 Task: Find connections with filter location Pires do Rio with filter topic #propertymanagement with filter profile language French with filter current company ArcelorMittal Nippon Steel India with filter school Avinashilingam Institute for Home Science and Higher Education for Women with filter industry Data Security Software Products with filter service category iOS Development with filter keywords title Barista
Action: Mouse moved to (236, 270)
Screenshot: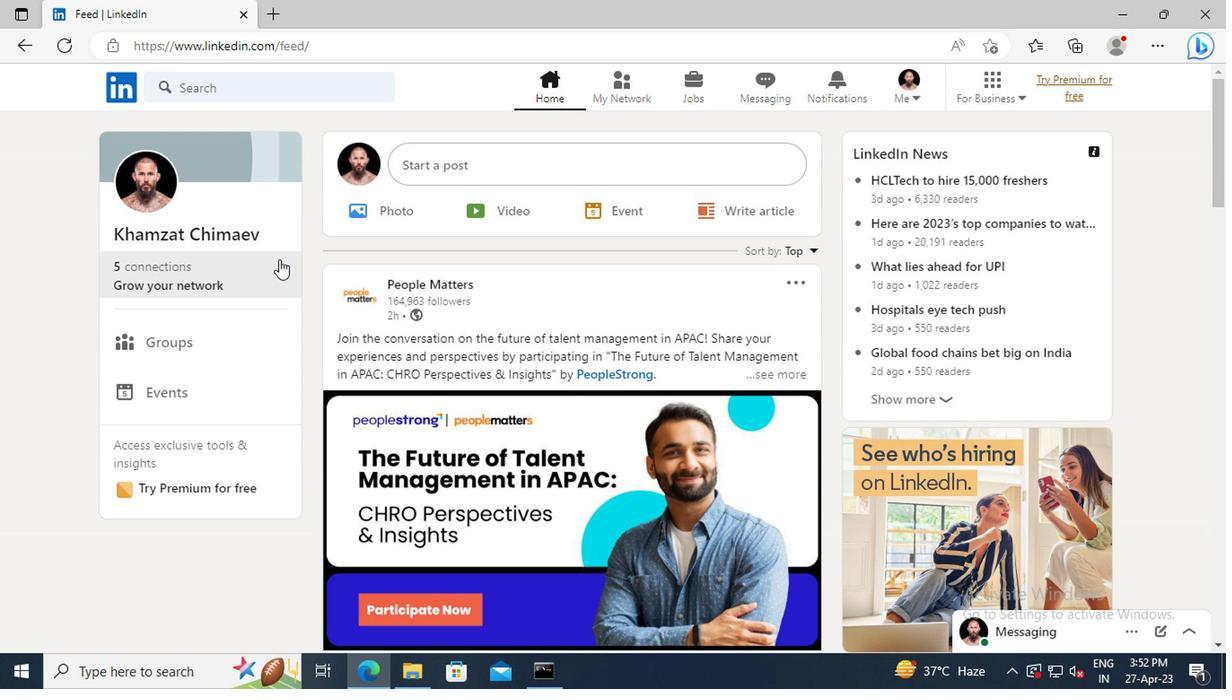 
Action: Mouse pressed left at (236, 270)
Screenshot: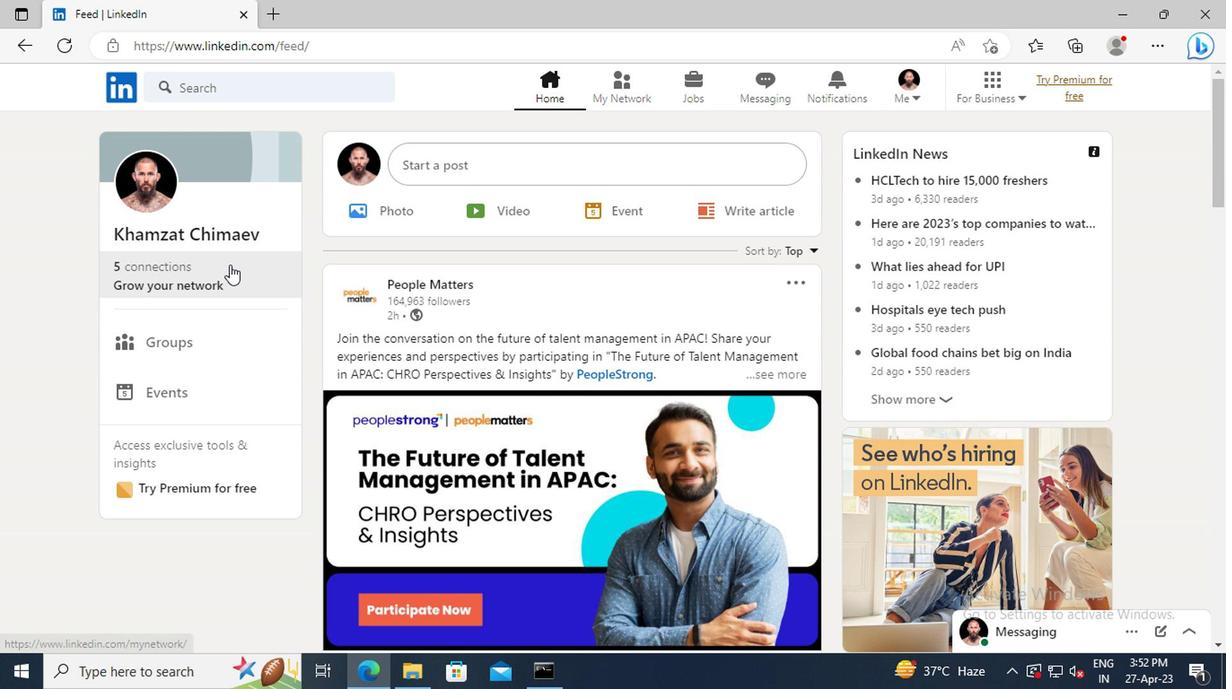 
Action: Mouse moved to (230, 194)
Screenshot: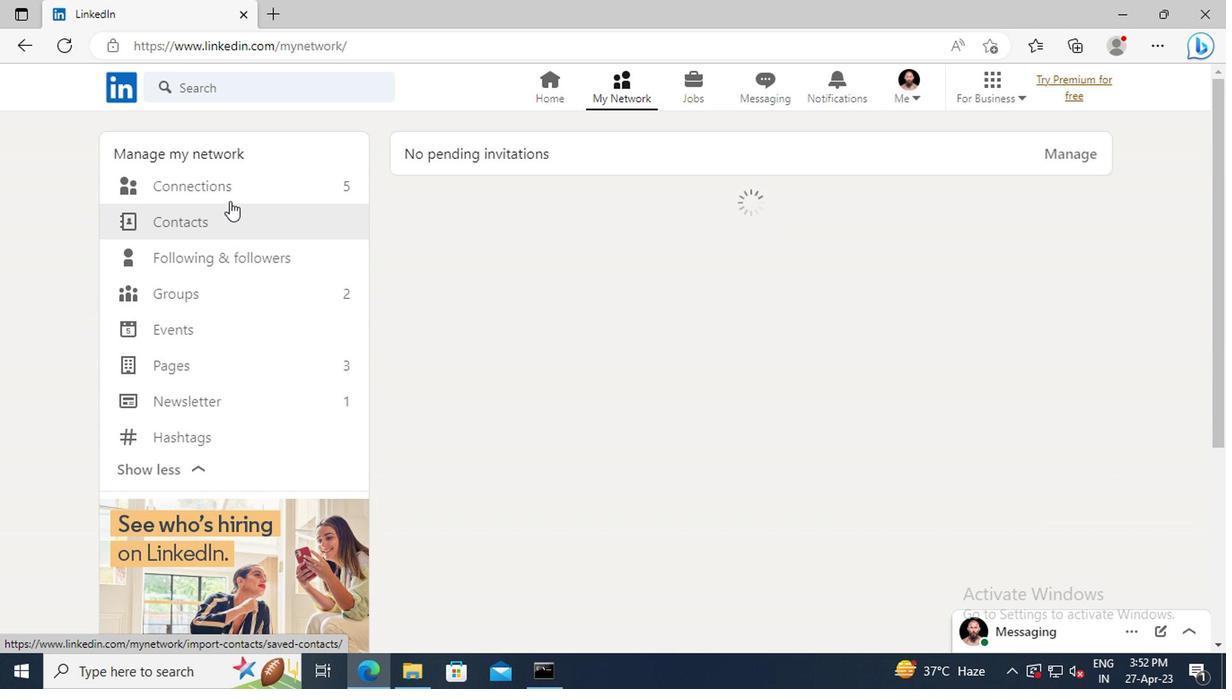 
Action: Mouse pressed left at (230, 194)
Screenshot: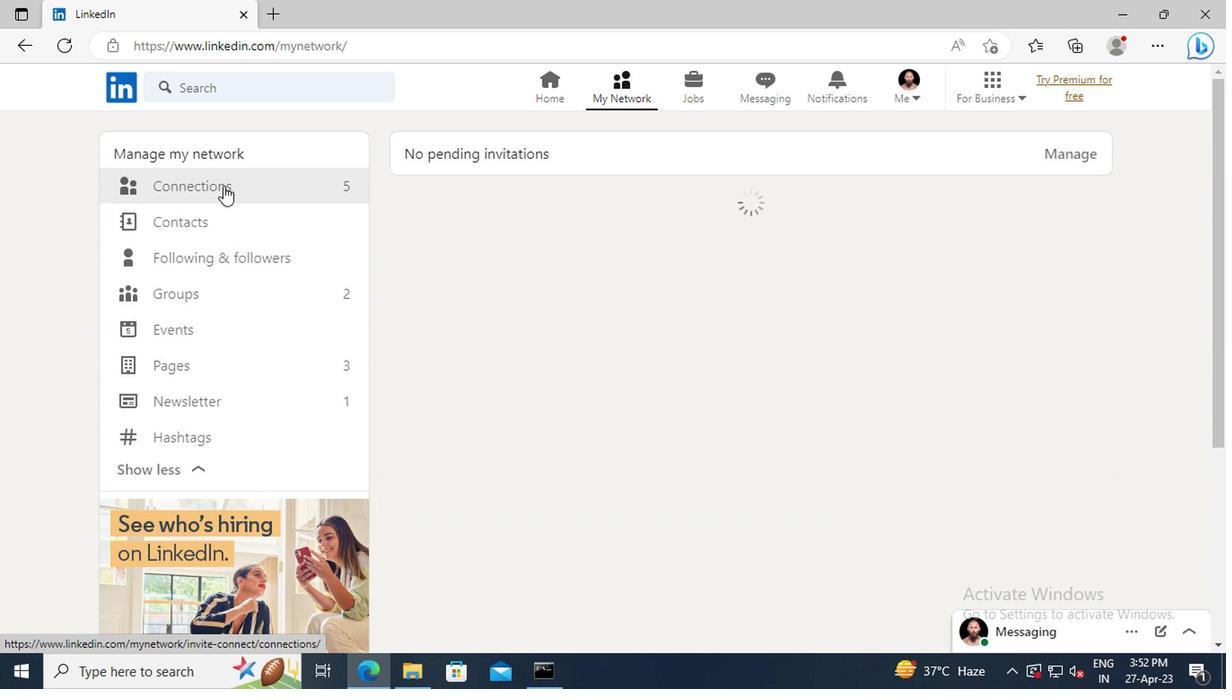 
Action: Mouse moved to (746, 198)
Screenshot: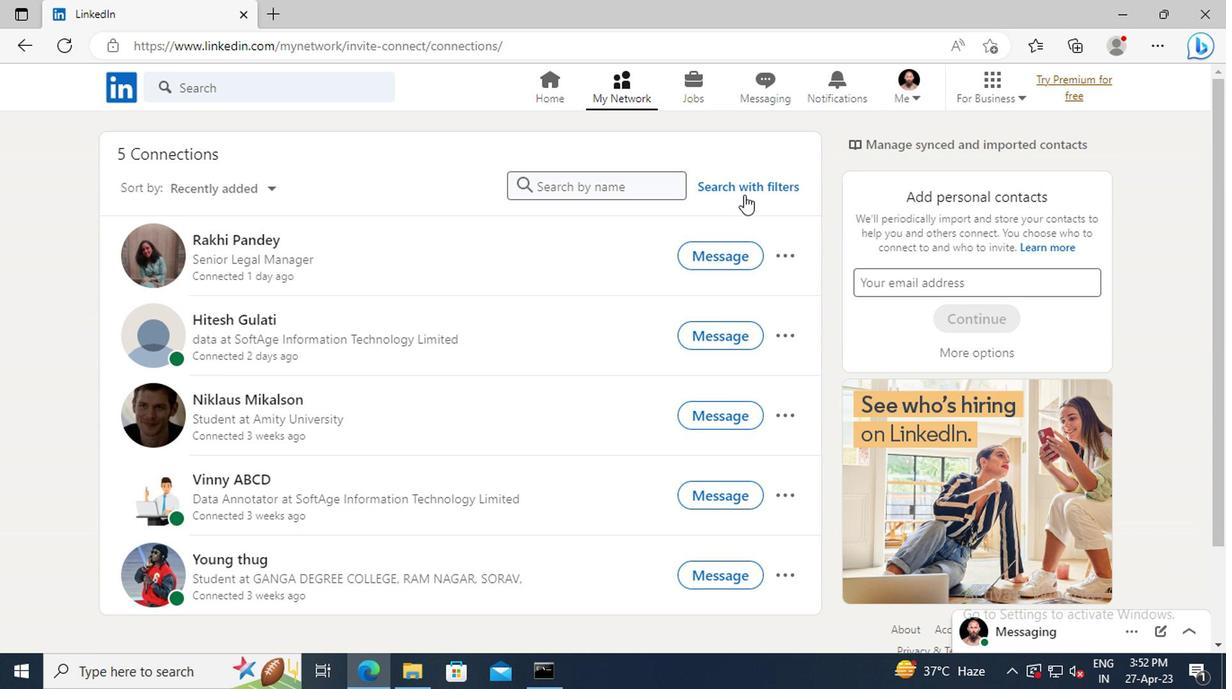 
Action: Mouse pressed left at (746, 198)
Screenshot: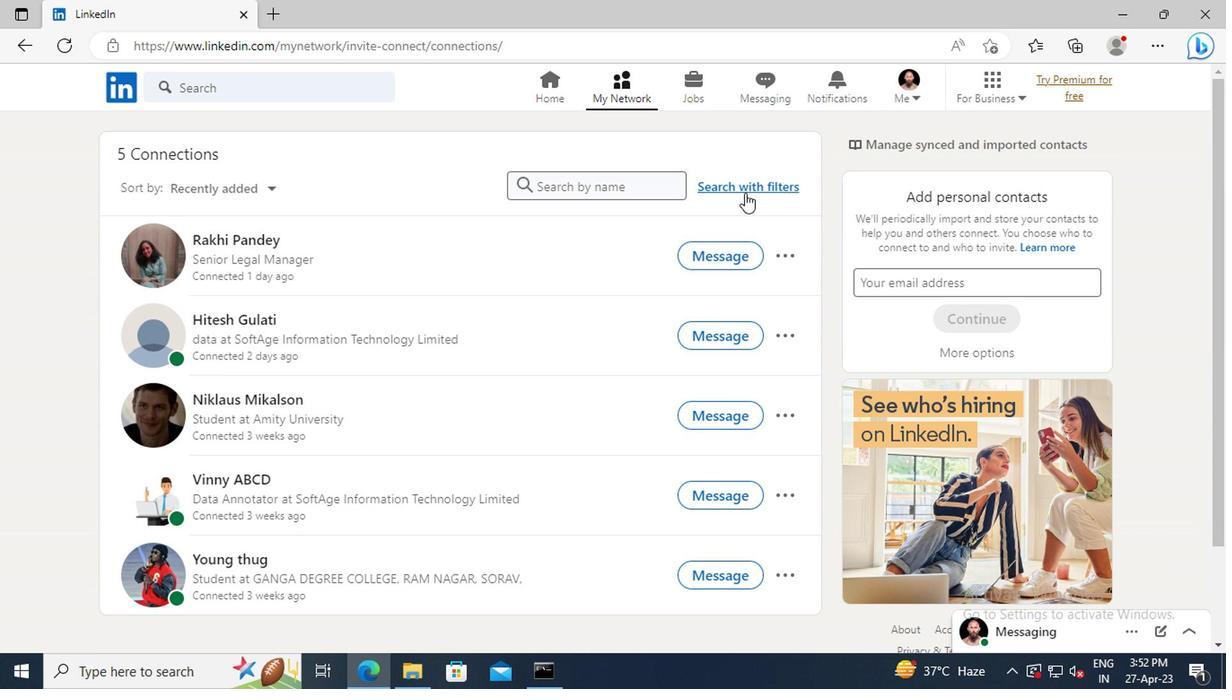 
Action: Mouse moved to (687, 149)
Screenshot: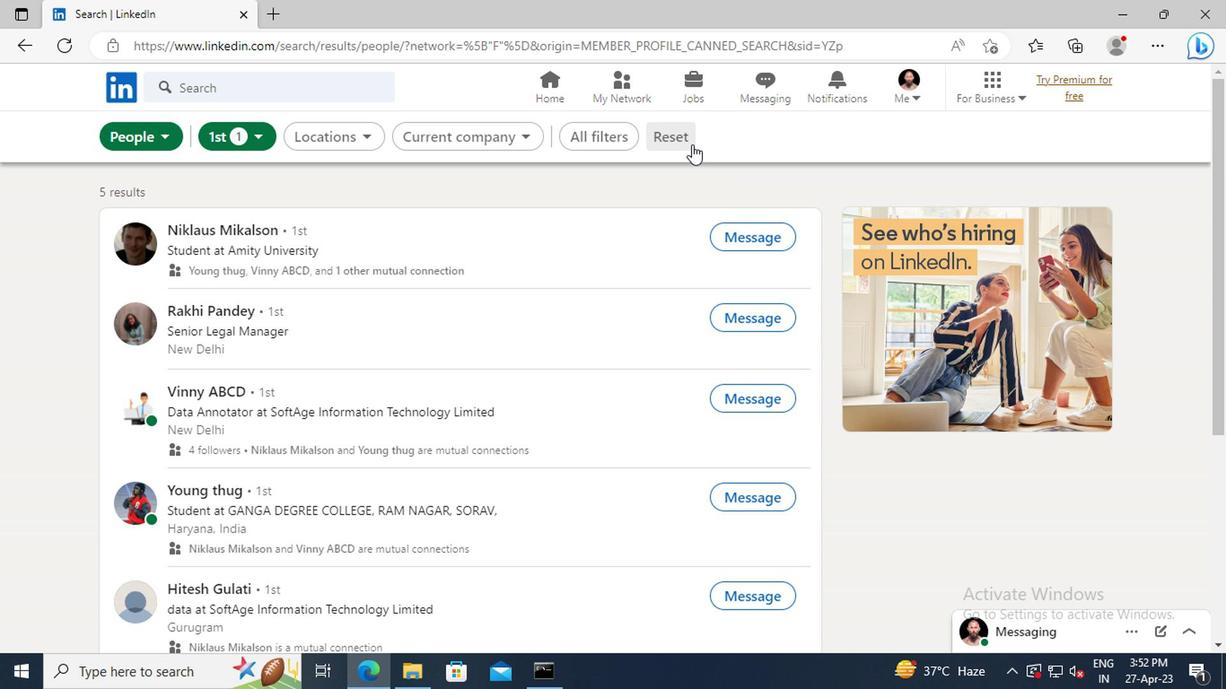 
Action: Mouse pressed left at (687, 149)
Screenshot: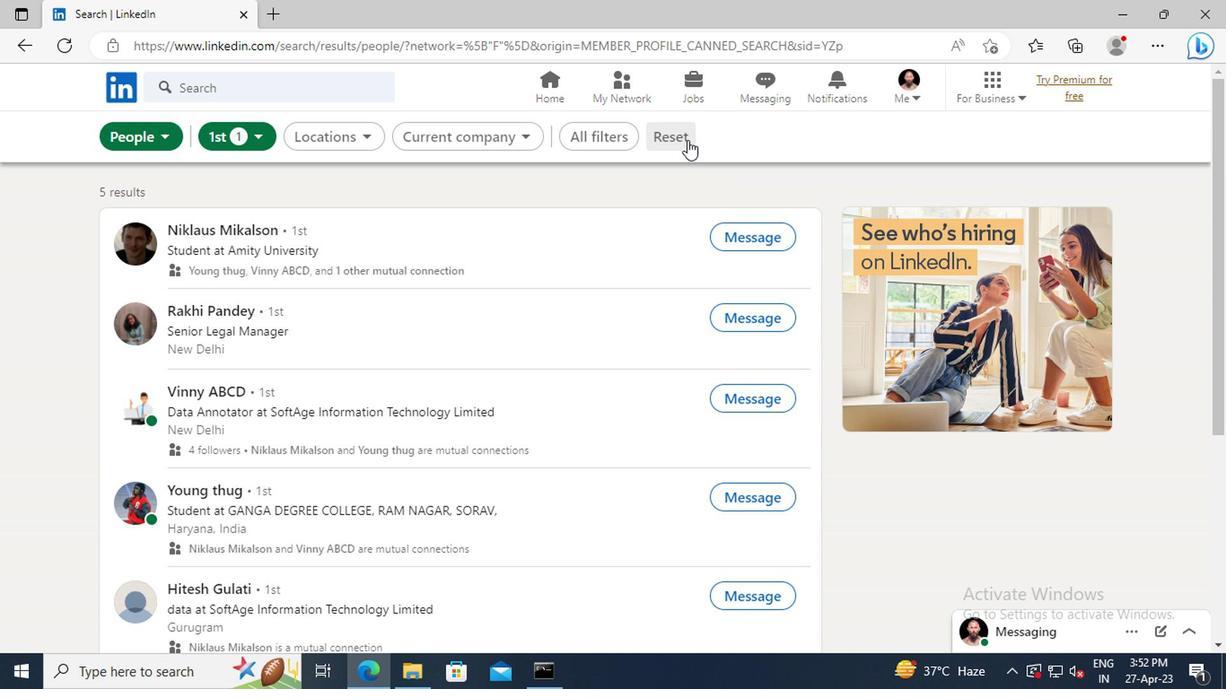 
Action: Mouse moved to (650, 147)
Screenshot: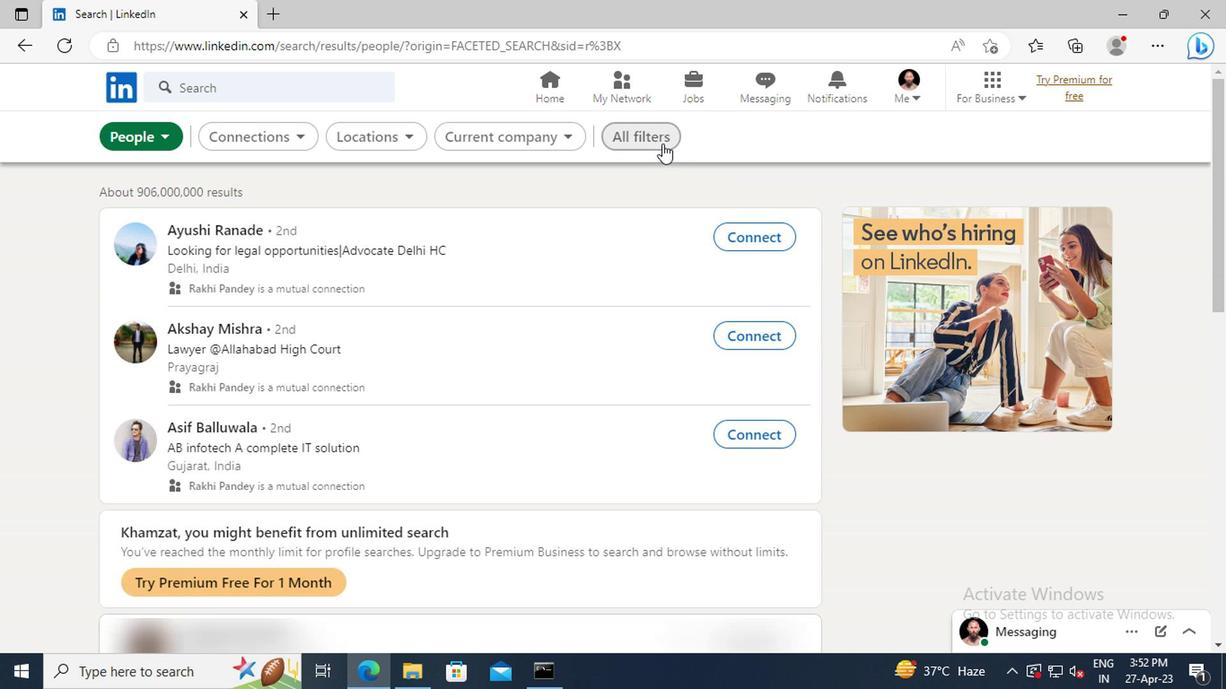 
Action: Mouse pressed left at (650, 147)
Screenshot: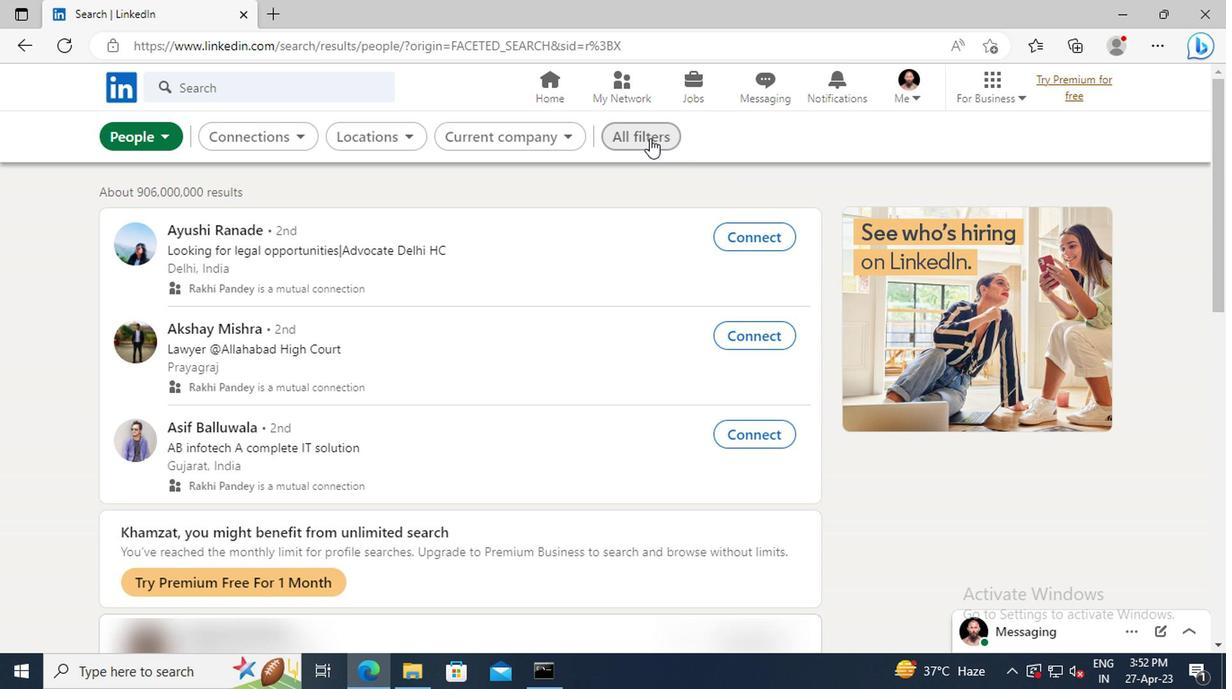 
Action: Mouse moved to (968, 341)
Screenshot: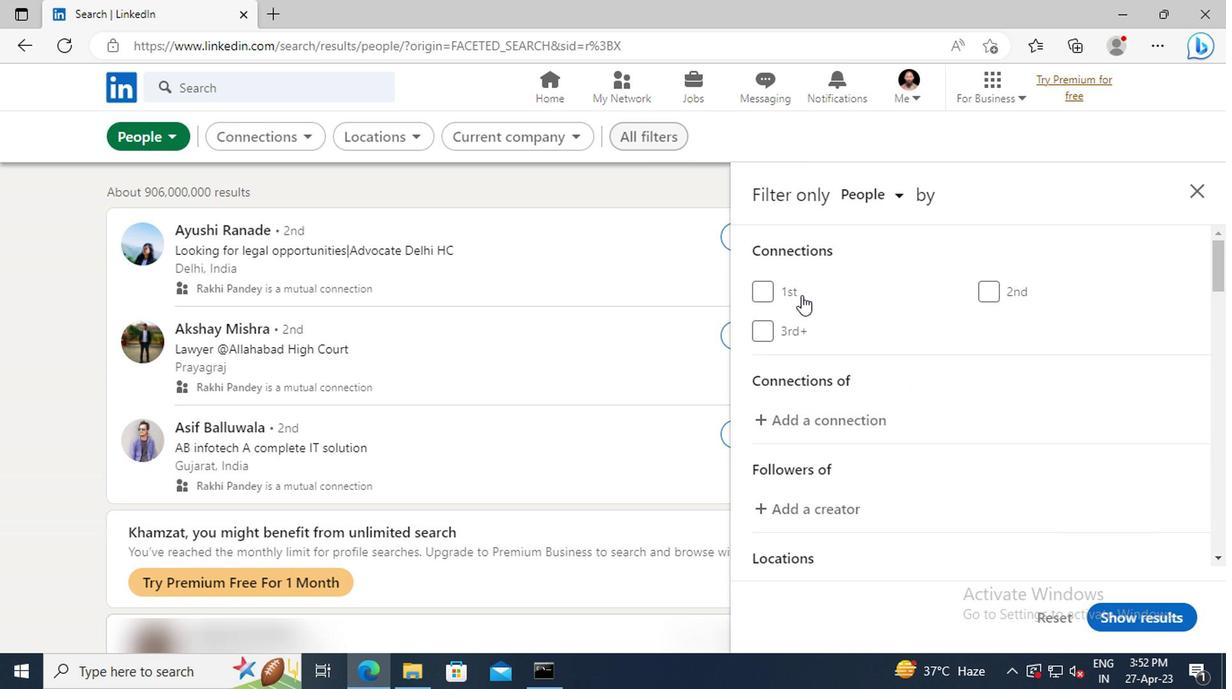 
Action: Mouse scrolled (968, 340) with delta (0, 0)
Screenshot: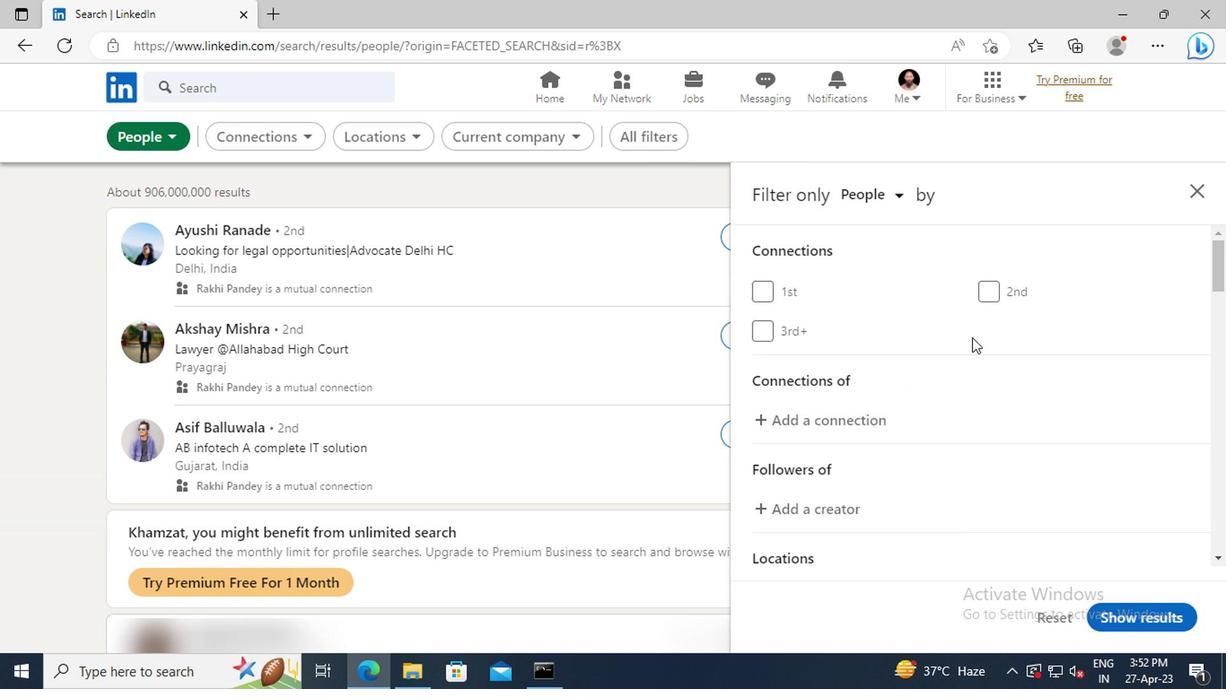
Action: Mouse scrolled (968, 340) with delta (0, 0)
Screenshot: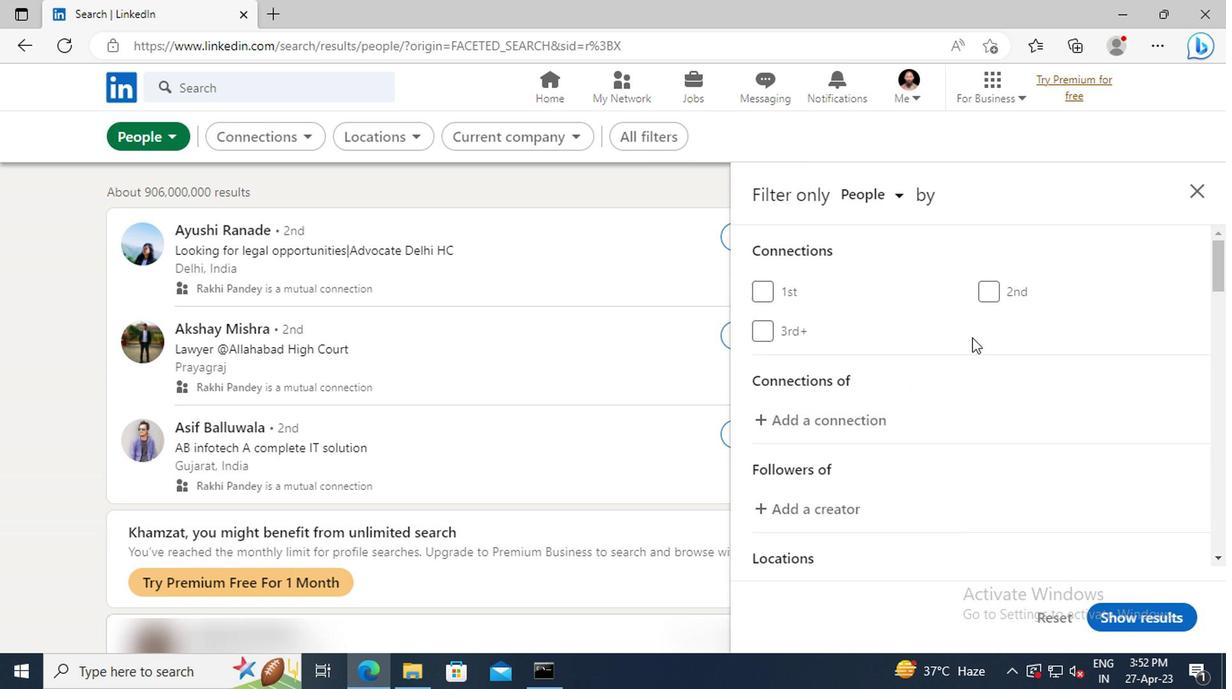 
Action: Mouse scrolled (968, 340) with delta (0, 0)
Screenshot: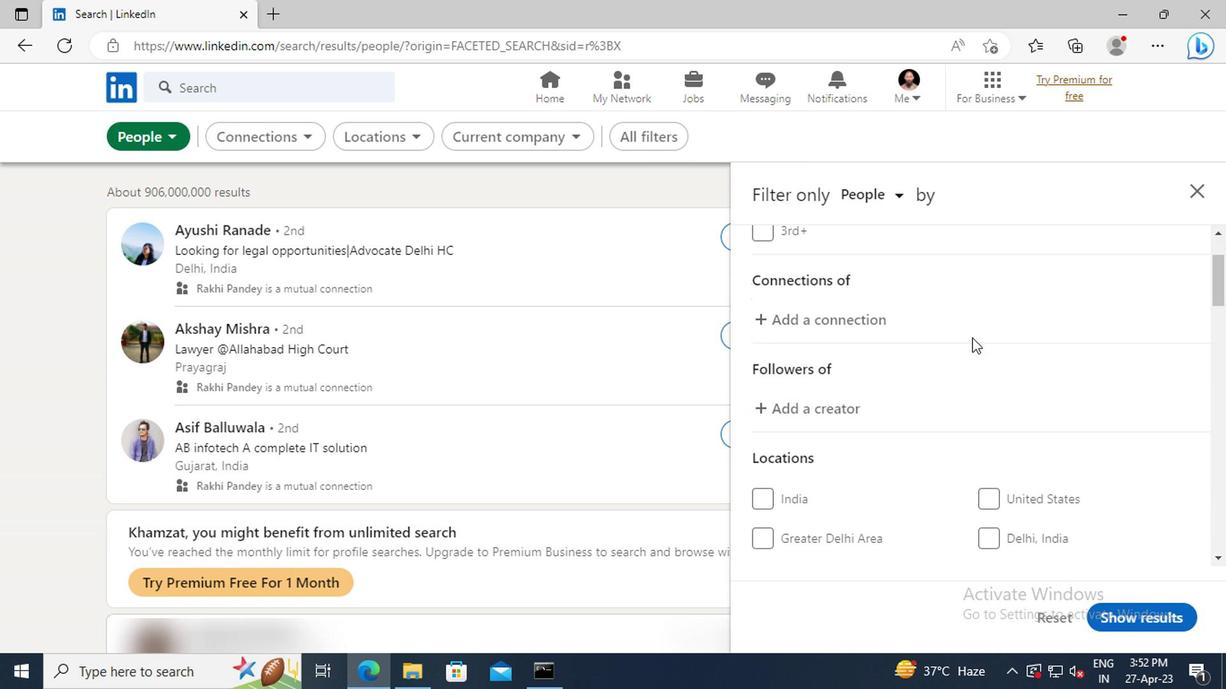 
Action: Mouse scrolled (968, 340) with delta (0, 0)
Screenshot: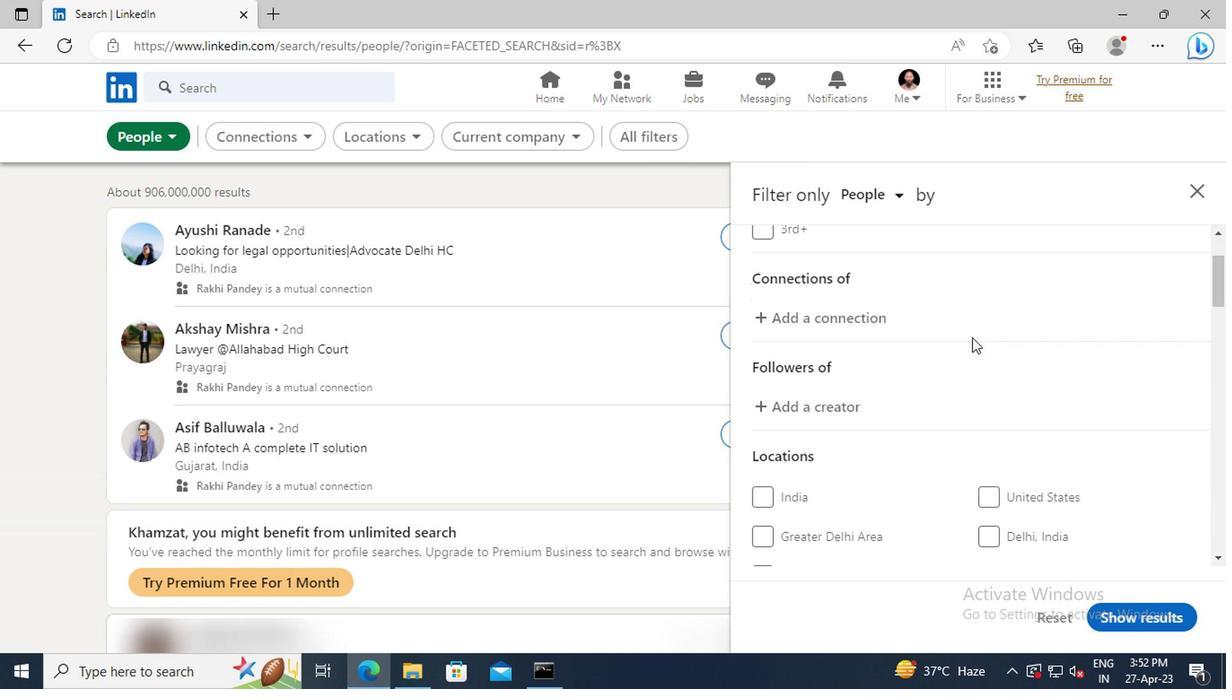 
Action: Mouse scrolled (968, 340) with delta (0, 0)
Screenshot: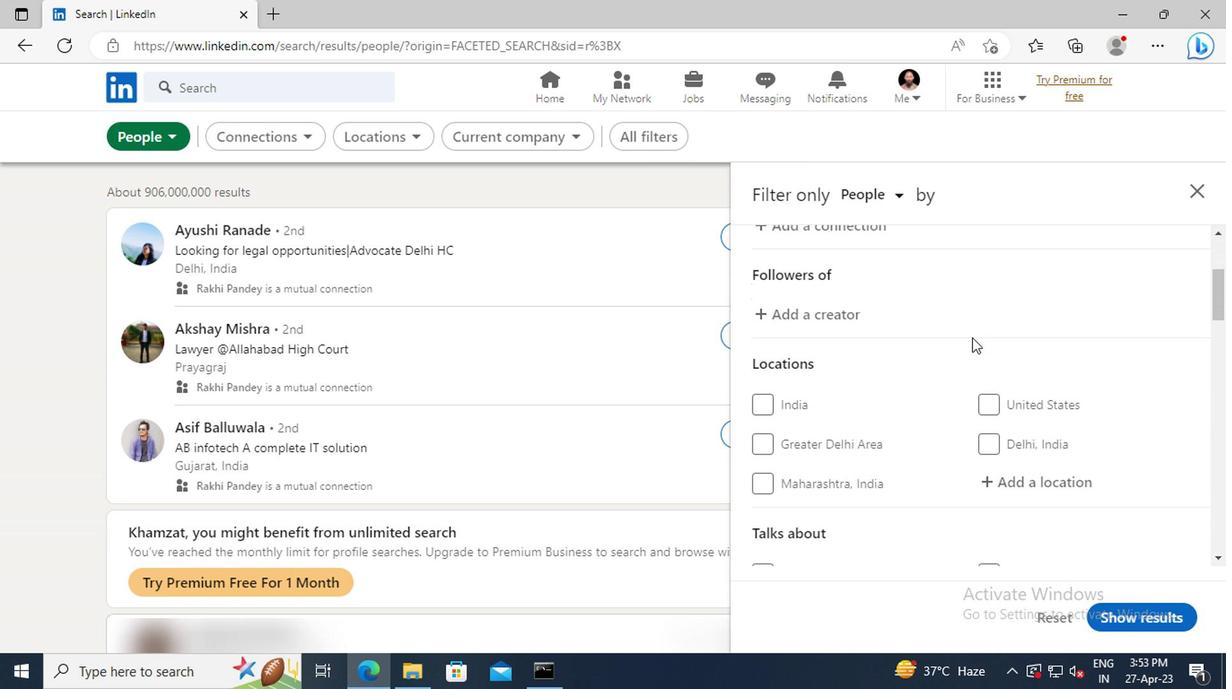 
Action: Mouse moved to (997, 421)
Screenshot: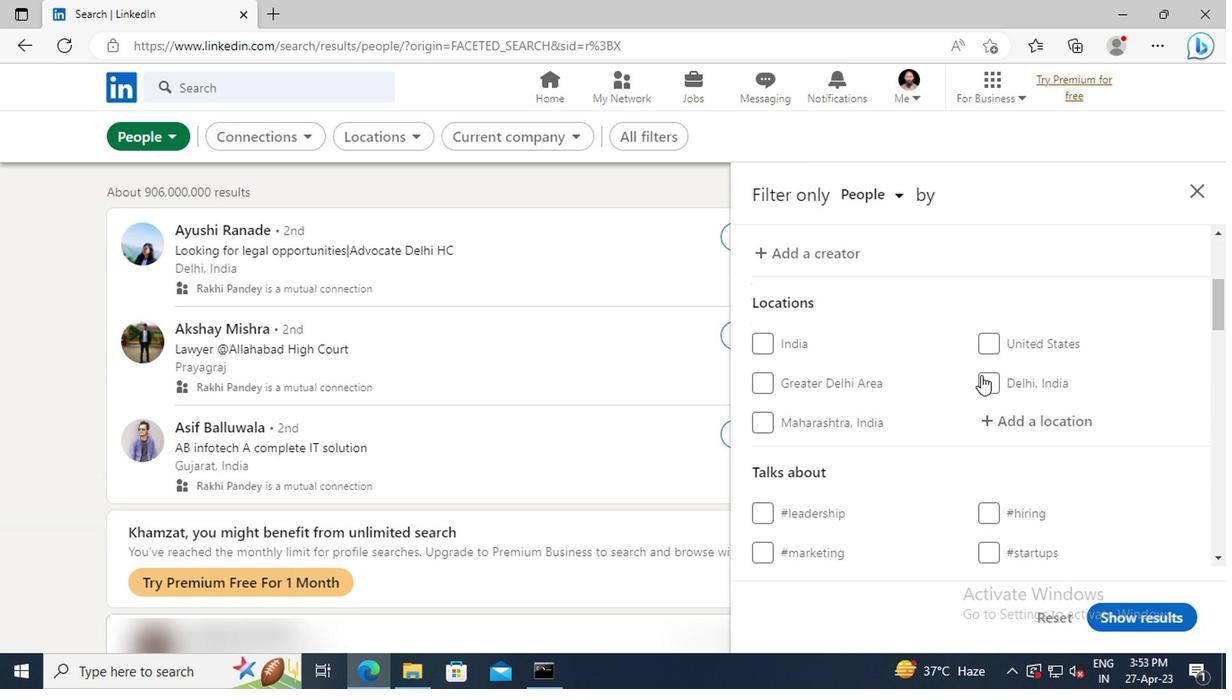 
Action: Mouse pressed left at (997, 421)
Screenshot: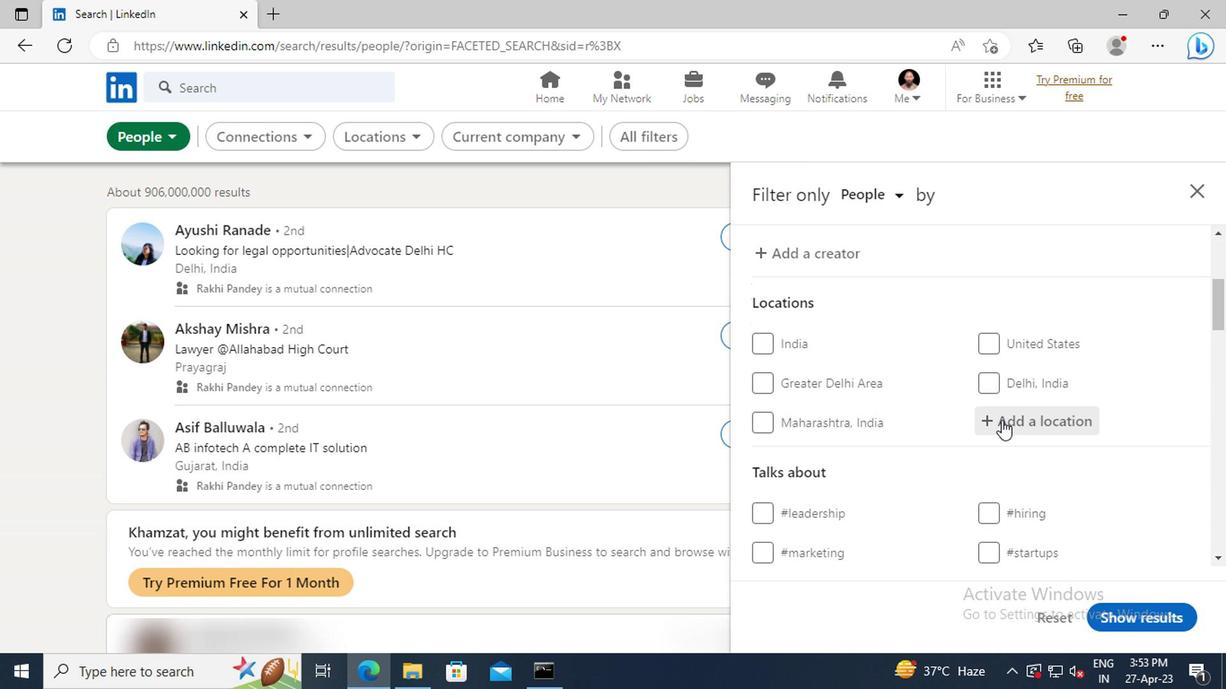 
Action: Key pressed <Key.shift>PIRES<Key.space>DO<Key.space><Key.shift>RIO
Screenshot: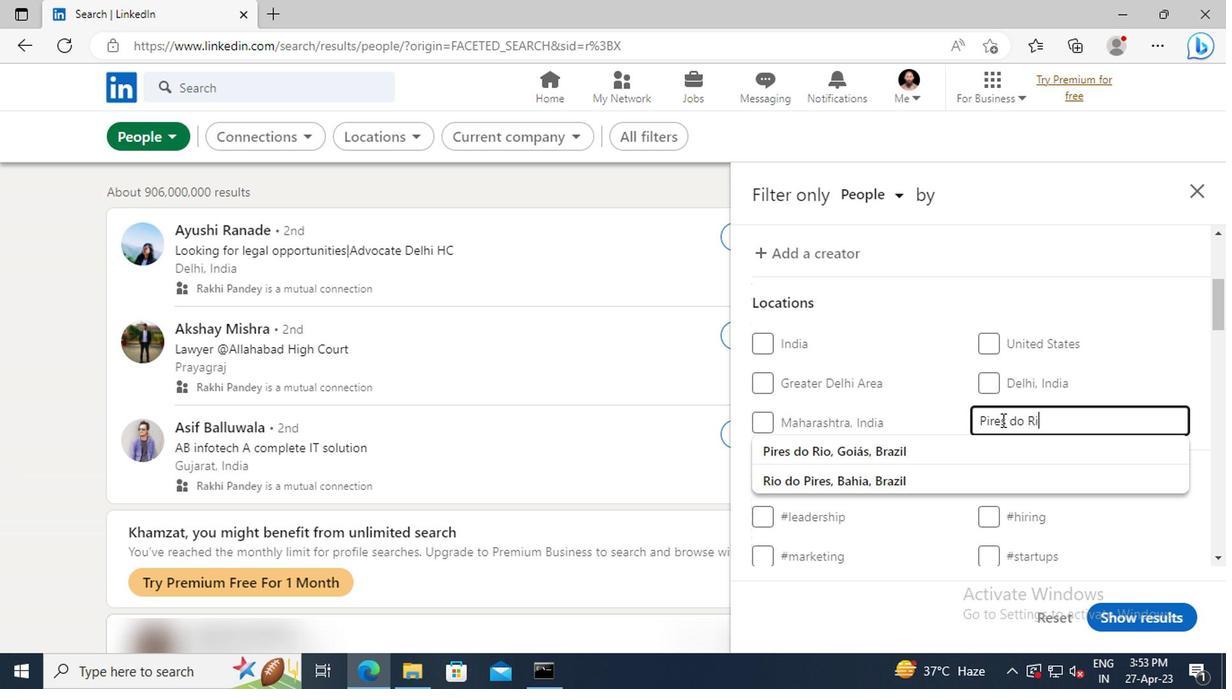 
Action: Mouse moved to (995, 446)
Screenshot: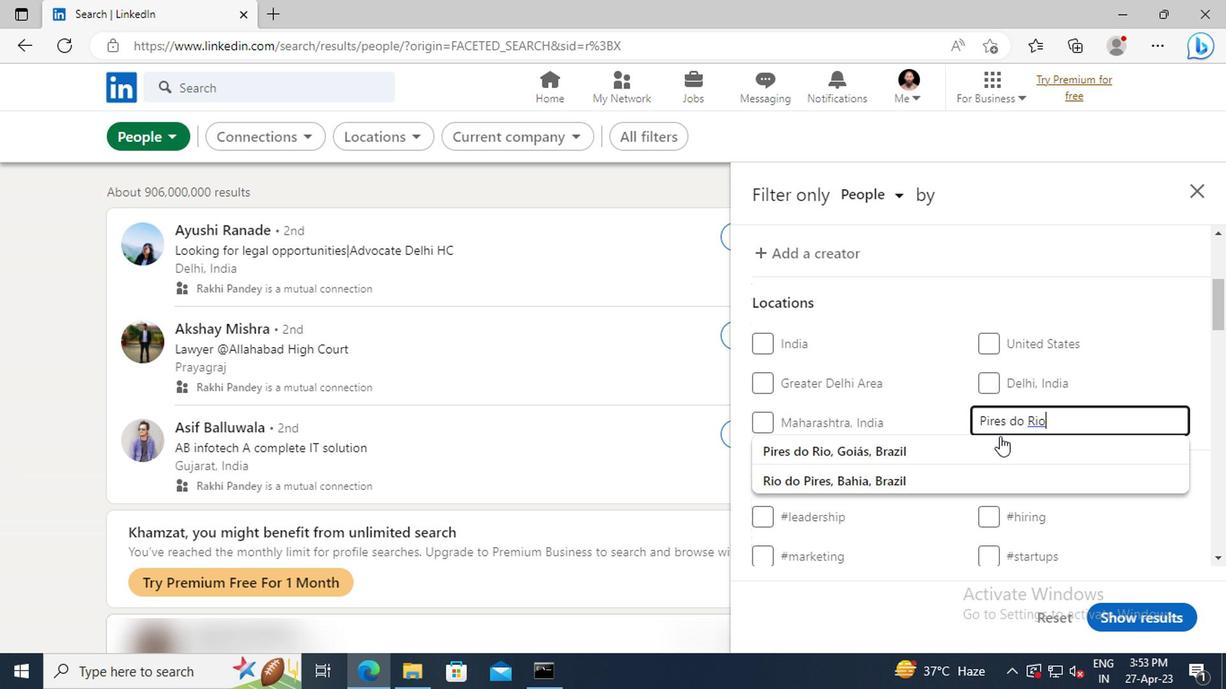 
Action: Mouse pressed left at (995, 446)
Screenshot: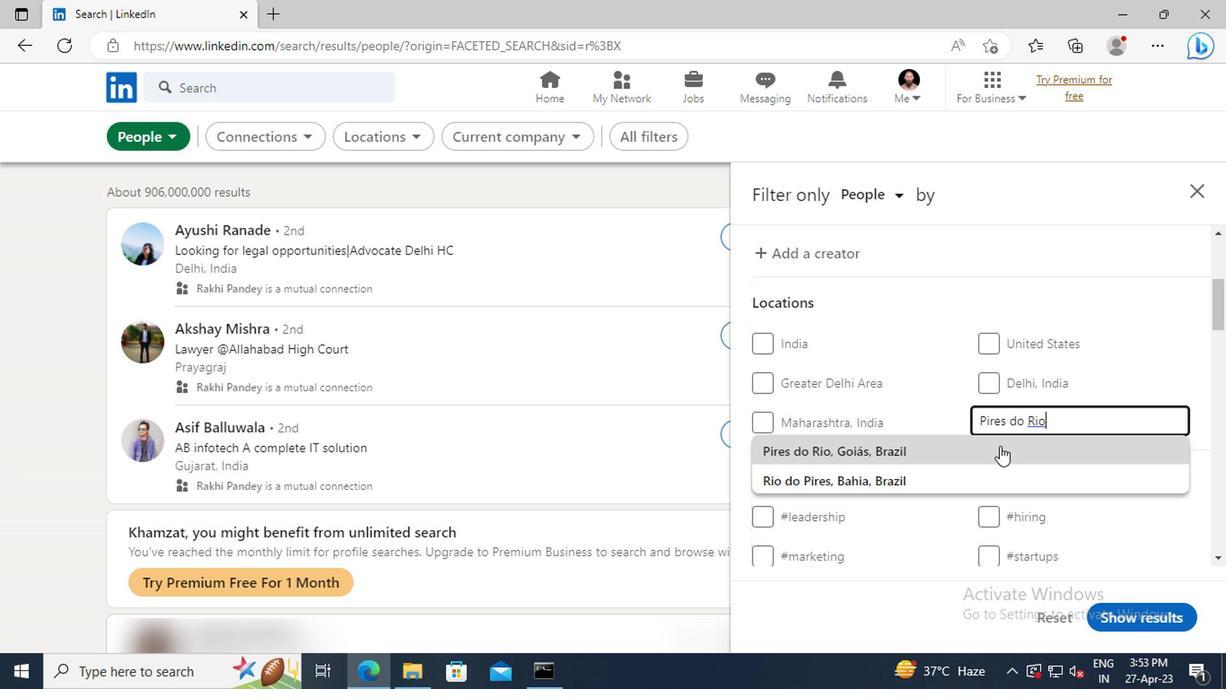 
Action: Mouse moved to (1025, 395)
Screenshot: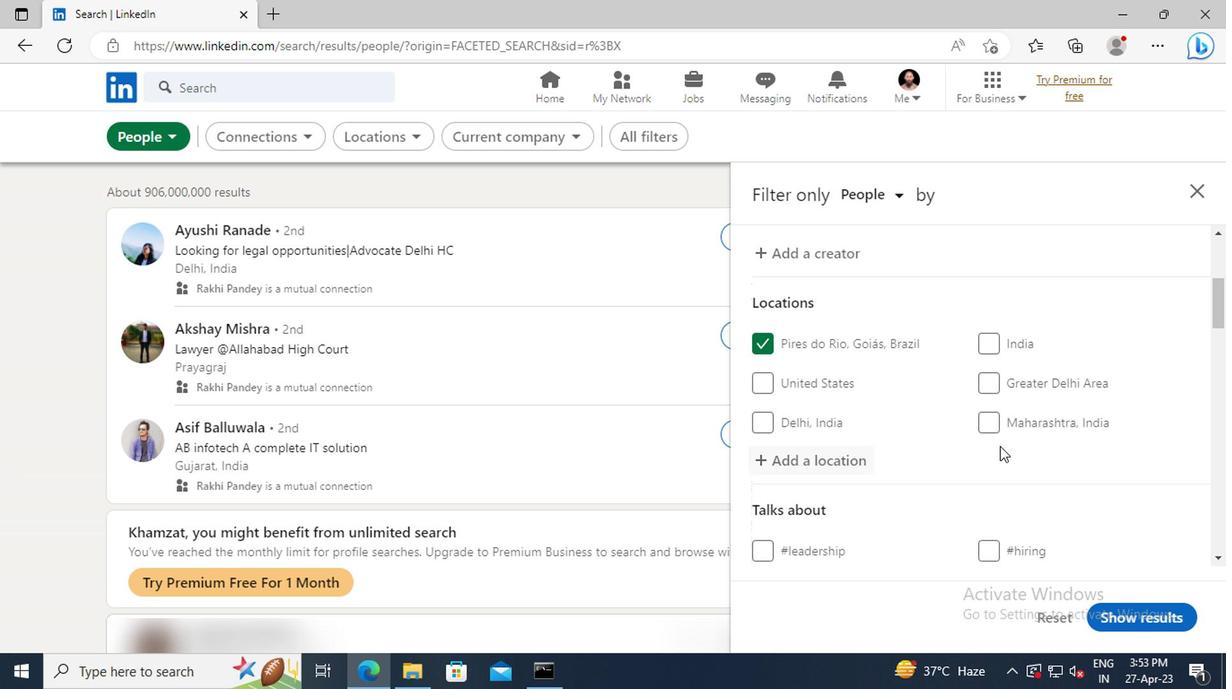 
Action: Mouse scrolled (1025, 394) with delta (0, -1)
Screenshot: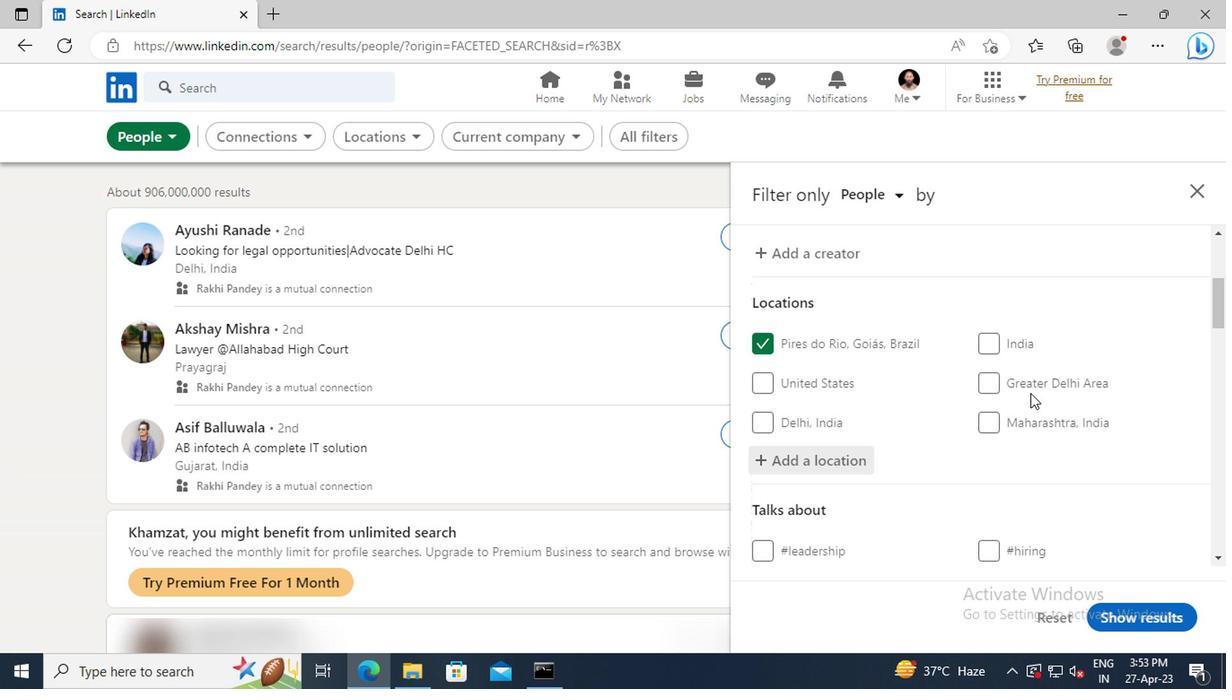 
Action: Mouse scrolled (1025, 394) with delta (0, -1)
Screenshot: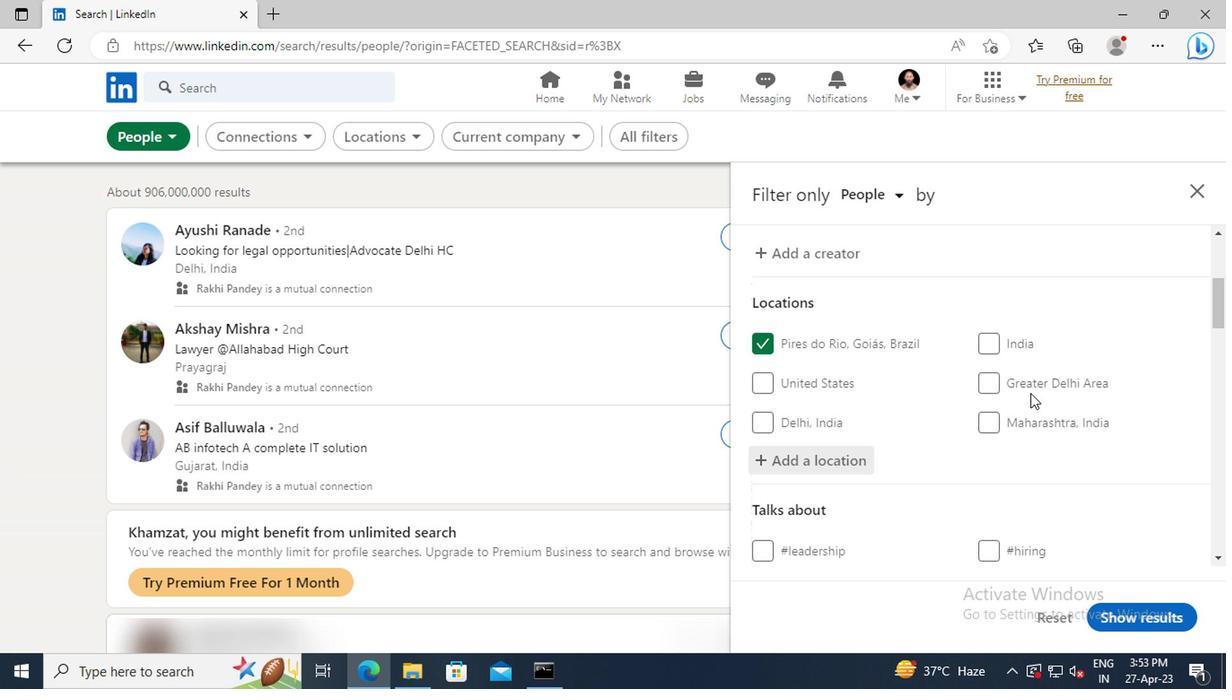 
Action: Mouse scrolled (1025, 394) with delta (0, -1)
Screenshot: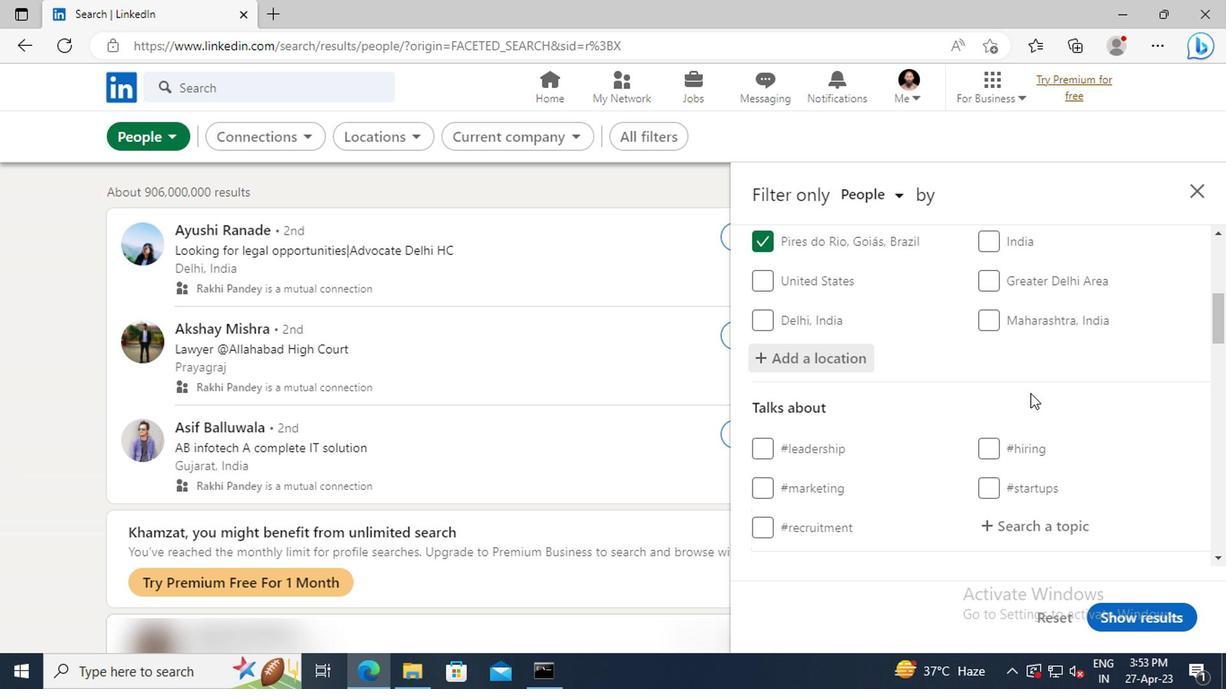 
Action: Mouse scrolled (1025, 394) with delta (0, -1)
Screenshot: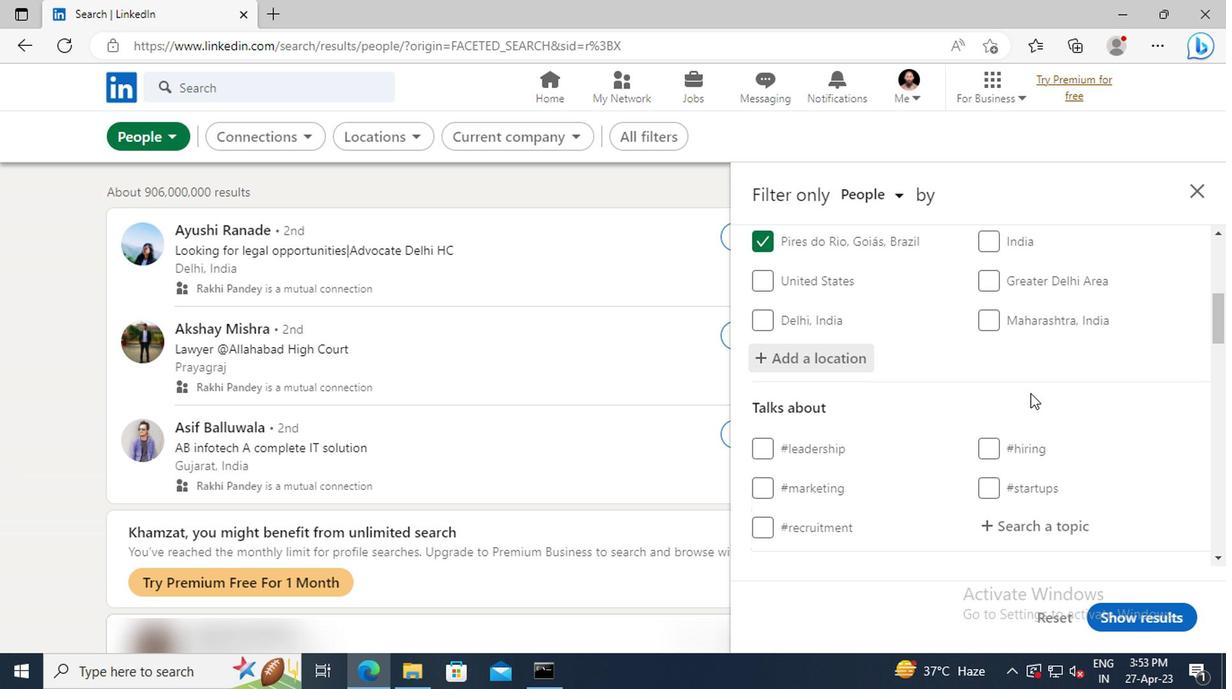 
Action: Mouse moved to (1036, 420)
Screenshot: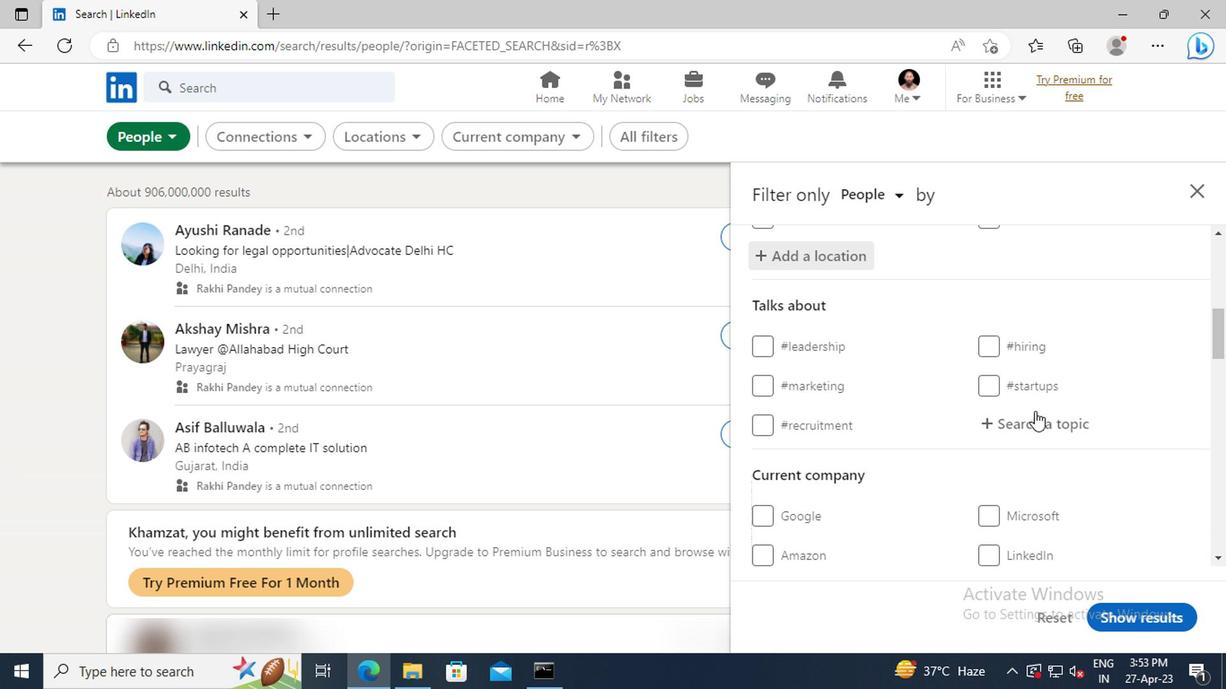 
Action: Mouse pressed left at (1036, 420)
Screenshot: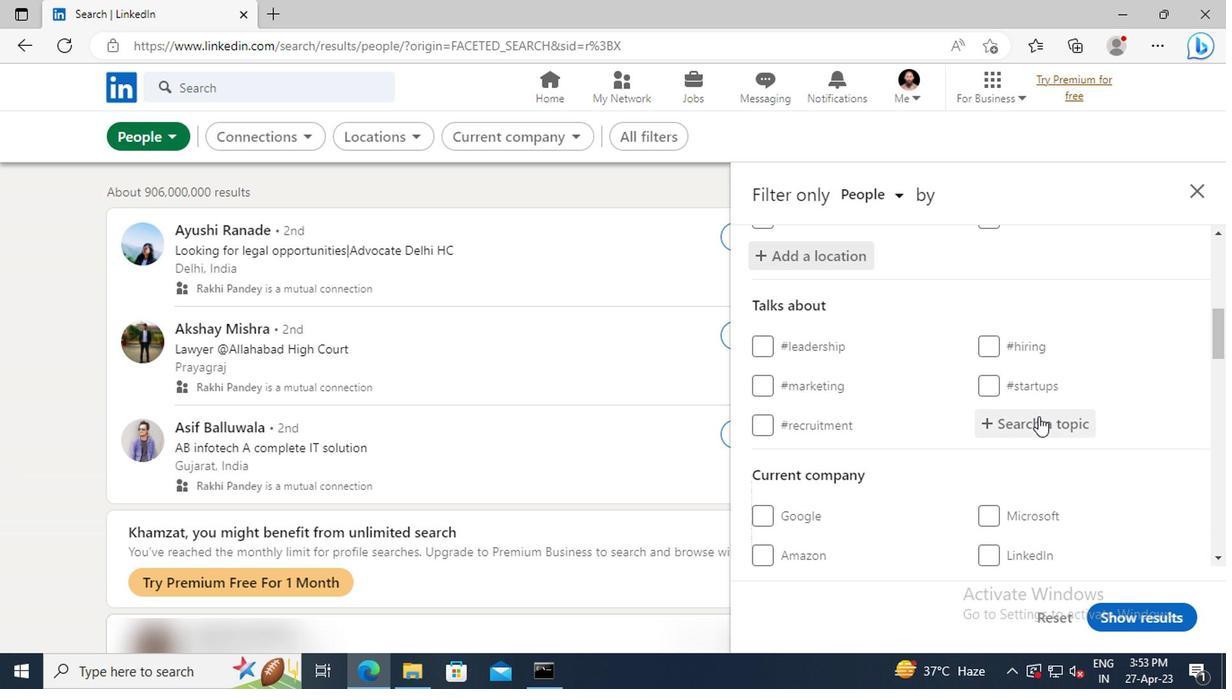 
Action: Key pressed <Key.shift>#PROPERTYMANAGEMENT<Key.enter>
Screenshot: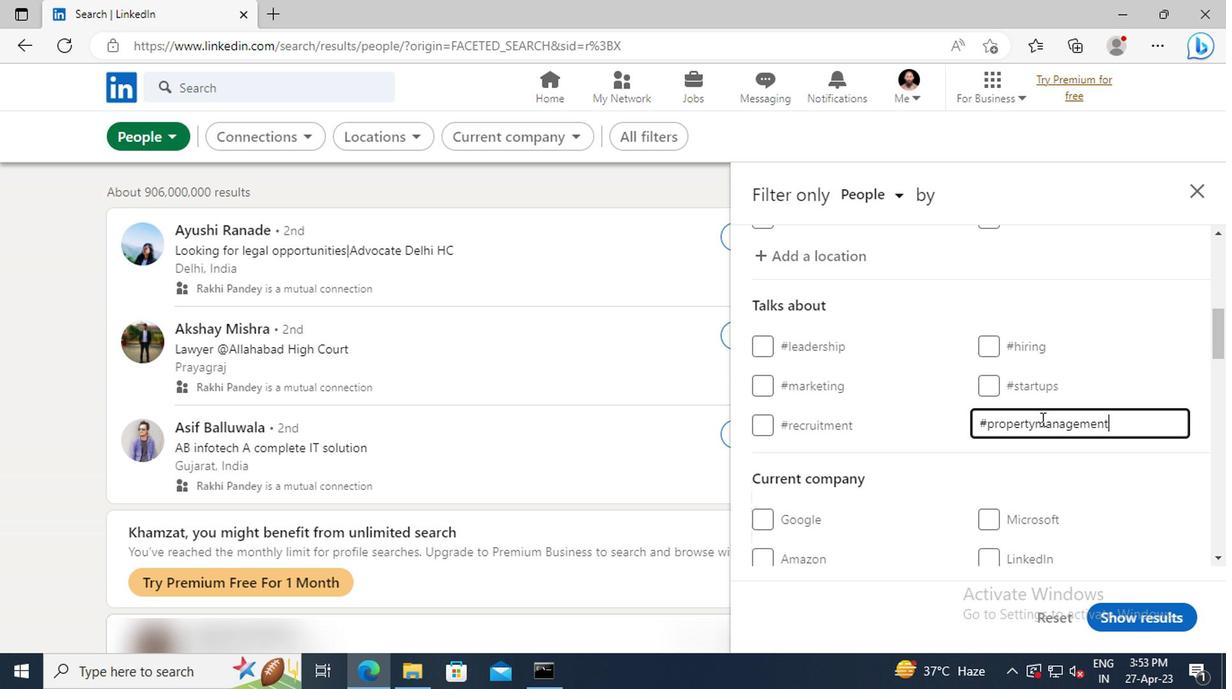 
Action: Mouse scrolled (1036, 419) with delta (0, 0)
Screenshot: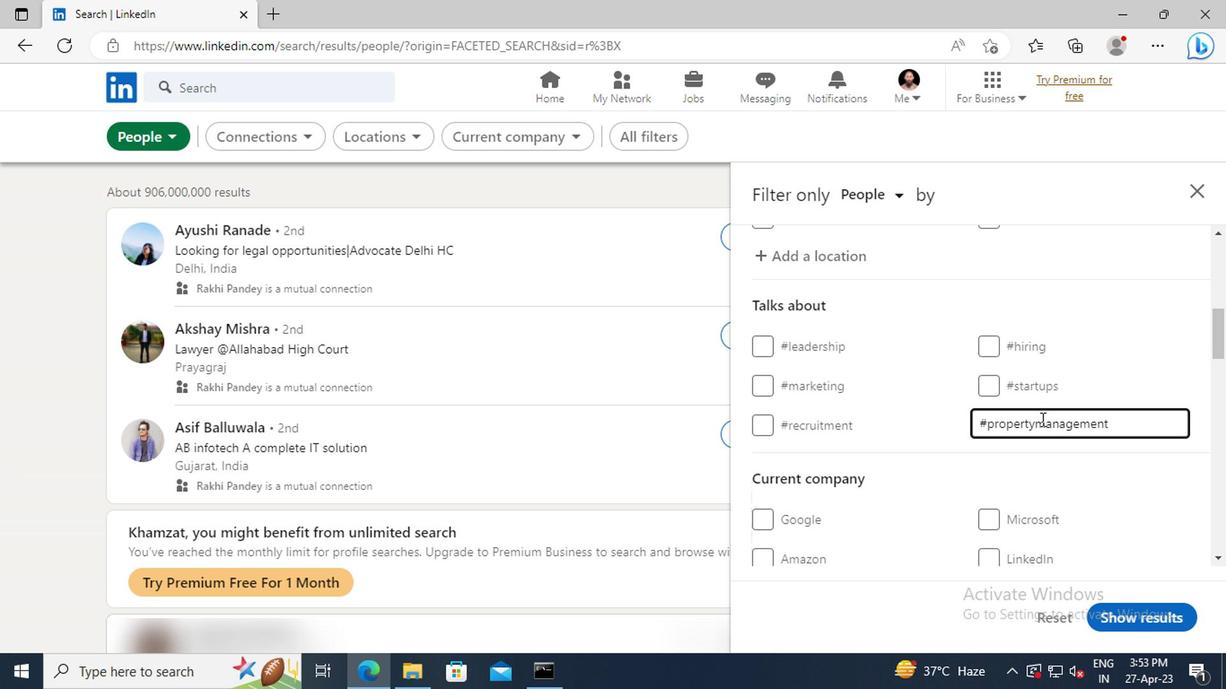
Action: Mouse scrolled (1036, 419) with delta (0, 0)
Screenshot: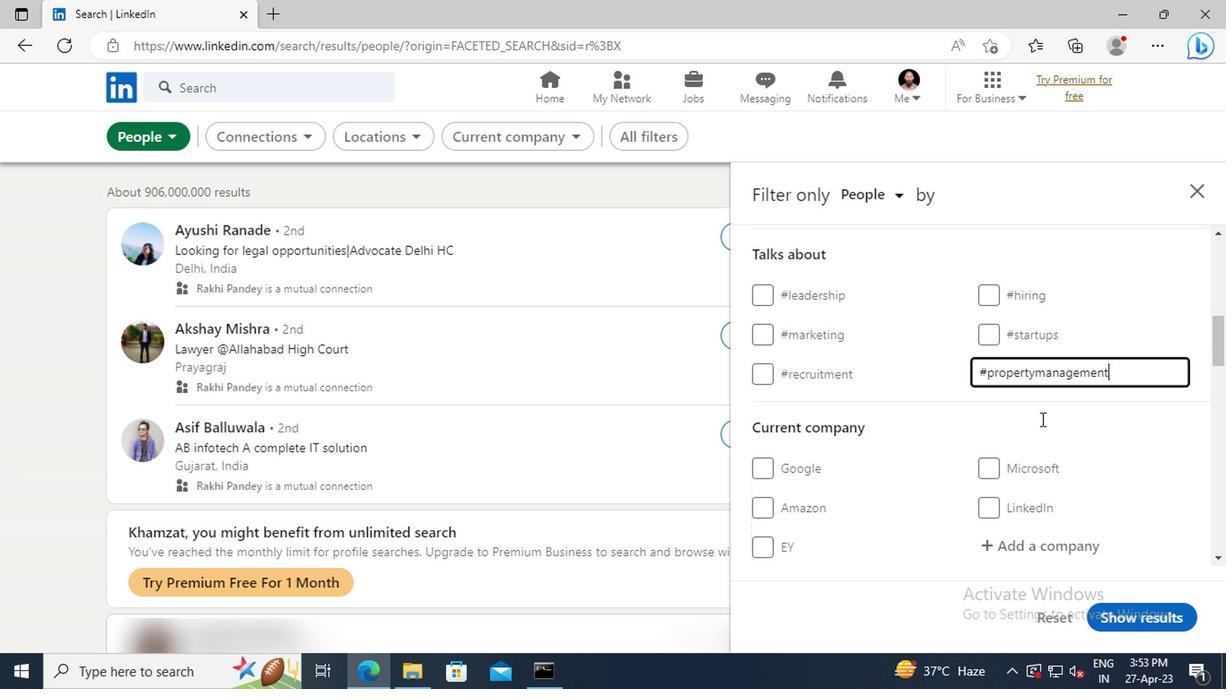 
Action: Mouse scrolled (1036, 419) with delta (0, 0)
Screenshot: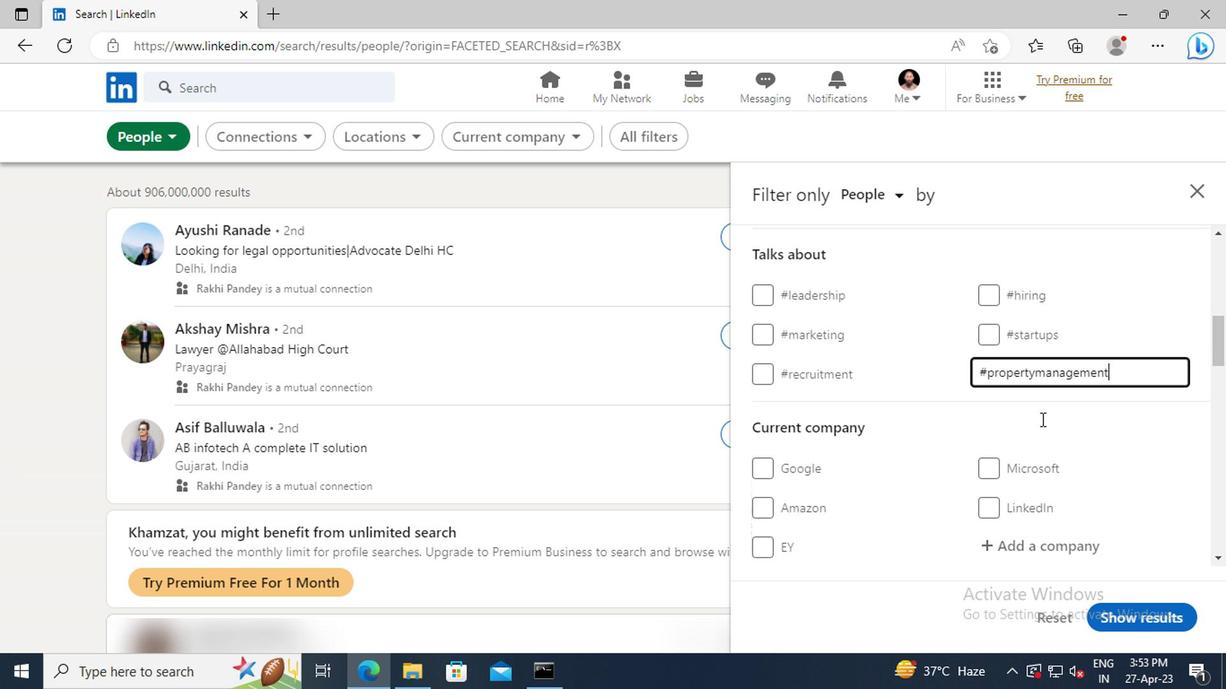 
Action: Mouse scrolled (1036, 419) with delta (0, 0)
Screenshot: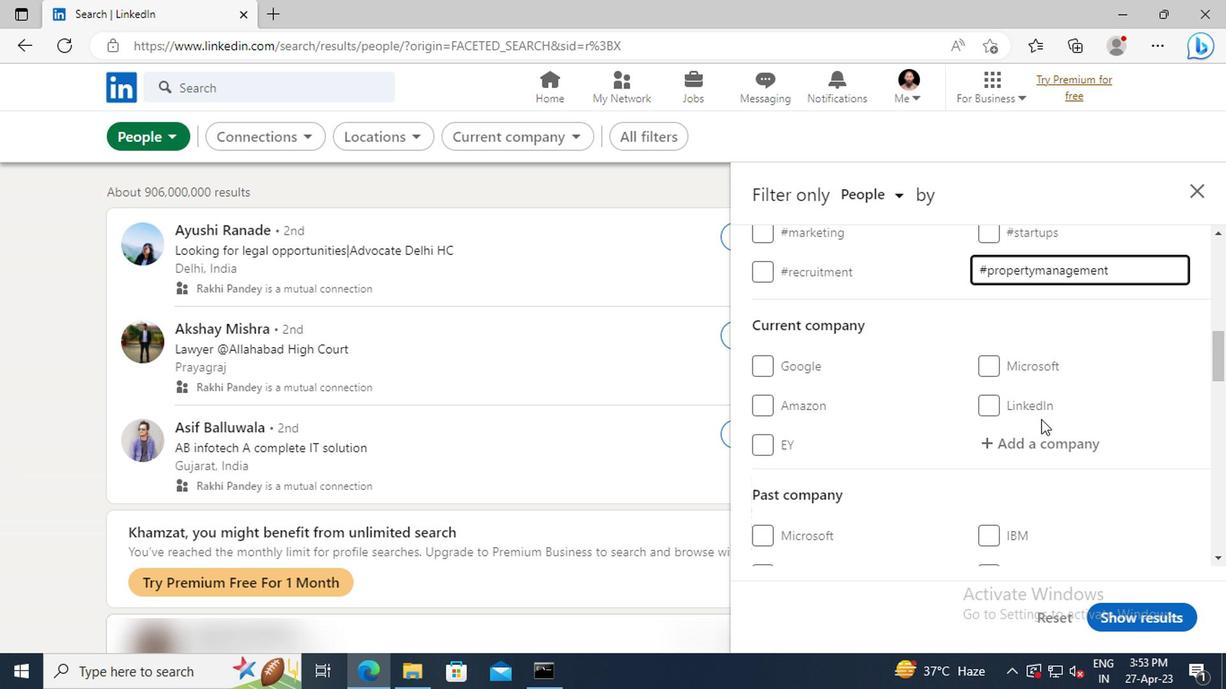 
Action: Mouse scrolled (1036, 419) with delta (0, 0)
Screenshot: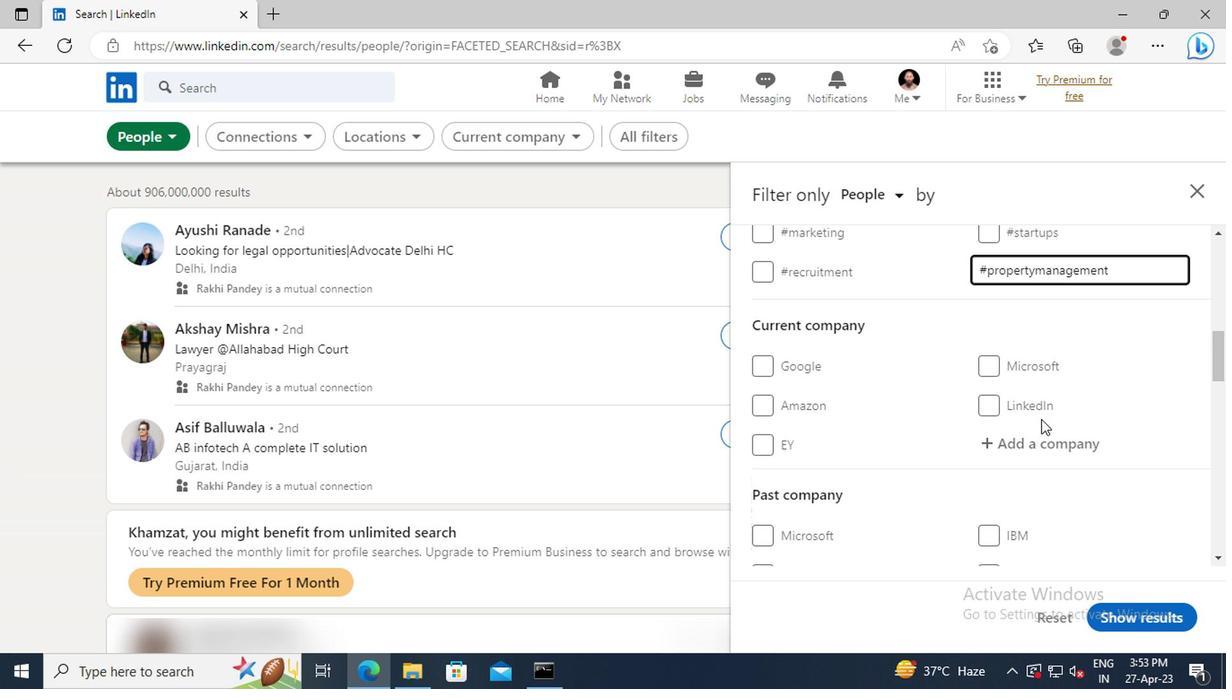 
Action: Mouse scrolled (1036, 419) with delta (0, 0)
Screenshot: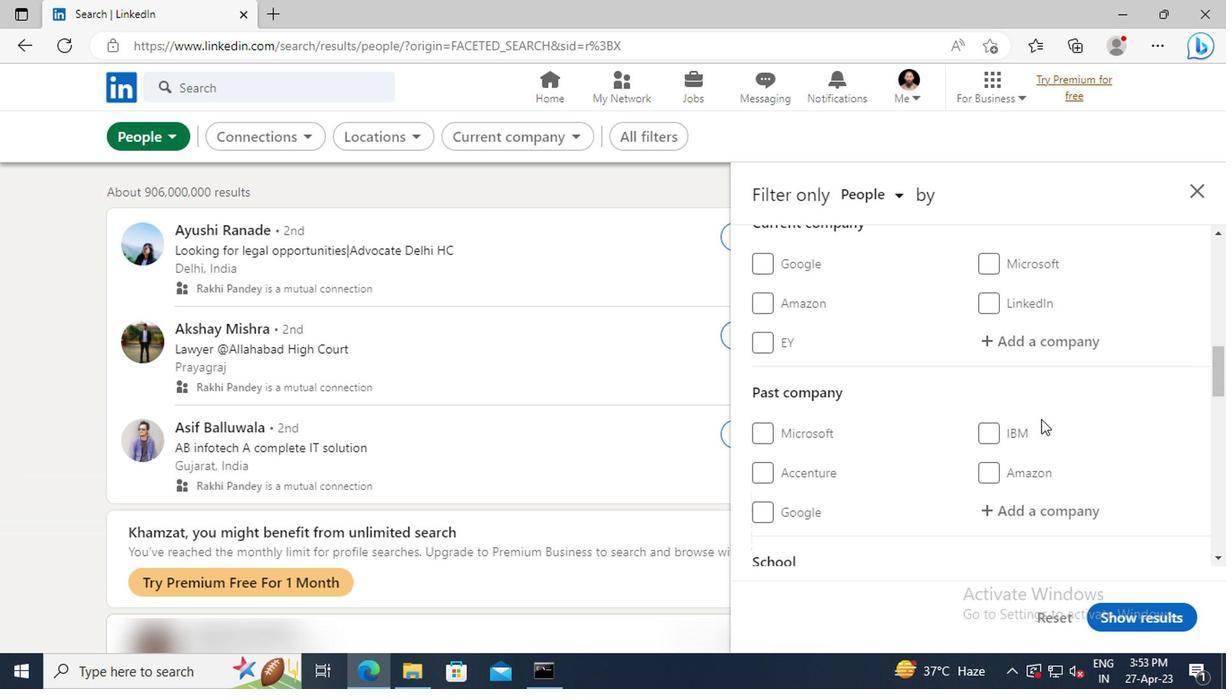 
Action: Mouse scrolled (1036, 419) with delta (0, 0)
Screenshot: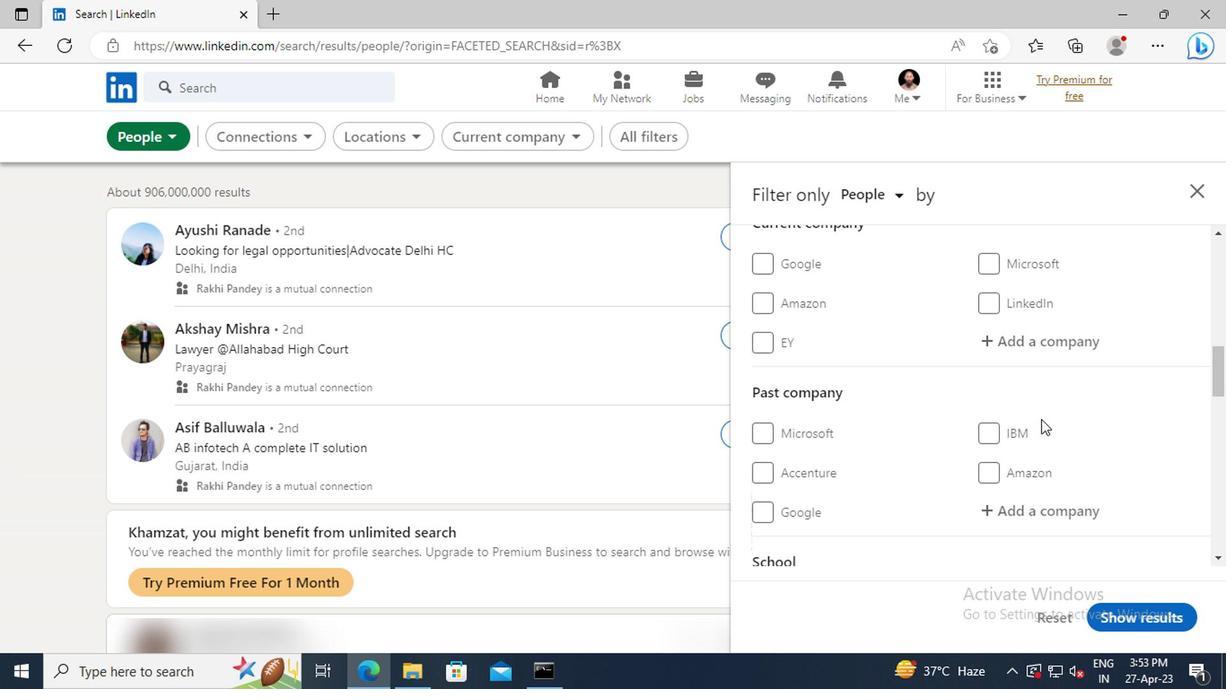 
Action: Mouse scrolled (1036, 419) with delta (0, 0)
Screenshot: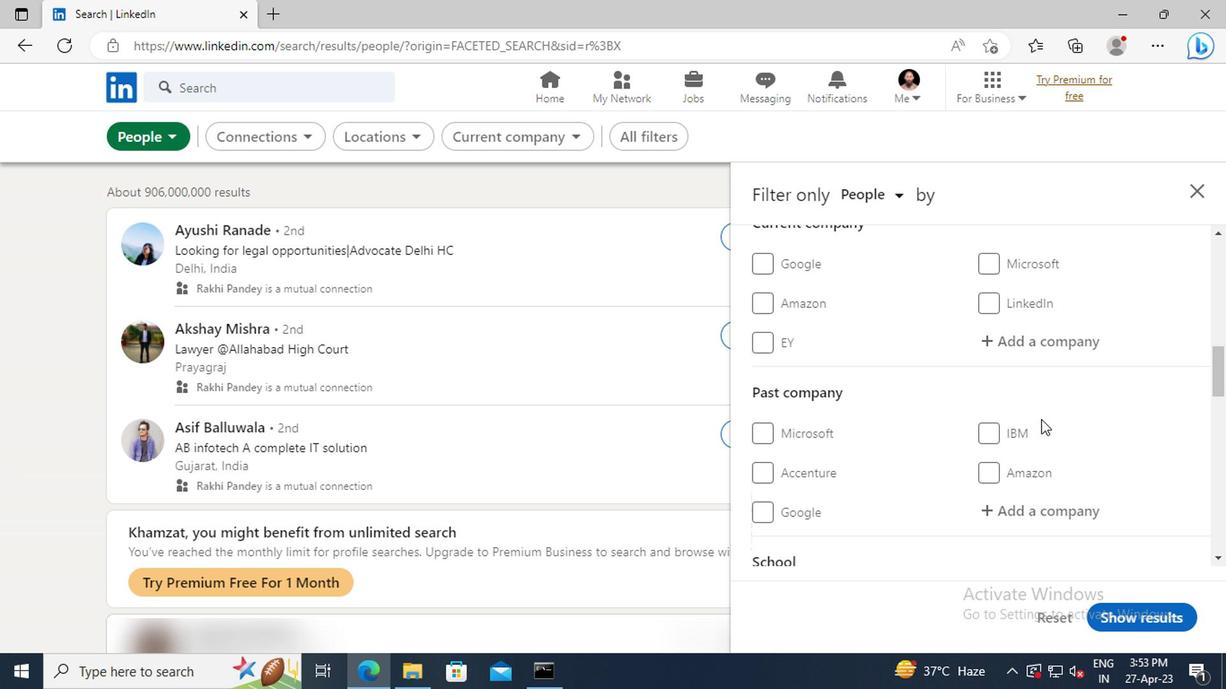 
Action: Mouse scrolled (1036, 419) with delta (0, 0)
Screenshot: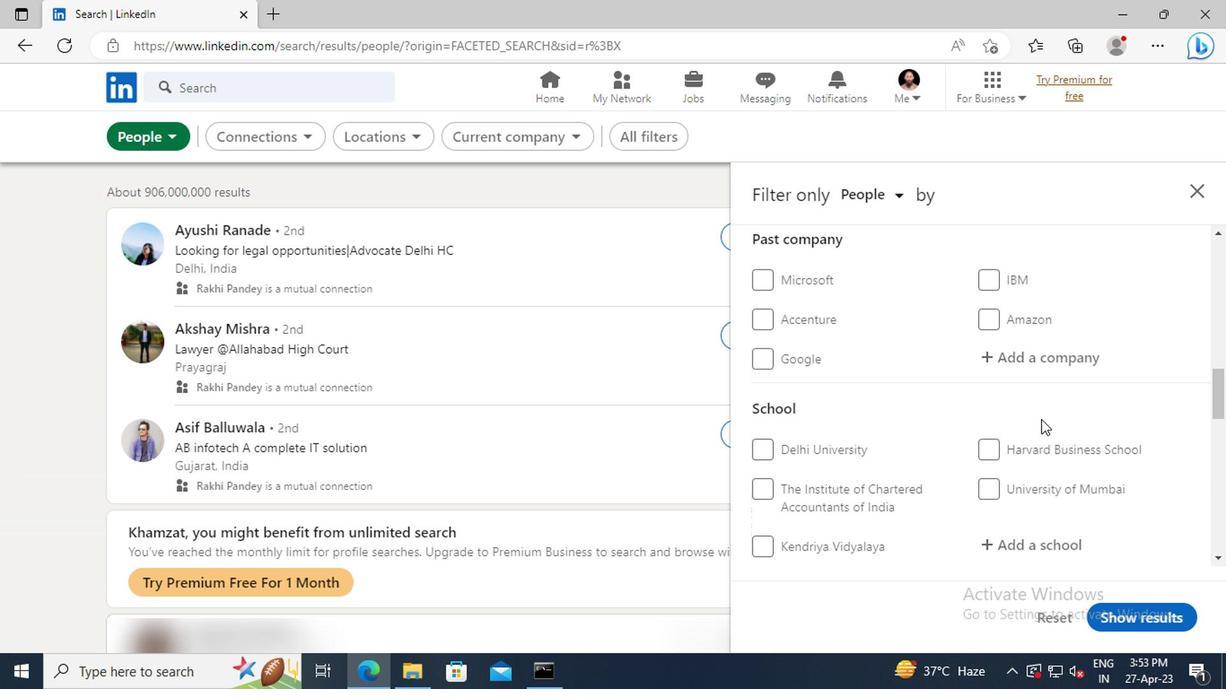 
Action: Mouse scrolled (1036, 419) with delta (0, 0)
Screenshot: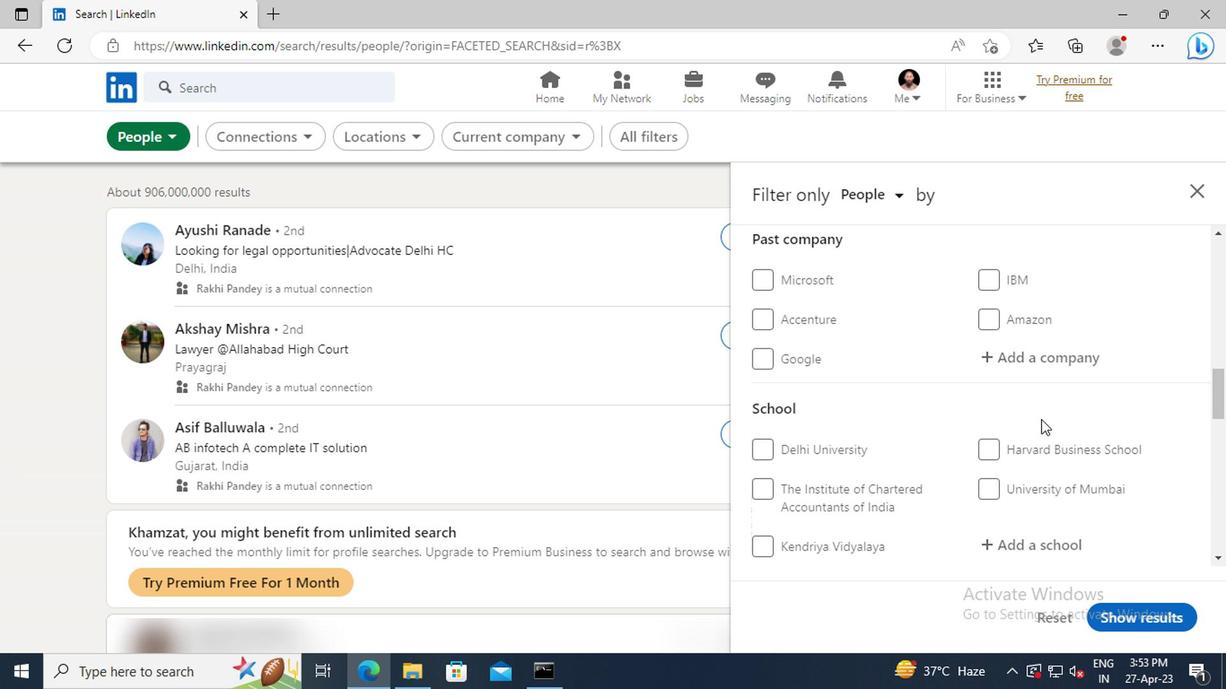 
Action: Mouse scrolled (1036, 419) with delta (0, 0)
Screenshot: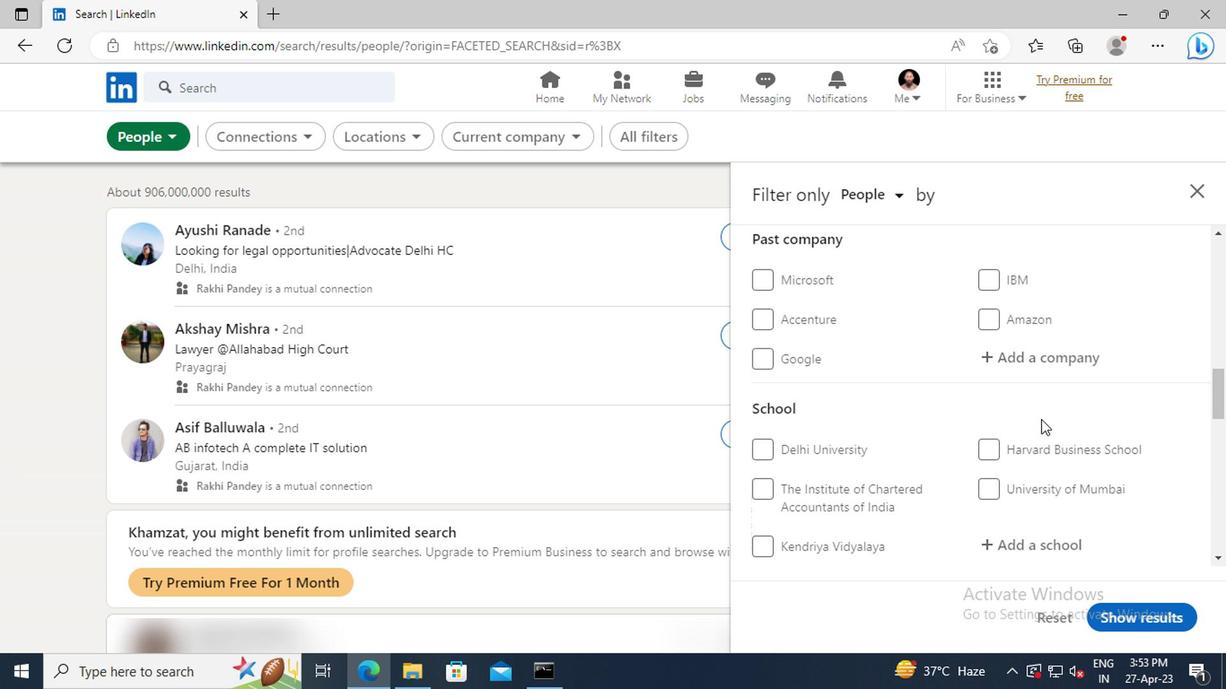 
Action: Mouse scrolled (1036, 419) with delta (0, 0)
Screenshot: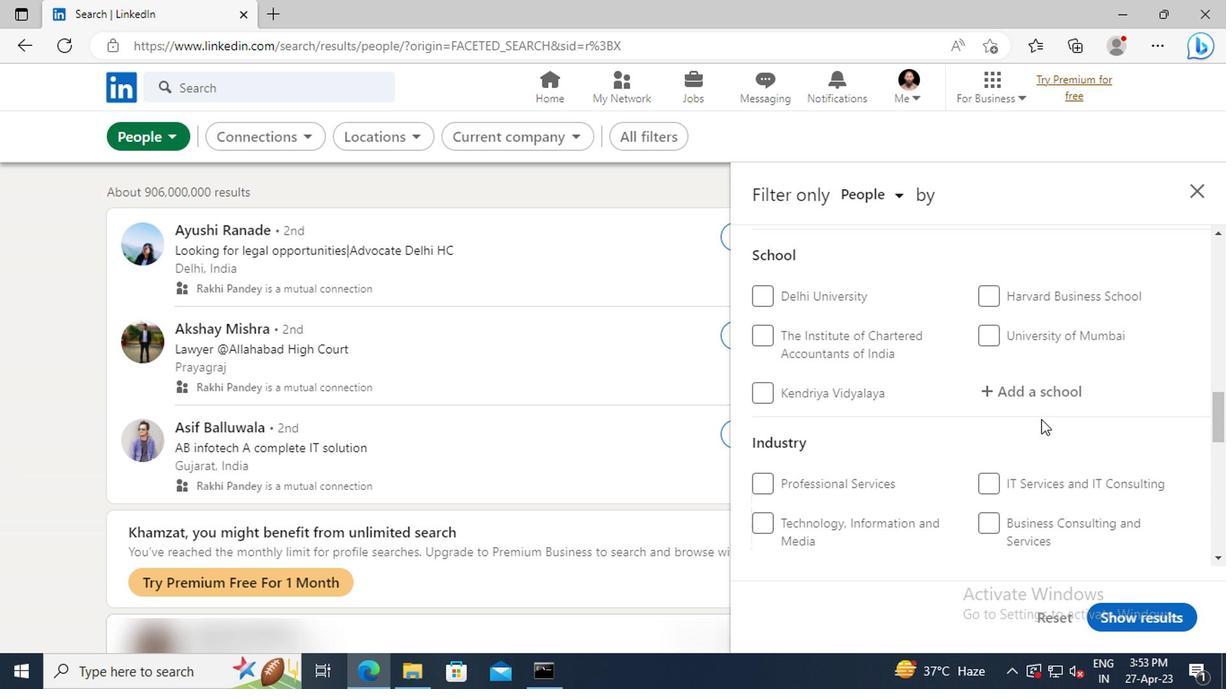 
Action: Mouse scrolled (1036, 419) with delta (0, 0)
Screenshot: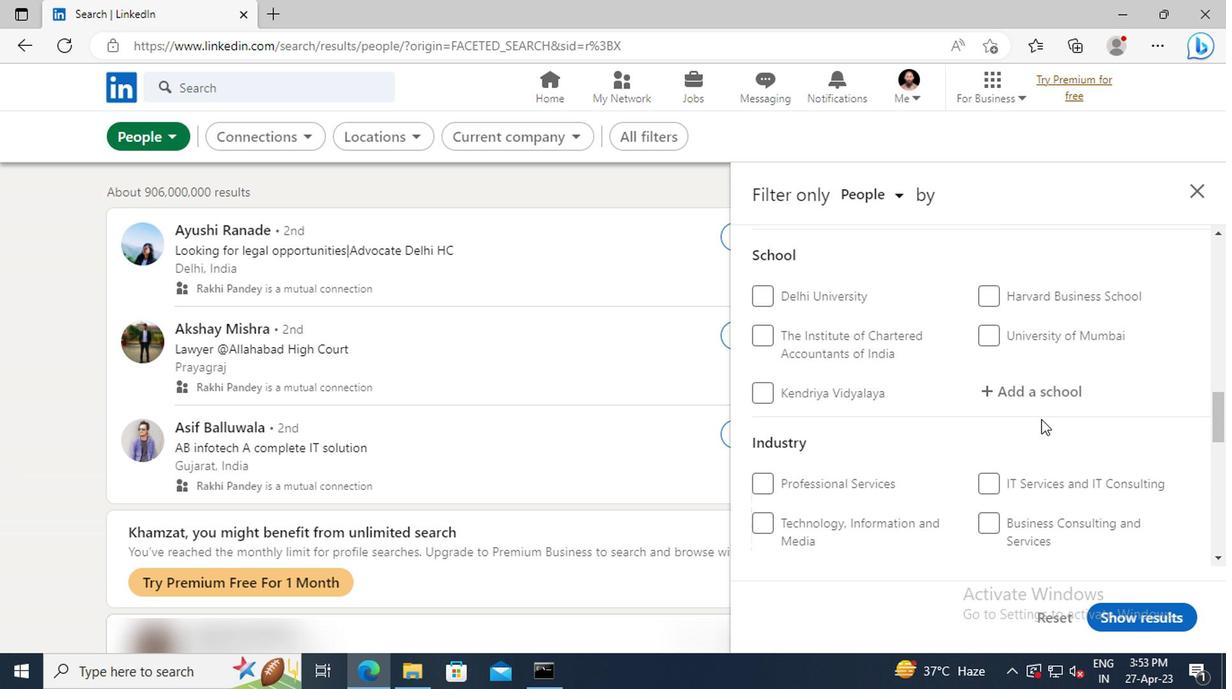 
Action: Mouse scrolled (1036, 419) with delta (0, 0)
Screenshot: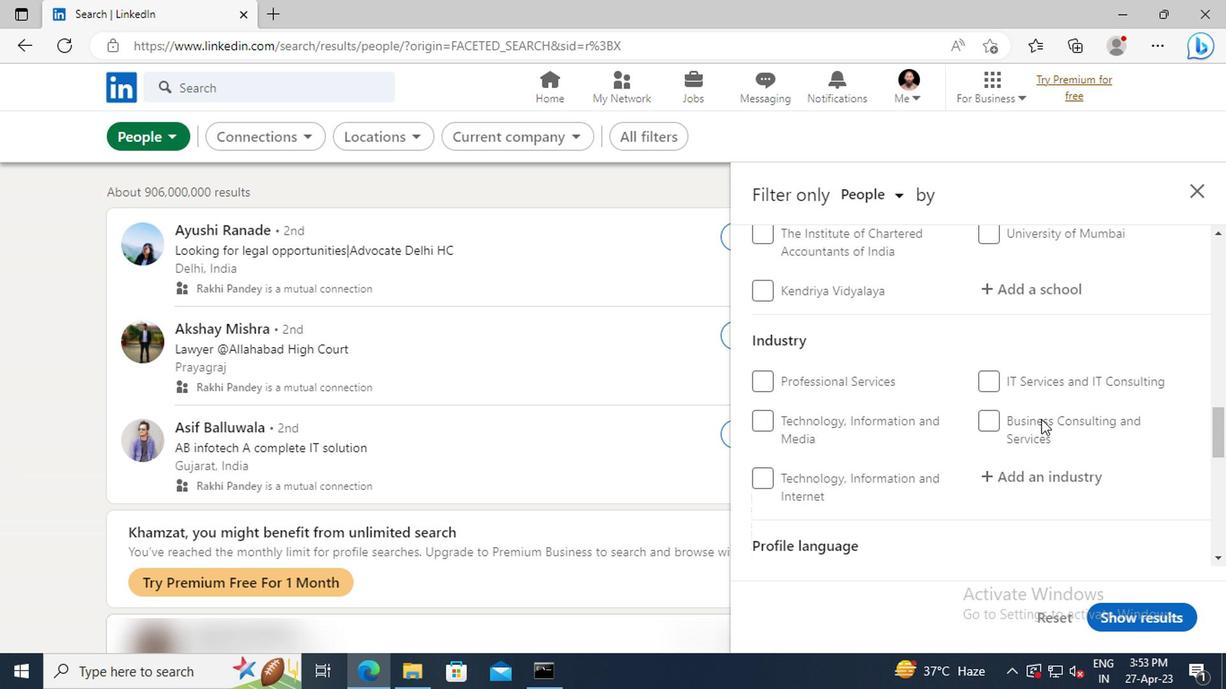 
Action: Mouse scrolled (1036, 419) with delta (0, 0)
Screenshot: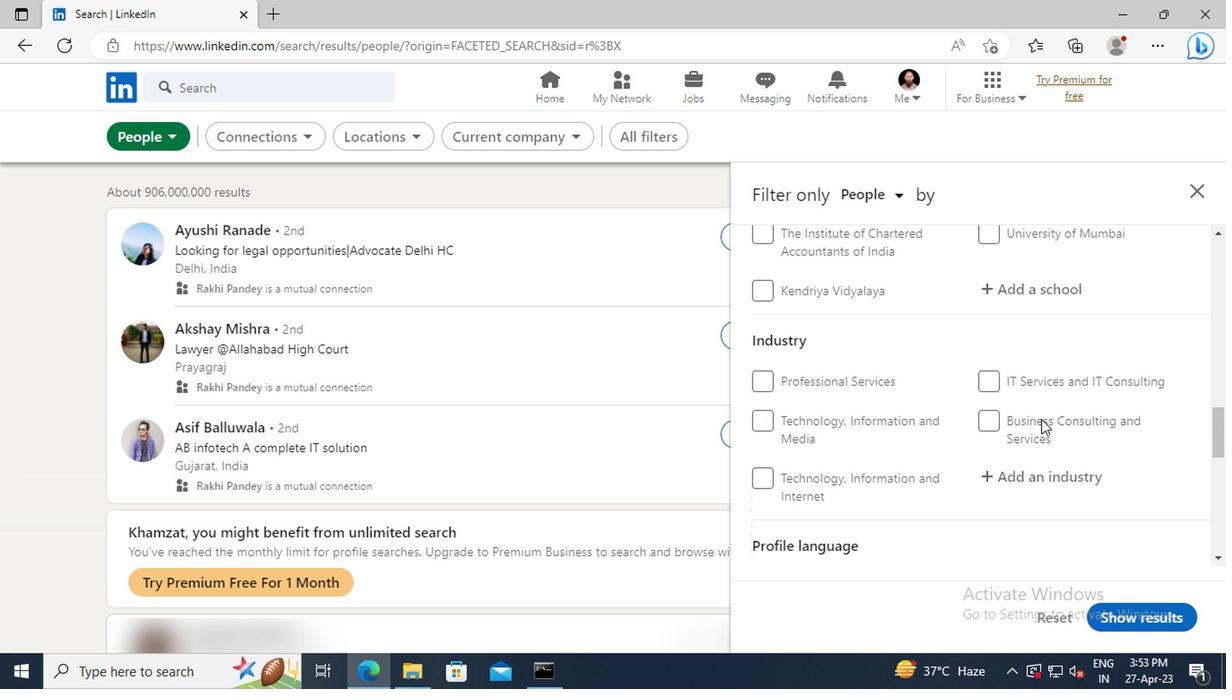 
Action: Mouse moved to (988, 484)
Screenshot: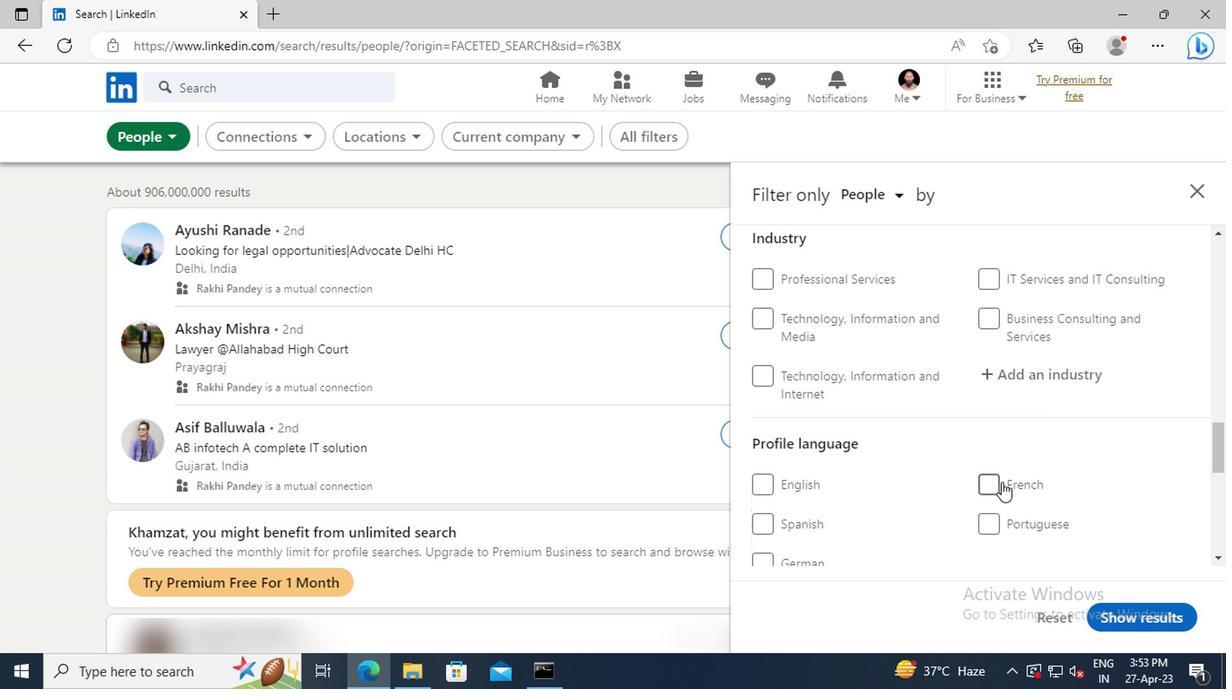 
Action: Mouse pressed left at (988, 484)
Screenshot: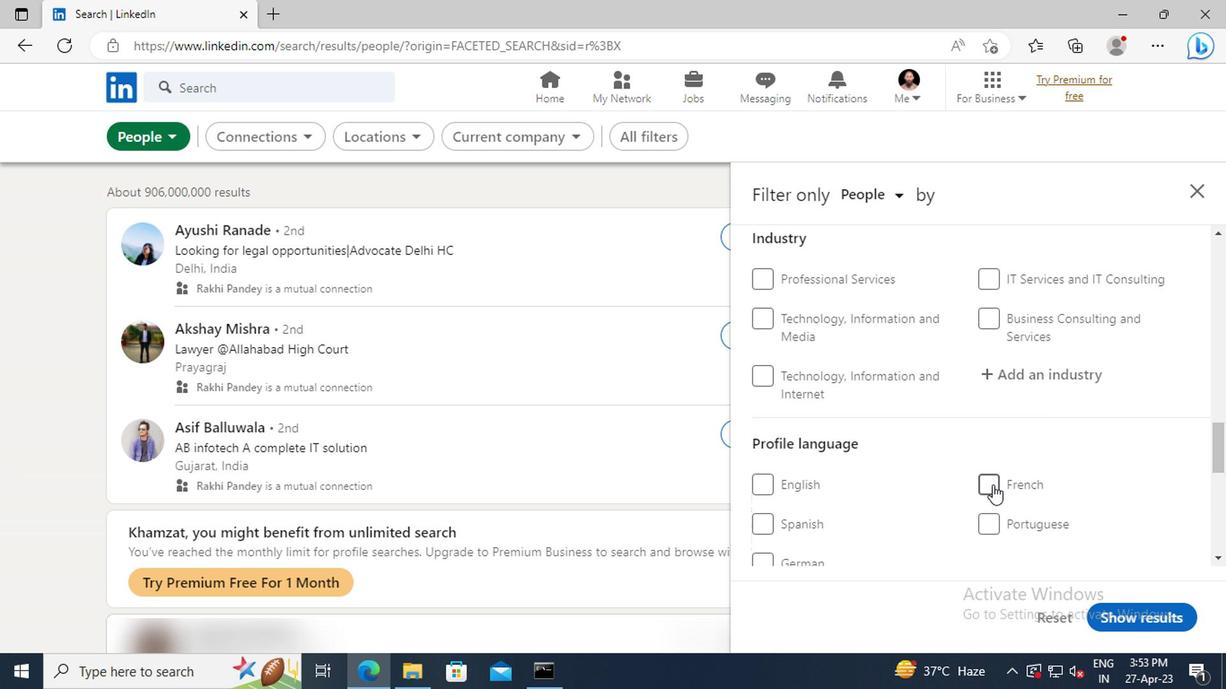 
Action: Mouse moved to (1008, 467)
Screenshot: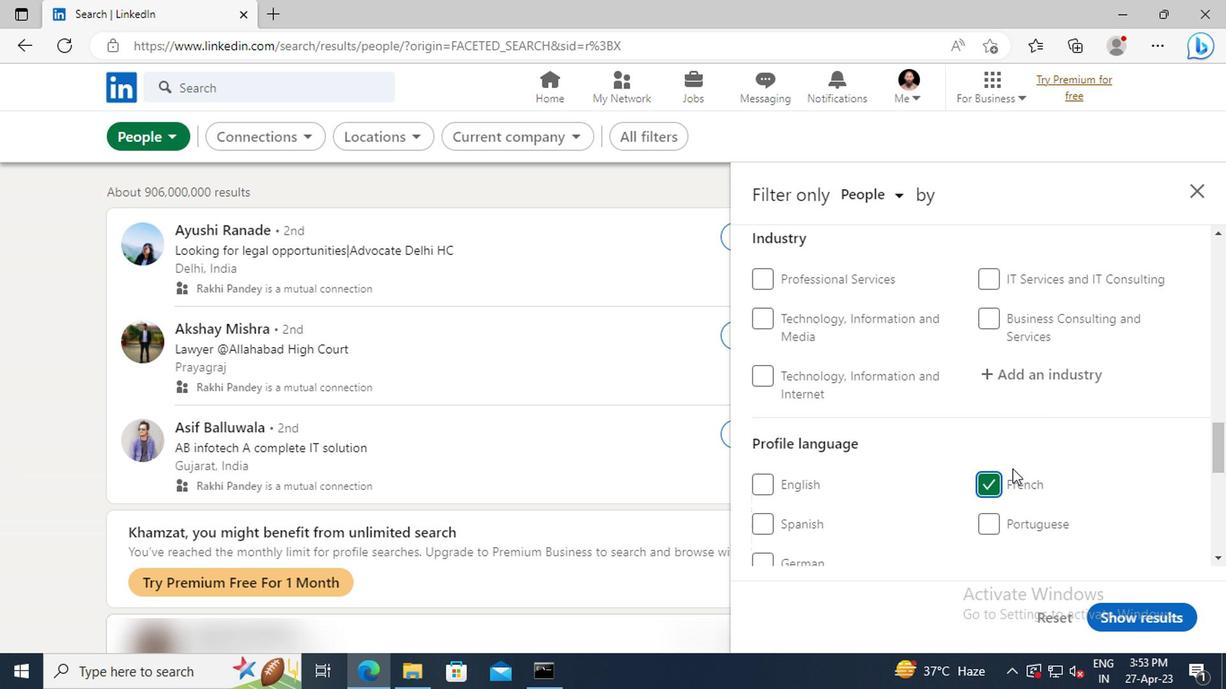 
Action: Mouse scrolled (1008, 468) with delta (0, 0)
Screenshot: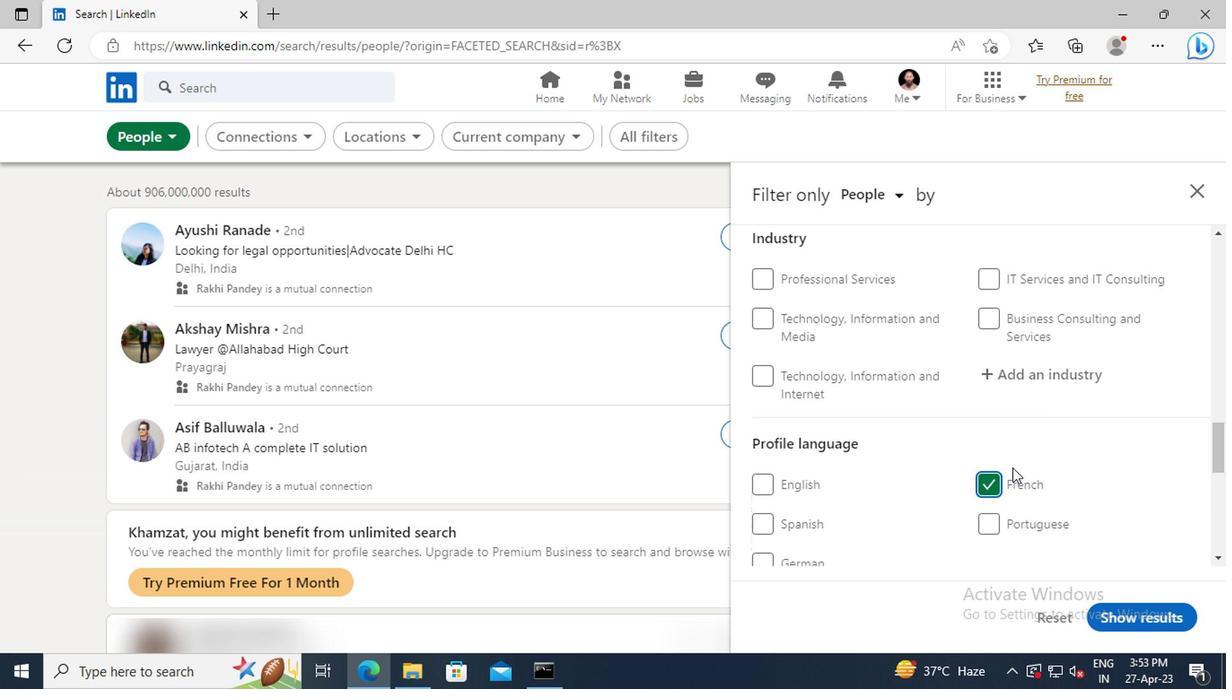 
Action: Mouse scrolled (1008, 468) with delta (0, 0)
Screenshot: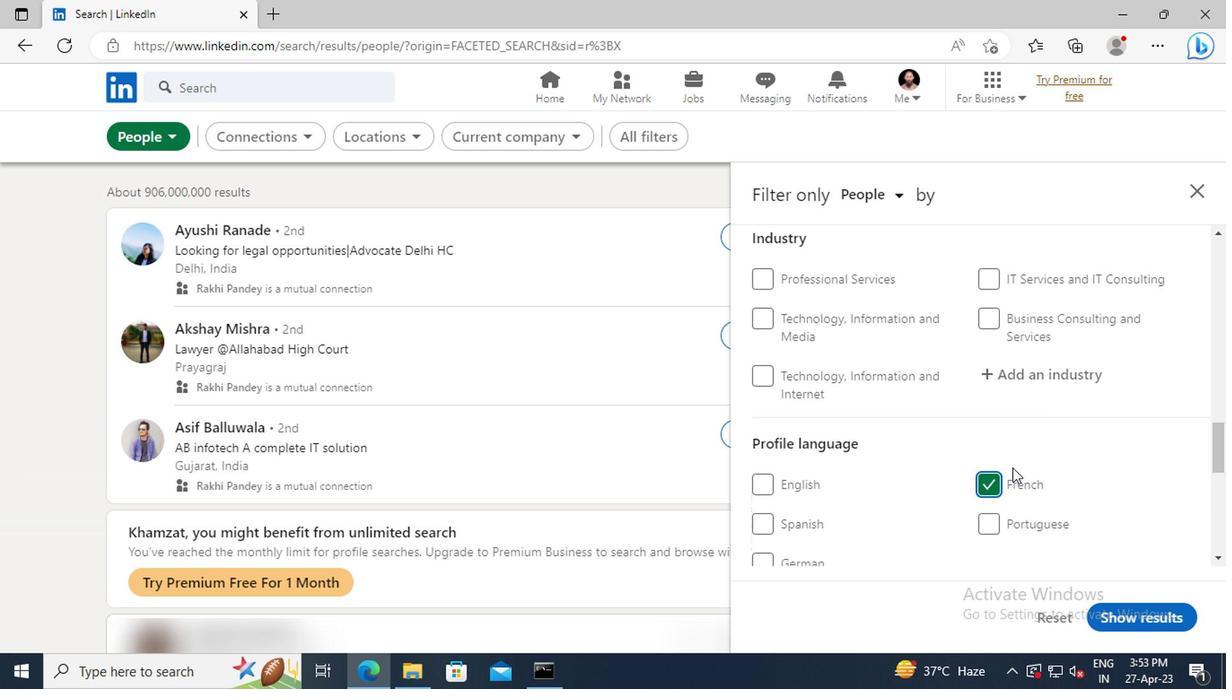 
Action: Mouse scrolled (1008, 468) with delta (0, 0)
Screenshot: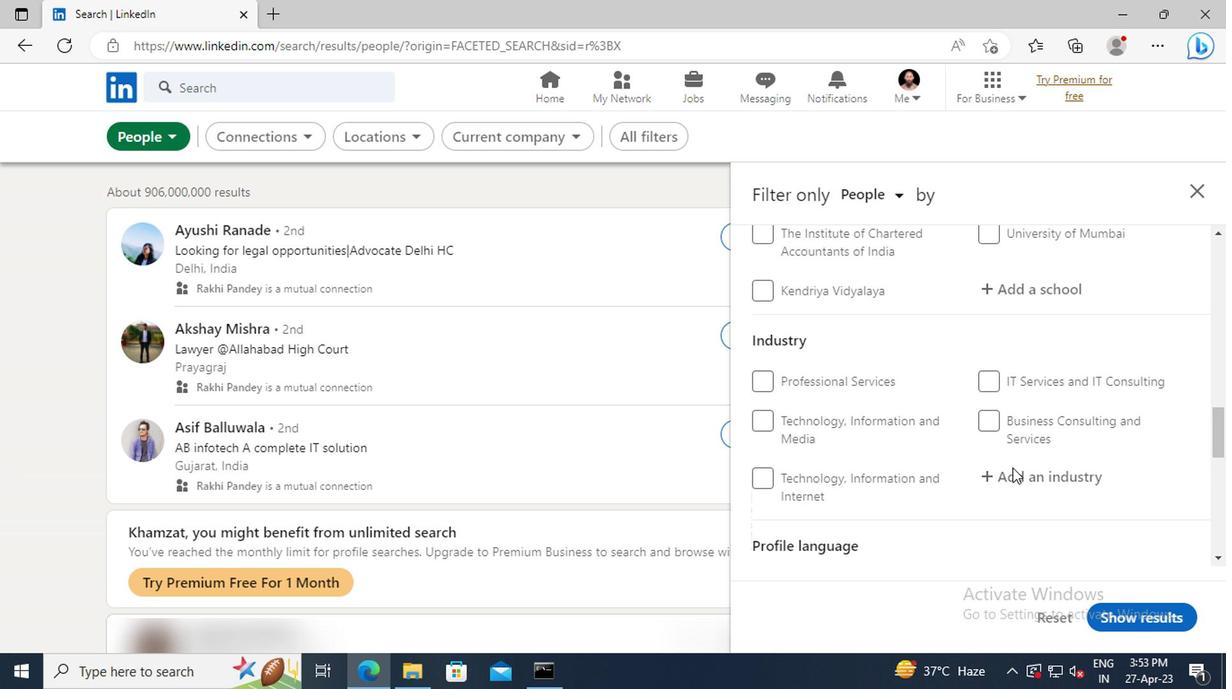 
Action: Mouse scrolled (1008, 468) with delta (0, 0)
Screenshot: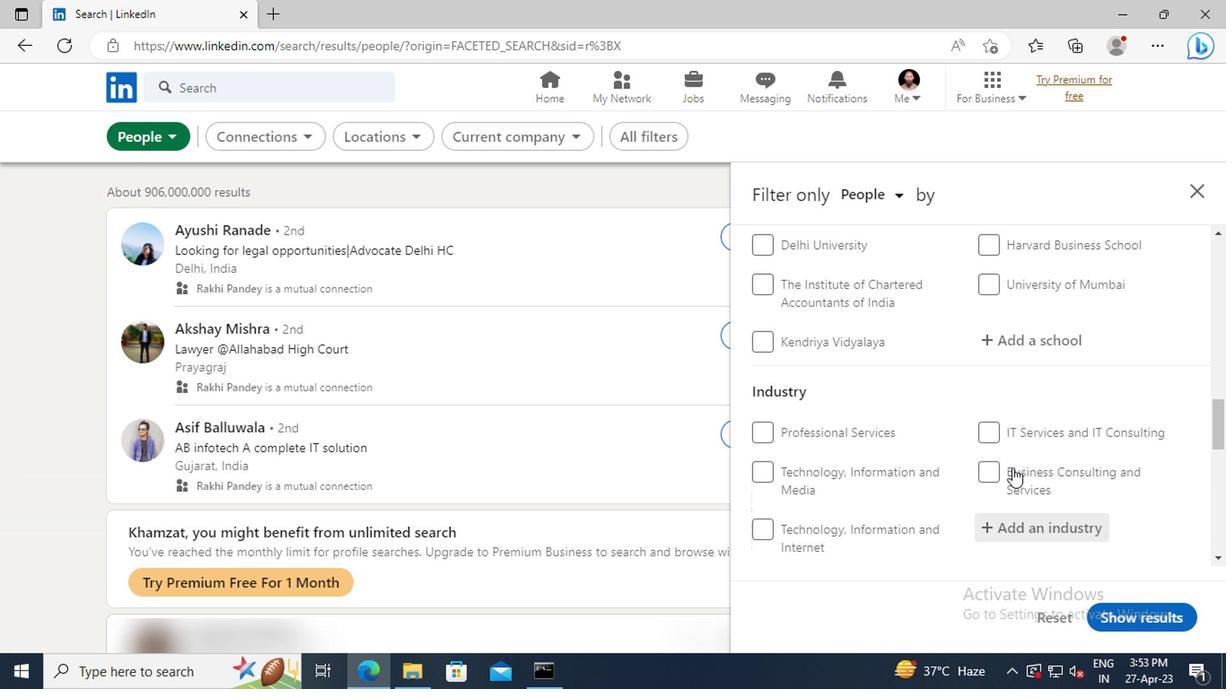 
Action: Mouse scrolled (1008, 468) with delta (0, 0)
Screenshot: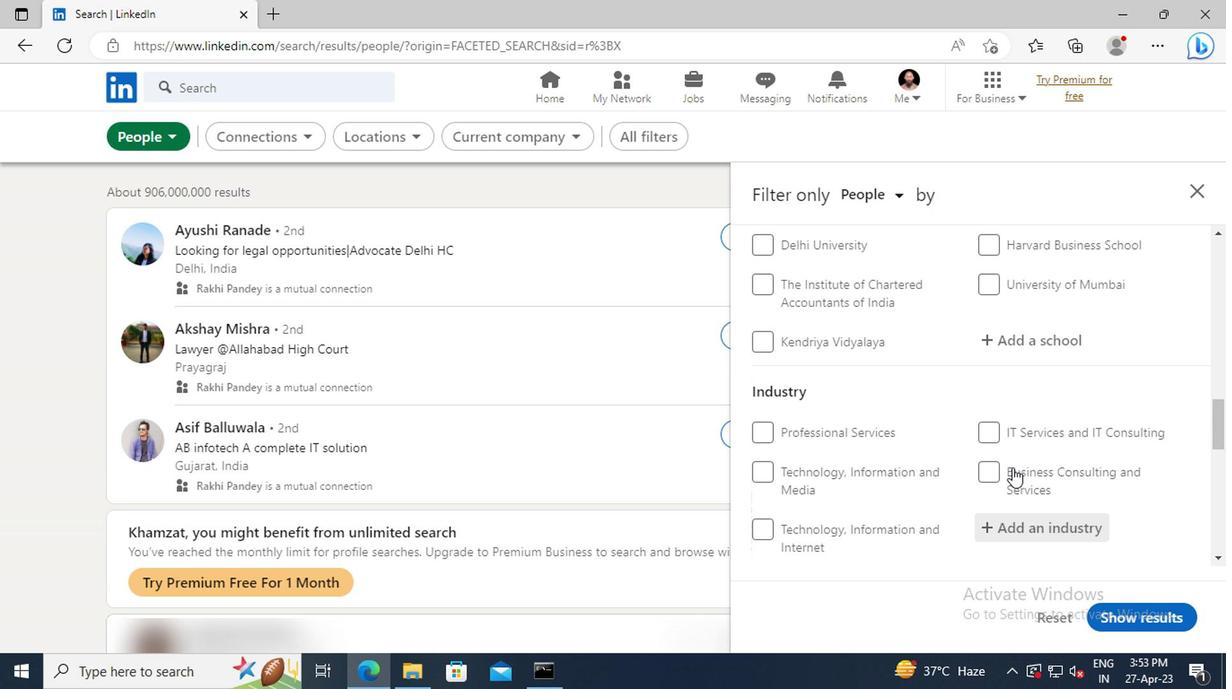 
Action: Mouse scrolled (1008, 468) with delta (0, 0)
Screenshot: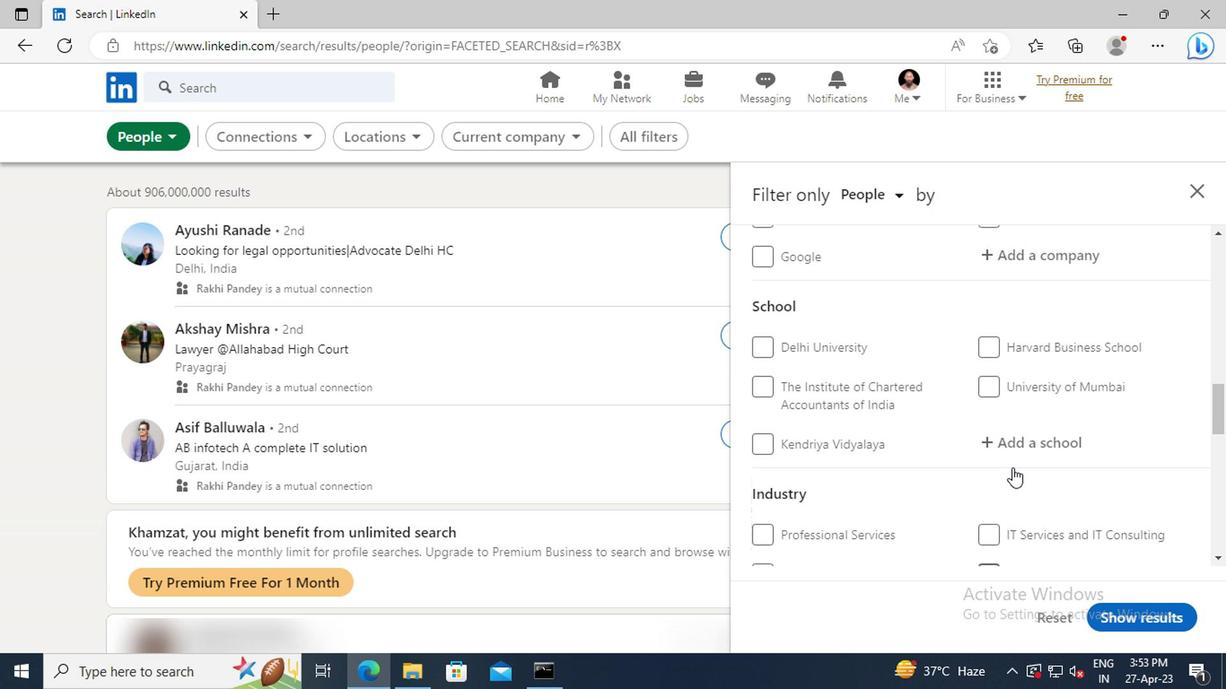 
Action: Mouse scrolled (1008, 468) with delta (0, 0)
Screenshot: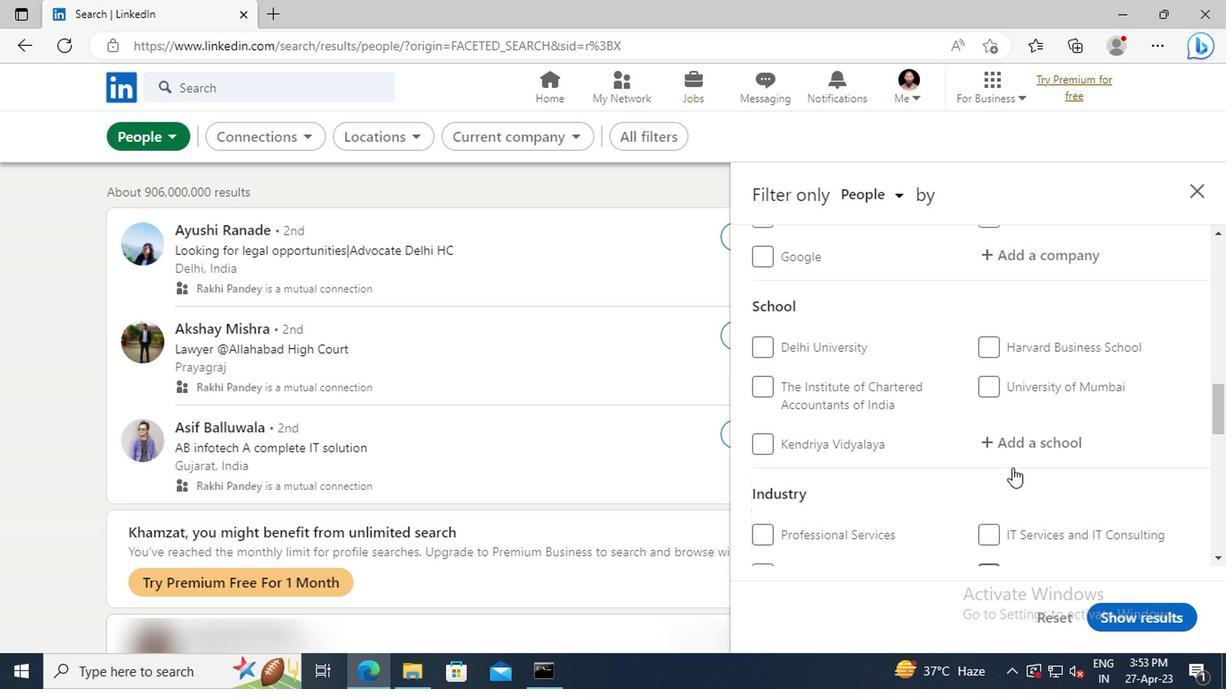 
Action: Mouse scrolled (1008, 468) with delta (0, 0)
Screenshot: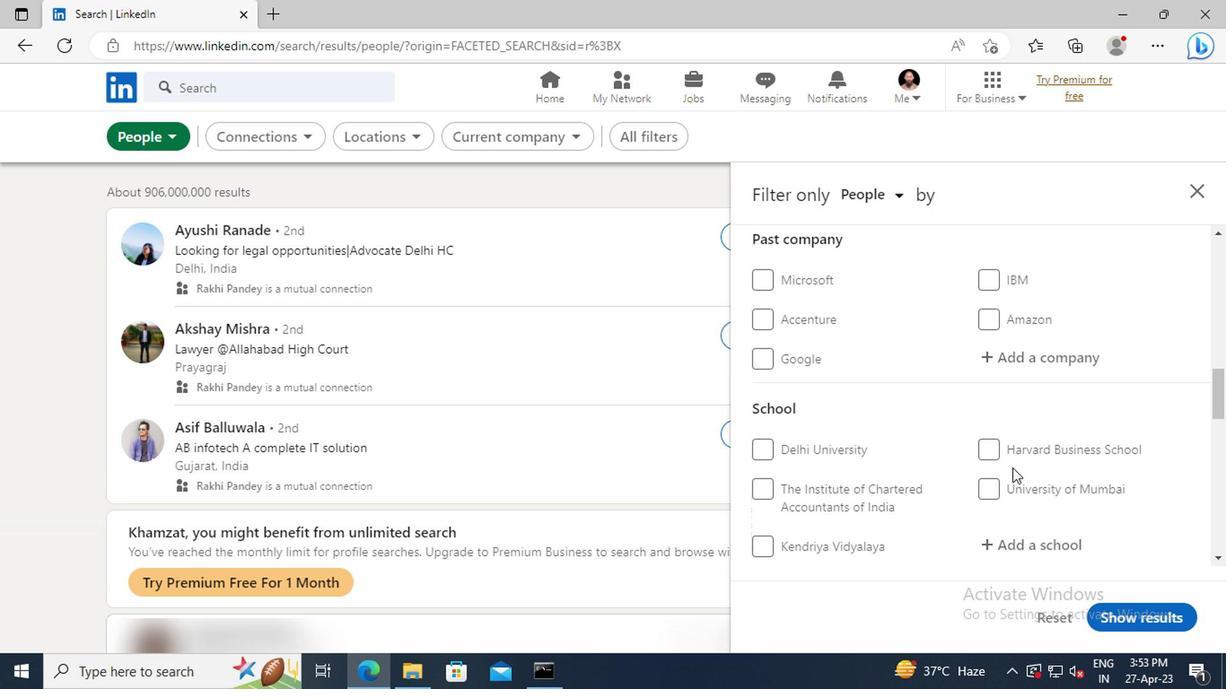 
Action: Mouse scrolled (1008, 468) with delta (0, 0)
Screenshot: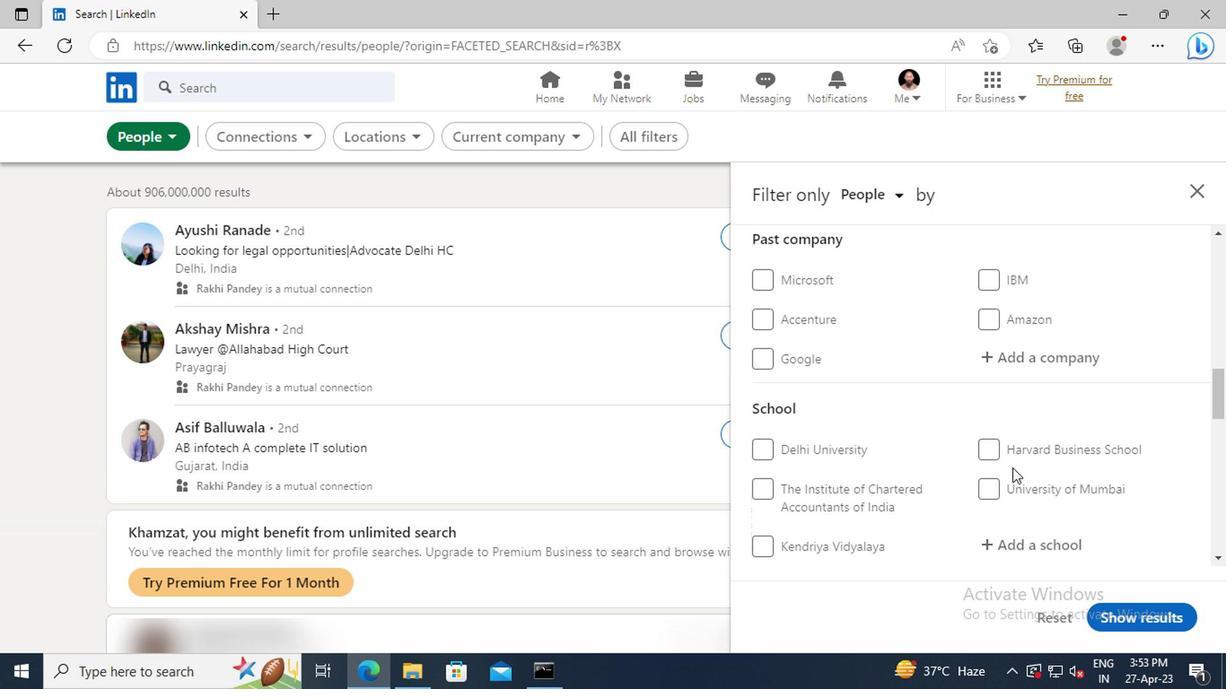 
Action: Mouse scrolled (1008, 468) with delta (0, 0)
Screenshot: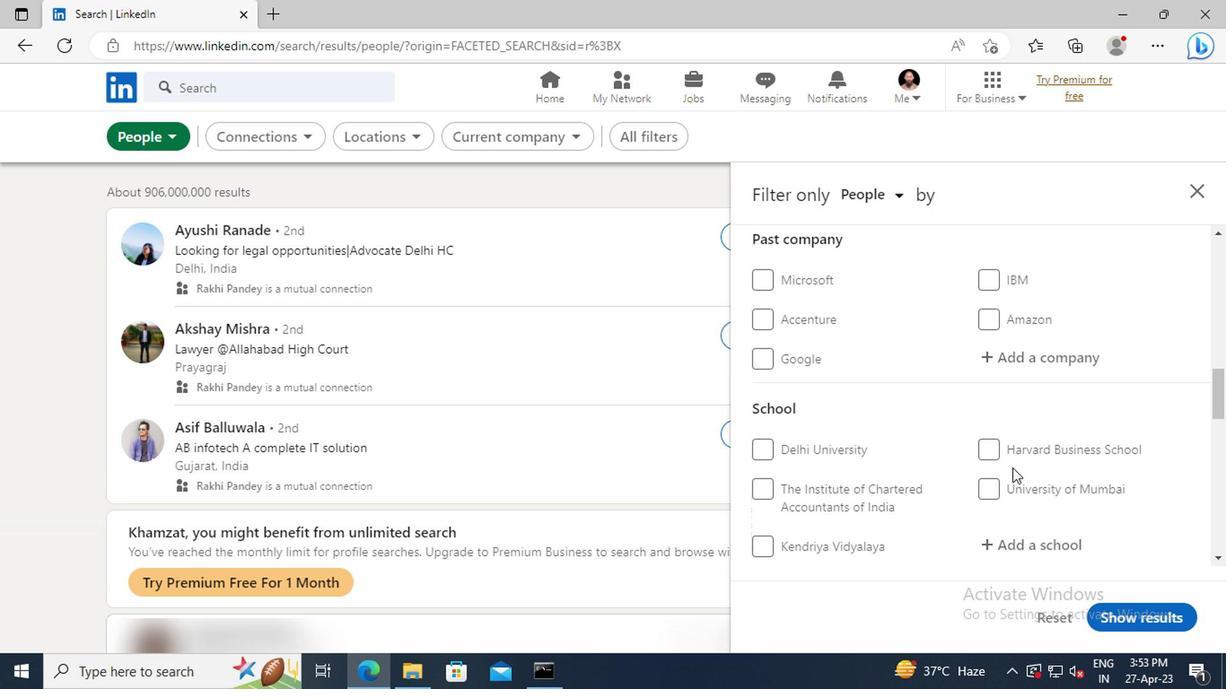 
Action: Mouse scrolled (1008, 468) with delta (0, 0)
Screenshot: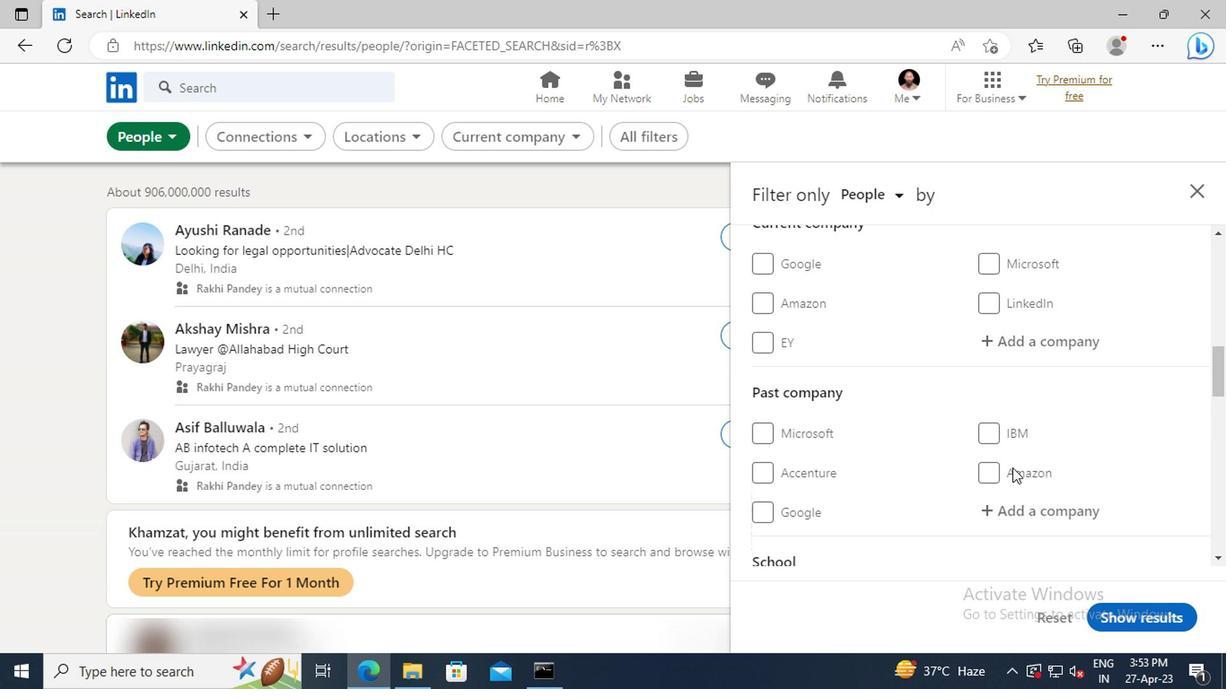 
Action: Mouse scrolled (1008, 468) with delta (0, 0)
Screenshot: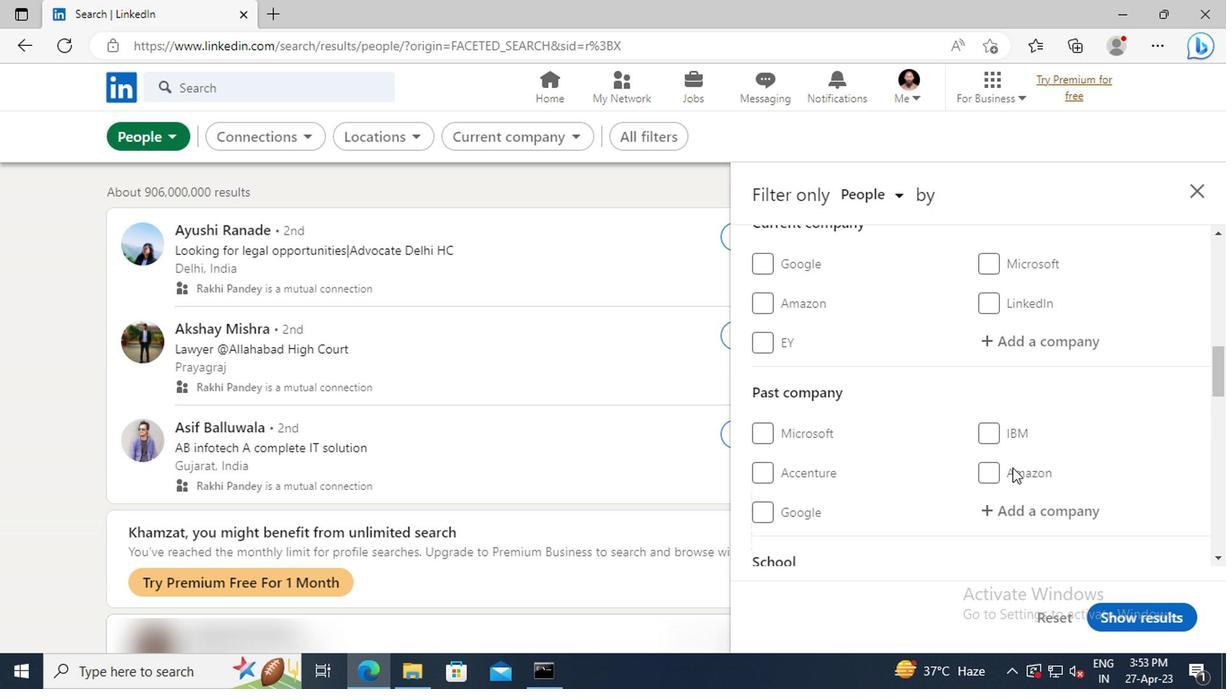 
Action: Mouse moved to (1005, 450)
Screenshot: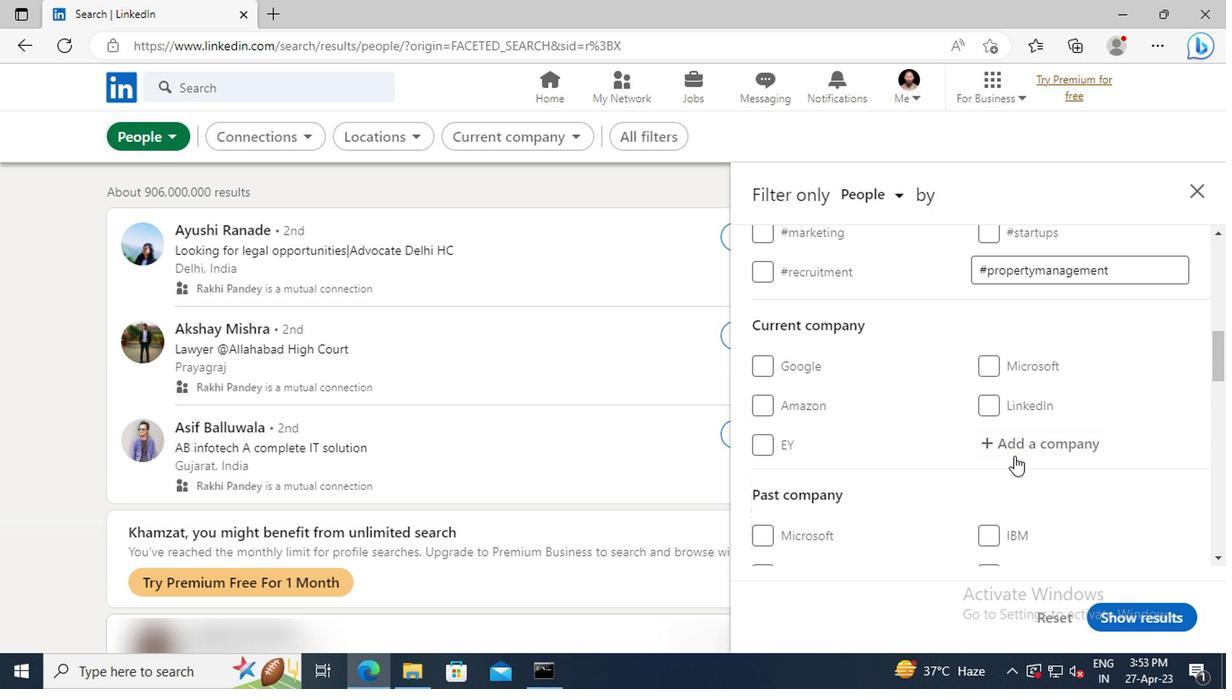 
Action: Mouse pressed left at (1005, 450)
Screenshot: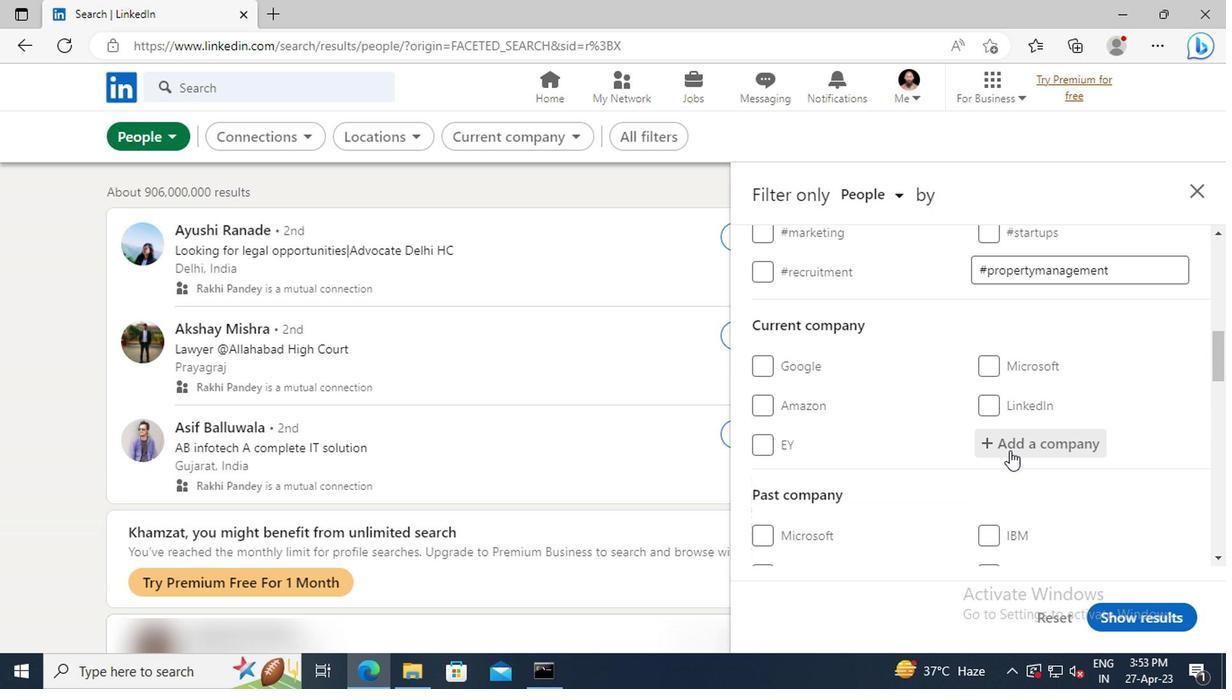 
Action: Key pressed <Key.shift>ARCELOR<Key.shift>MITTAL<Key.space><Key.shift>NIPPON<Key.space>
Screenshot: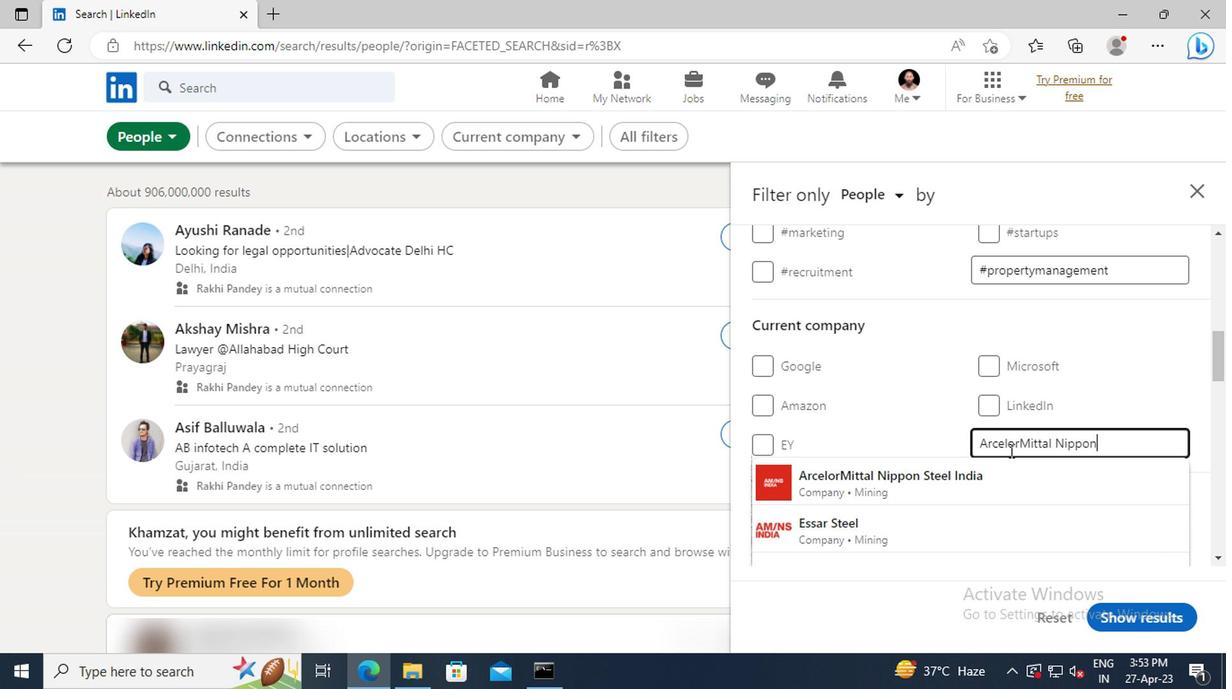 
Action: Mouse moved to (981, 481)
Screenshot: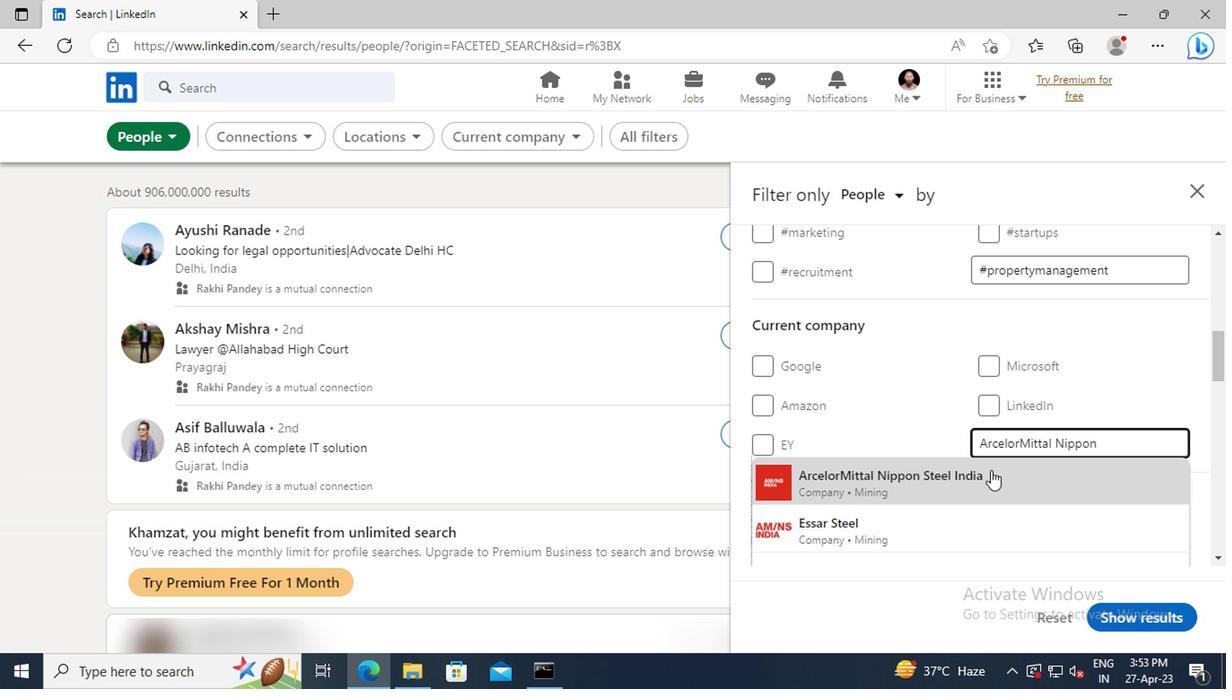 
Action: Mouse pressed left at (981, 481)
Screenshot: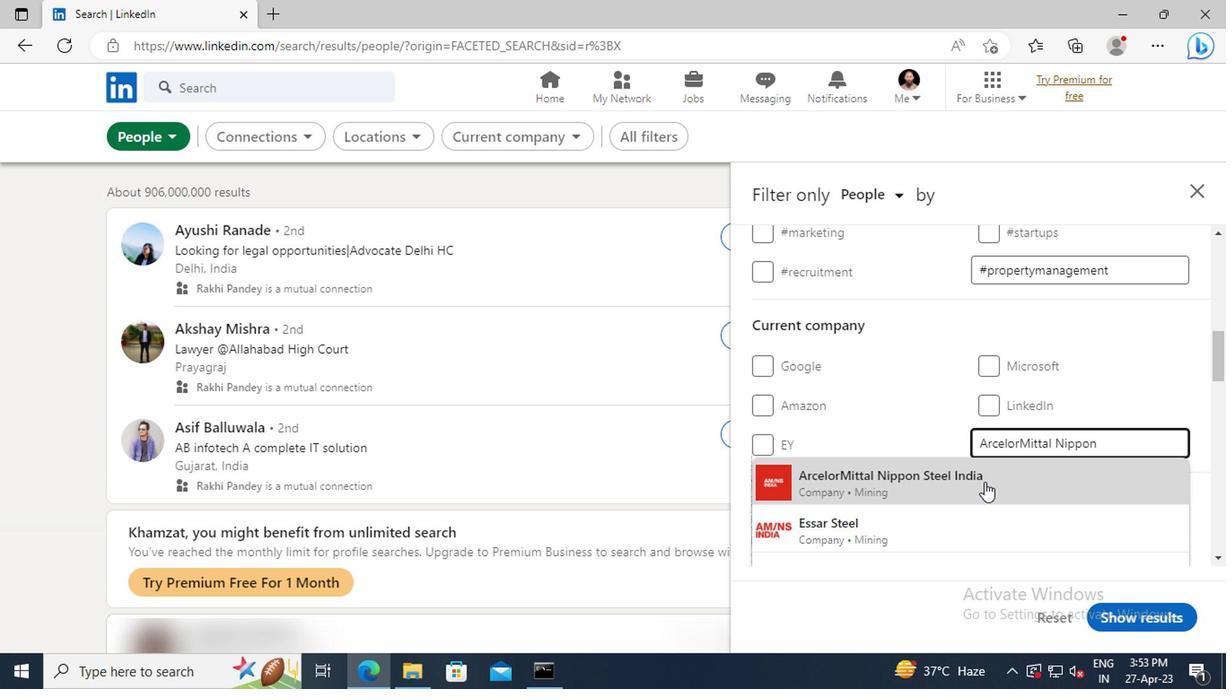 
Action: Mouse moved to (1005, 348)
Screenshot: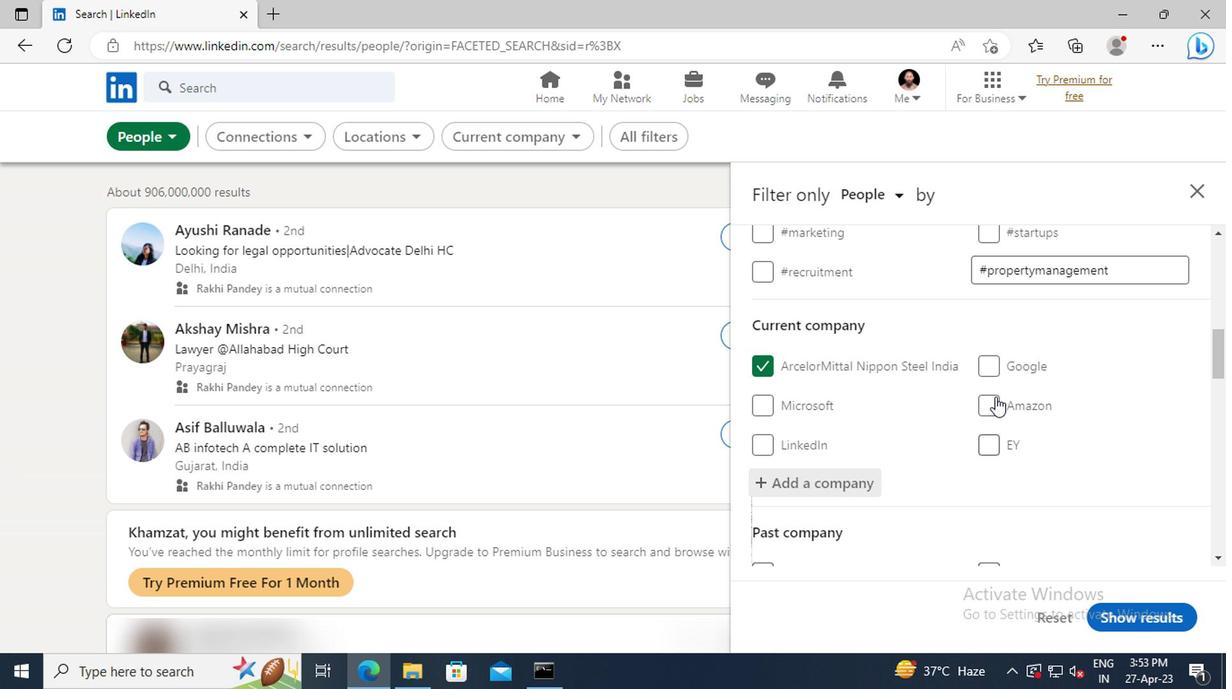 
Action: Mouse scrolled (1005, 348) with delta (0, 0)
Screenshot: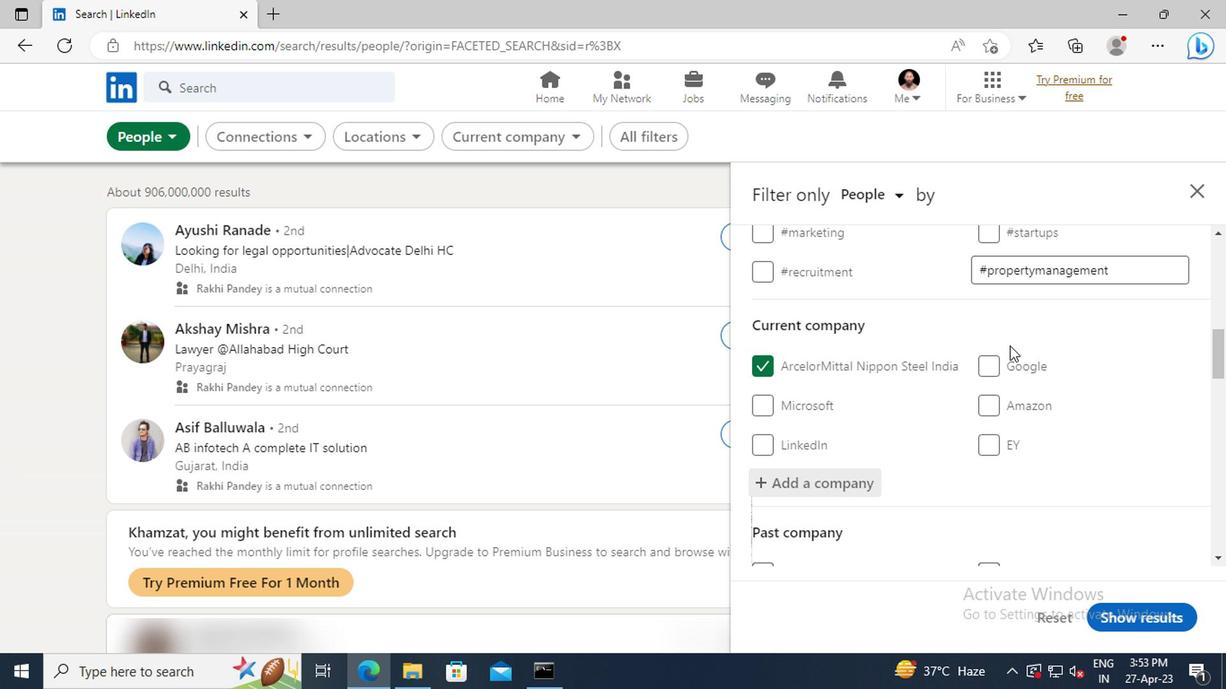 
Action: Mouse scrolled (1005, 348) with delta (0, 0)
Screenshot: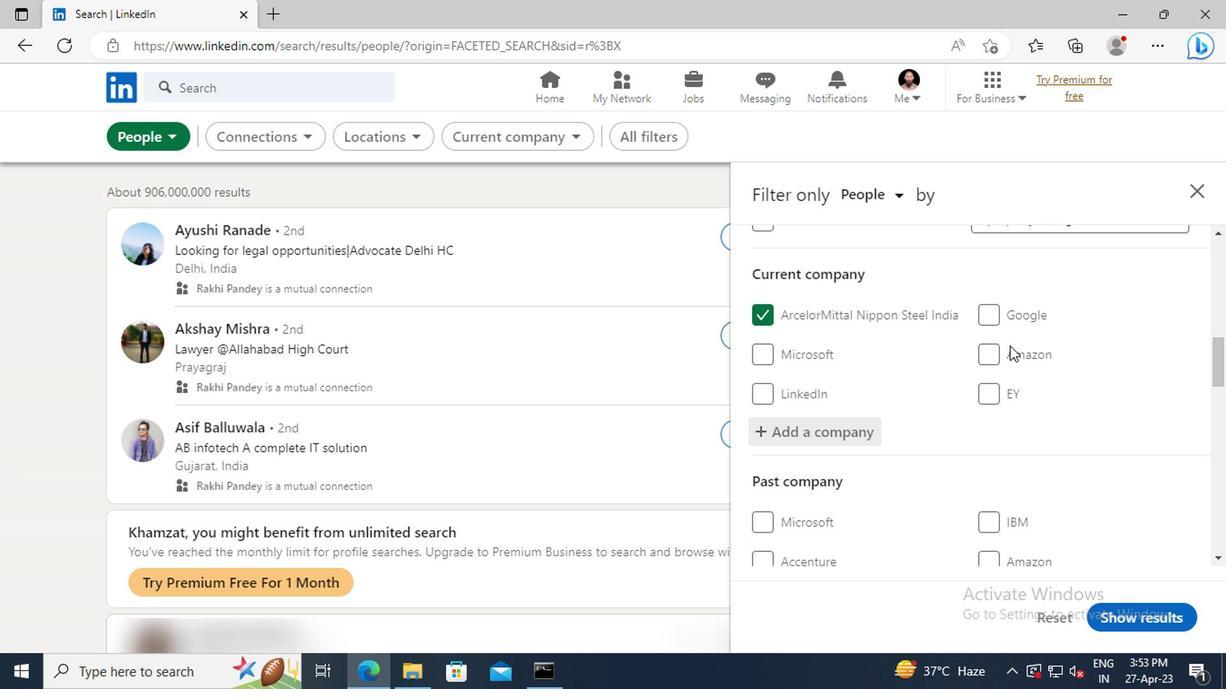 
Action: Mouse scrolled (1005, 348) with delta (0, 0)
Screenshot: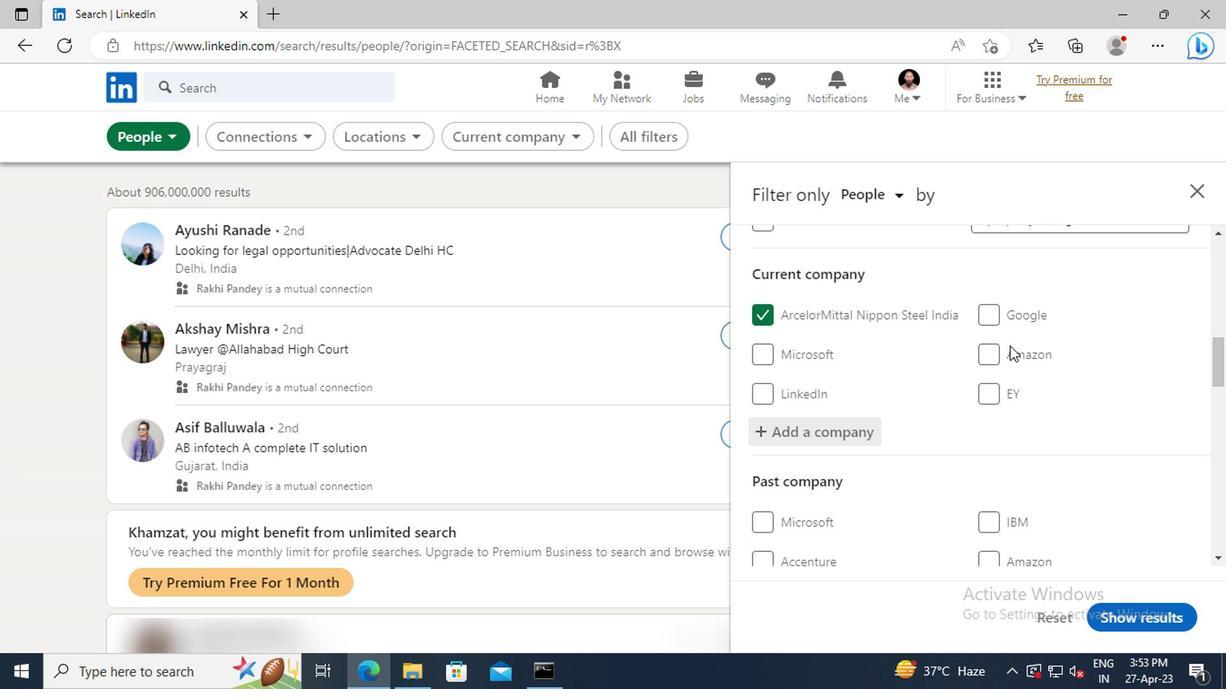 
Action: Mouse scrolled (1005, 348) with delta (0, 0)
Screenshot: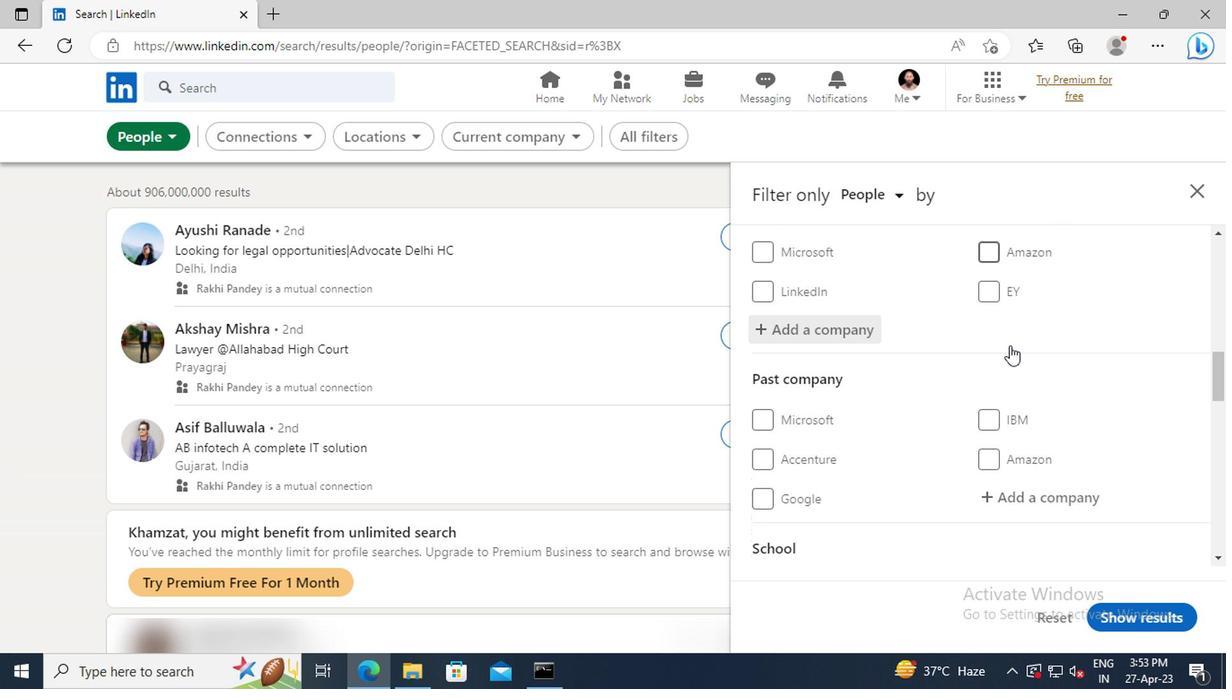 
Action: Mouse scrolled (1005, 348) with delta (0, 0)
Screenshot: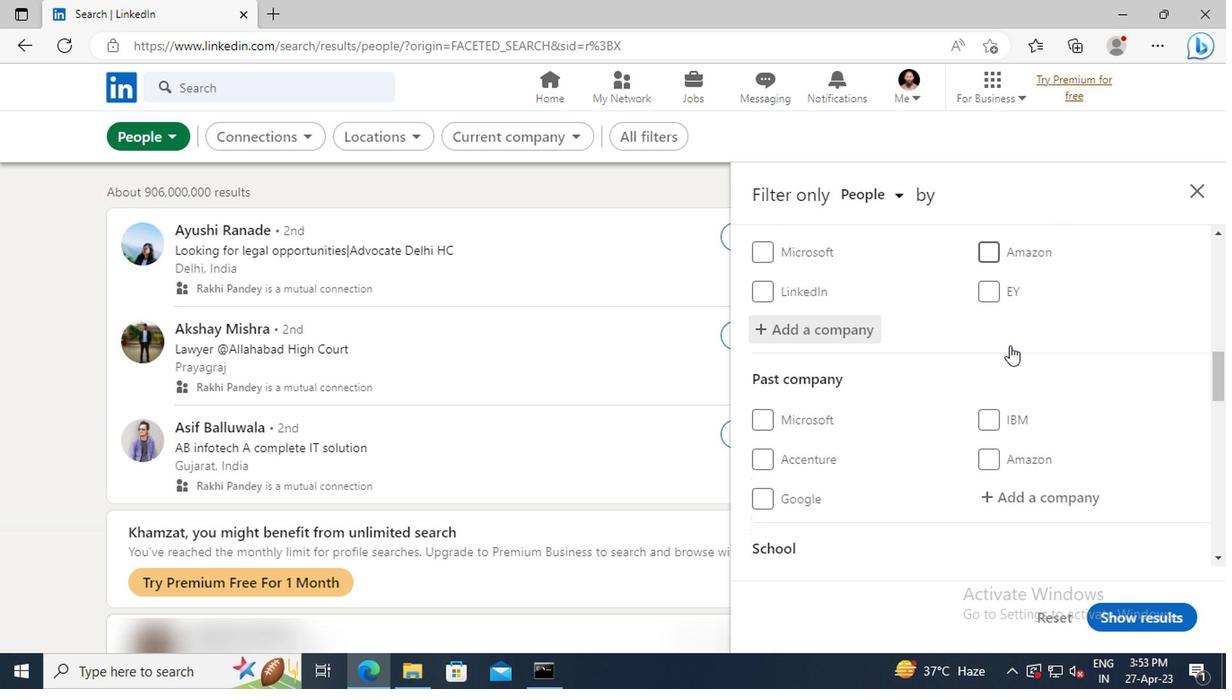 
Action: Mouse scrolled (1005, 348) with delta (0, 0)
Screenshot: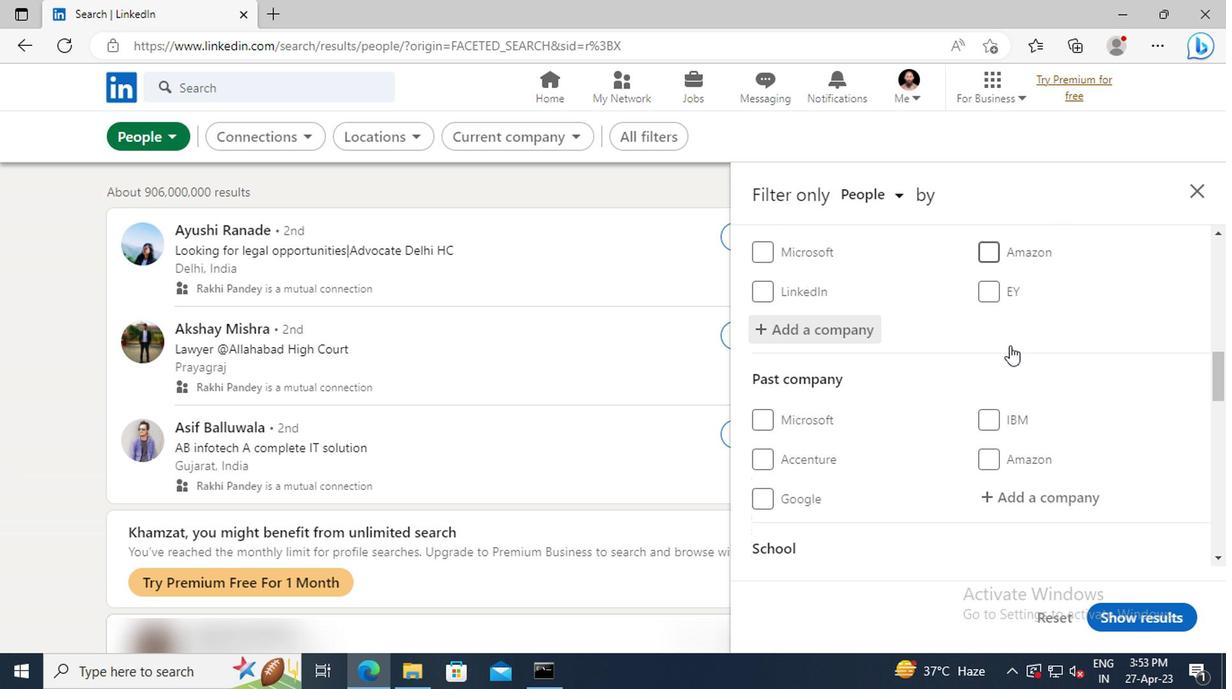
Action: Mouse scrolled (1005, 348) with delta (0, 0)
Screenshot: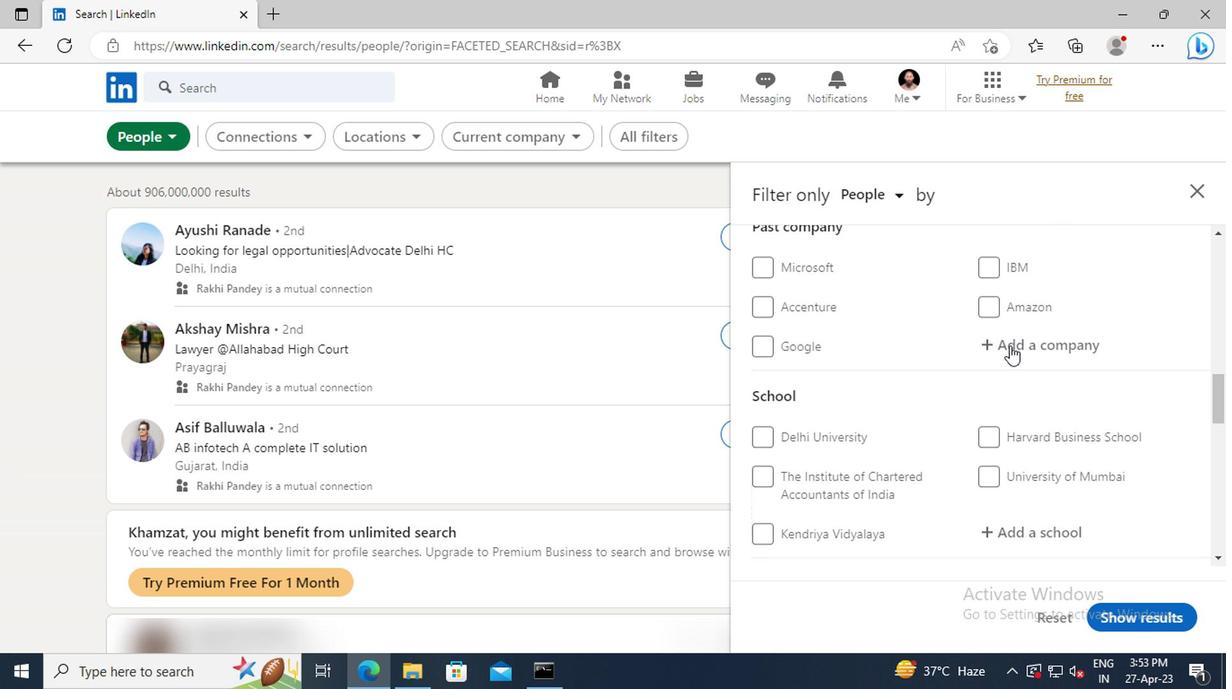 
Action: Mouse scrolled (1005, 348) with delta (0, 0)
Screenshot: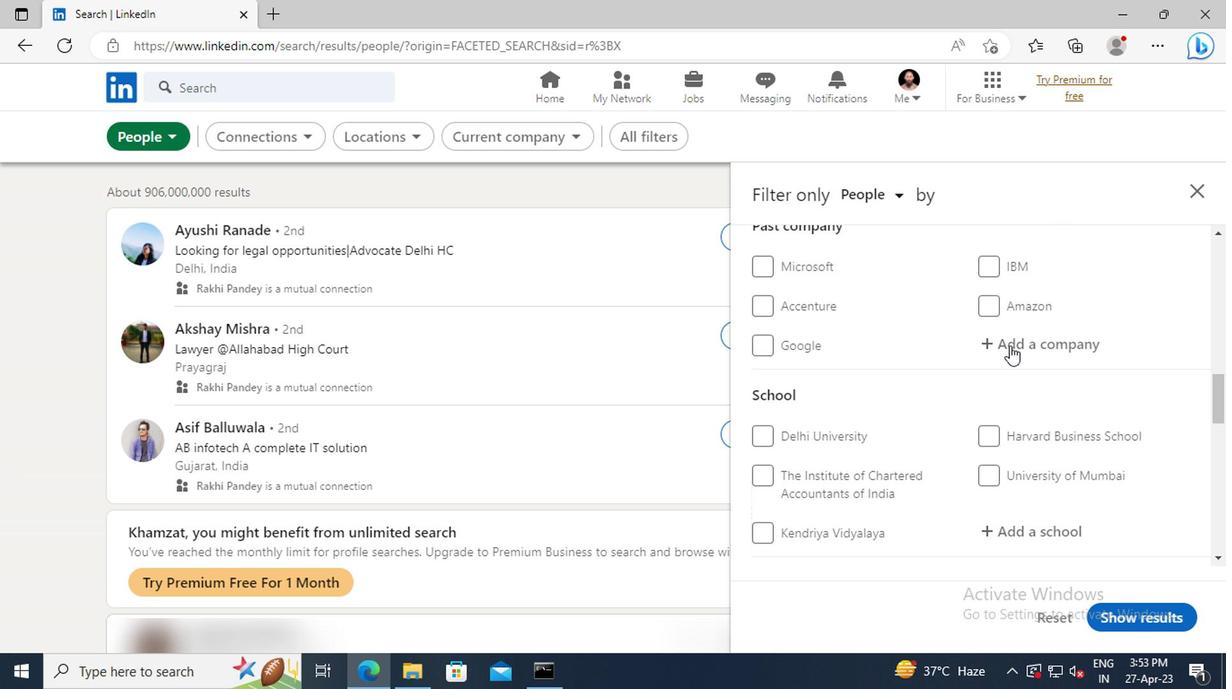 
Action: Mouse moved to (1006, 426)
Screenshot: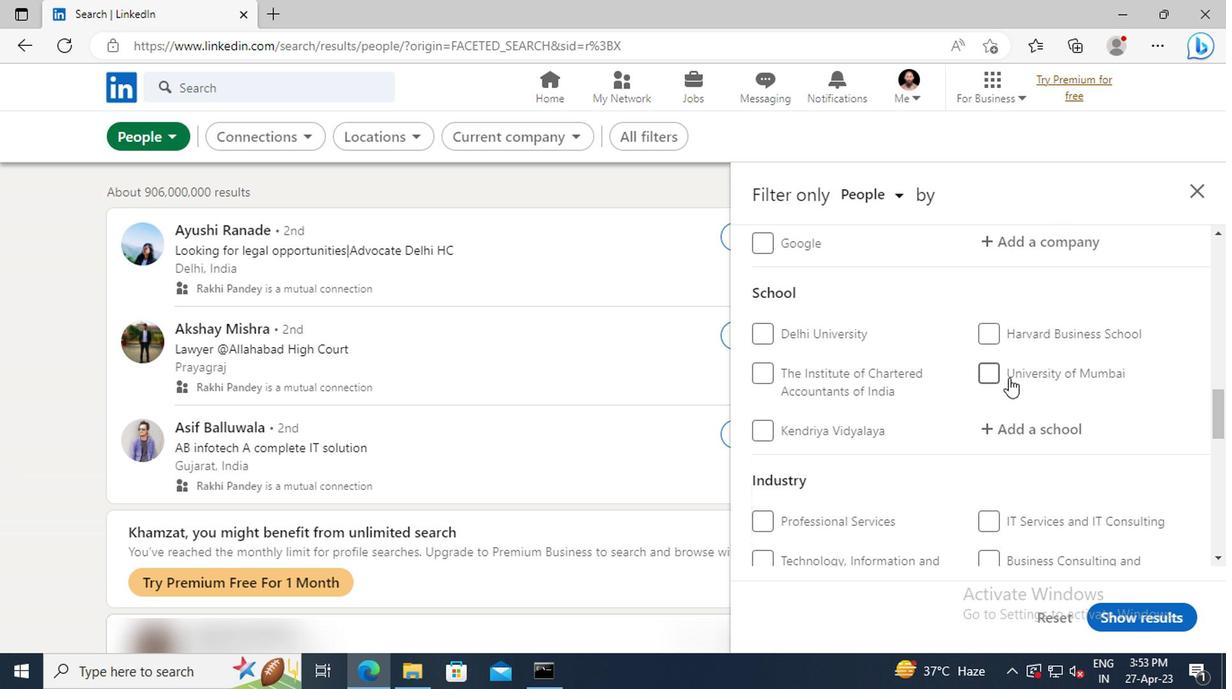 
Action: Mouse pressed left at (1006, 426)
Screenshot: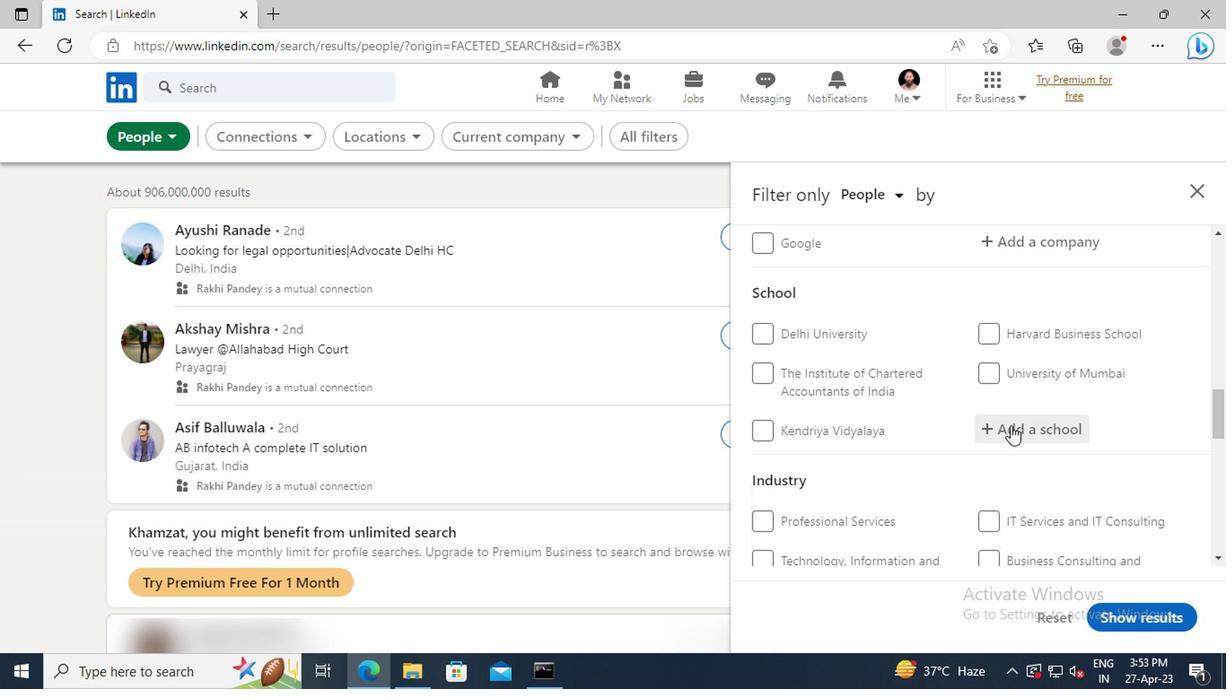 
Action: Key pressed <Key.shift>AVINASHILINGAM<Key.space><Key.shift>INSTITUTE<Key.space>FOR<Key.space><Key.shift>HOME<Key.space>
Screenshot: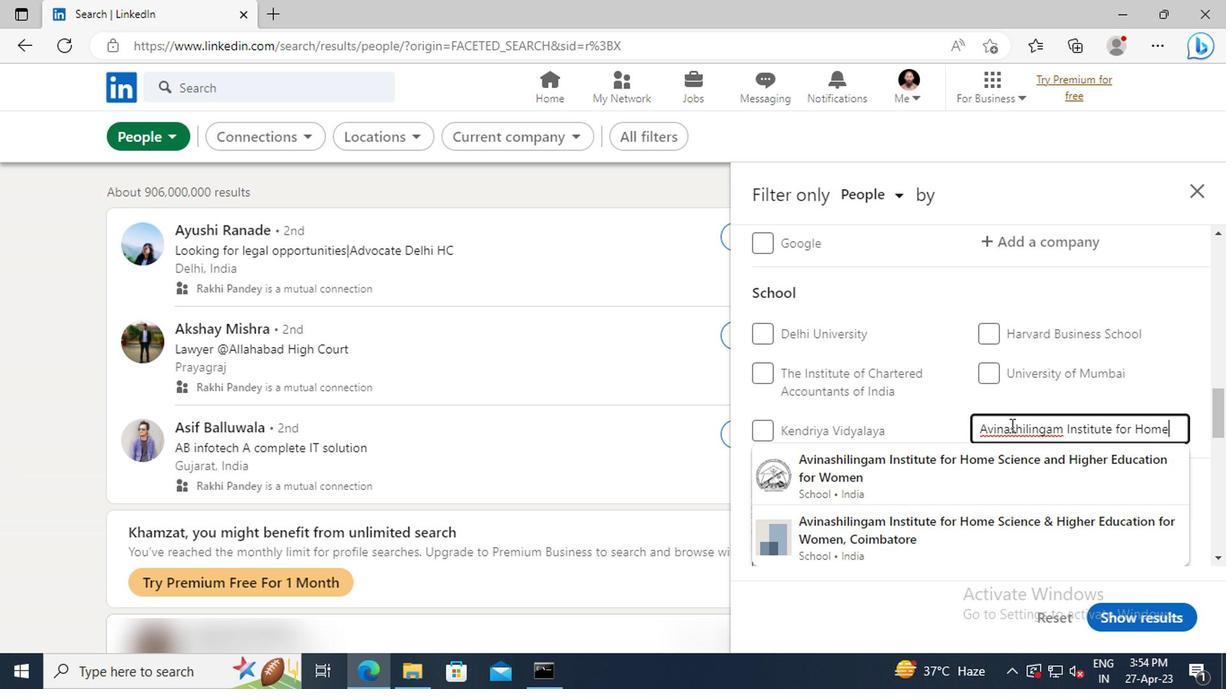 
Action: Mouse moved to (994, 466)
Screenshot: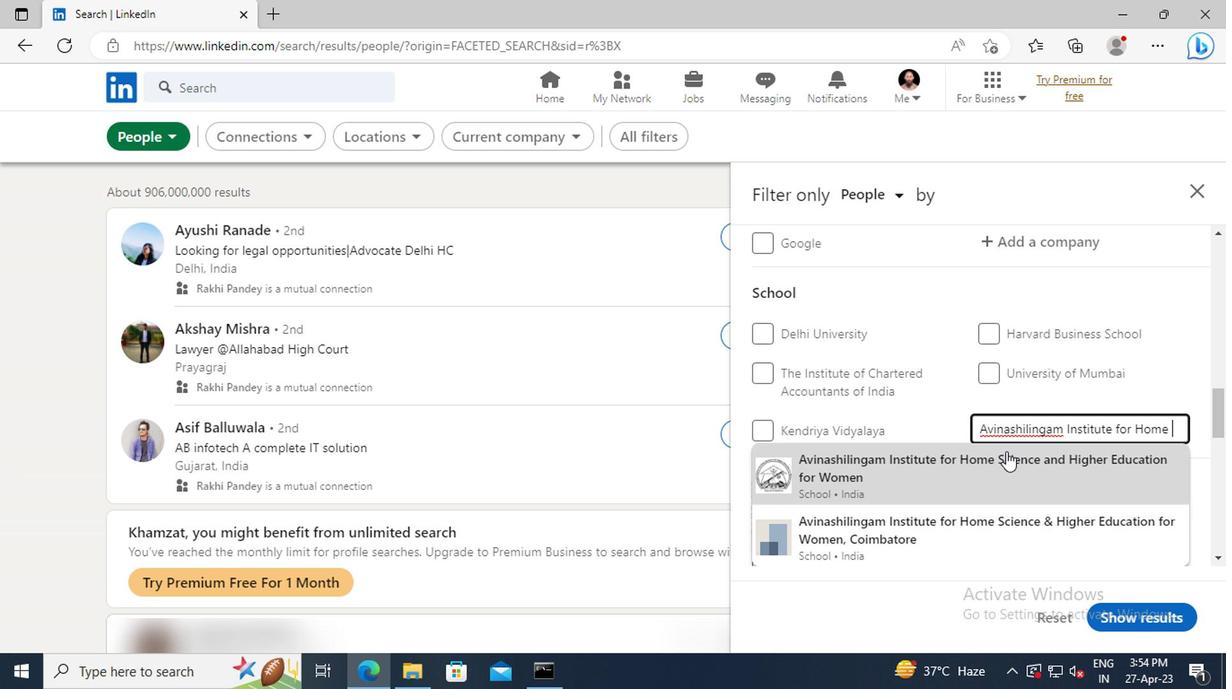 
Action: Mouse pressed left at (994, 466)
Screenshot: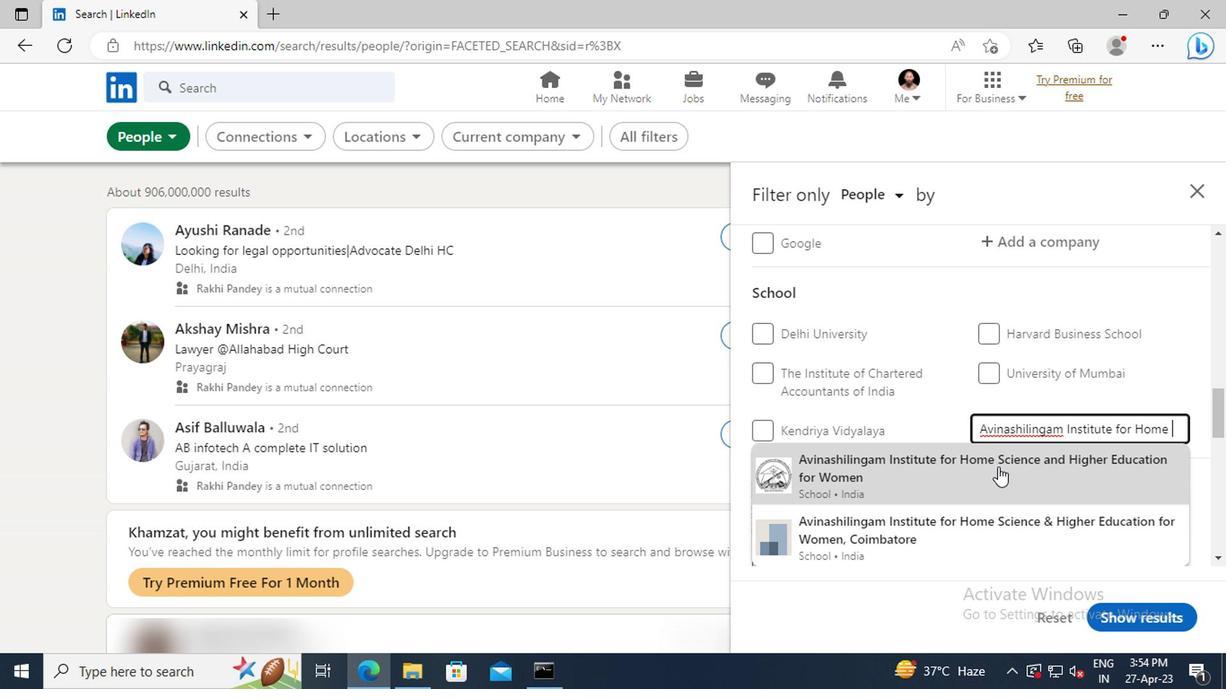 
Action: Mouse moved to (1002, 419)
Screenshot: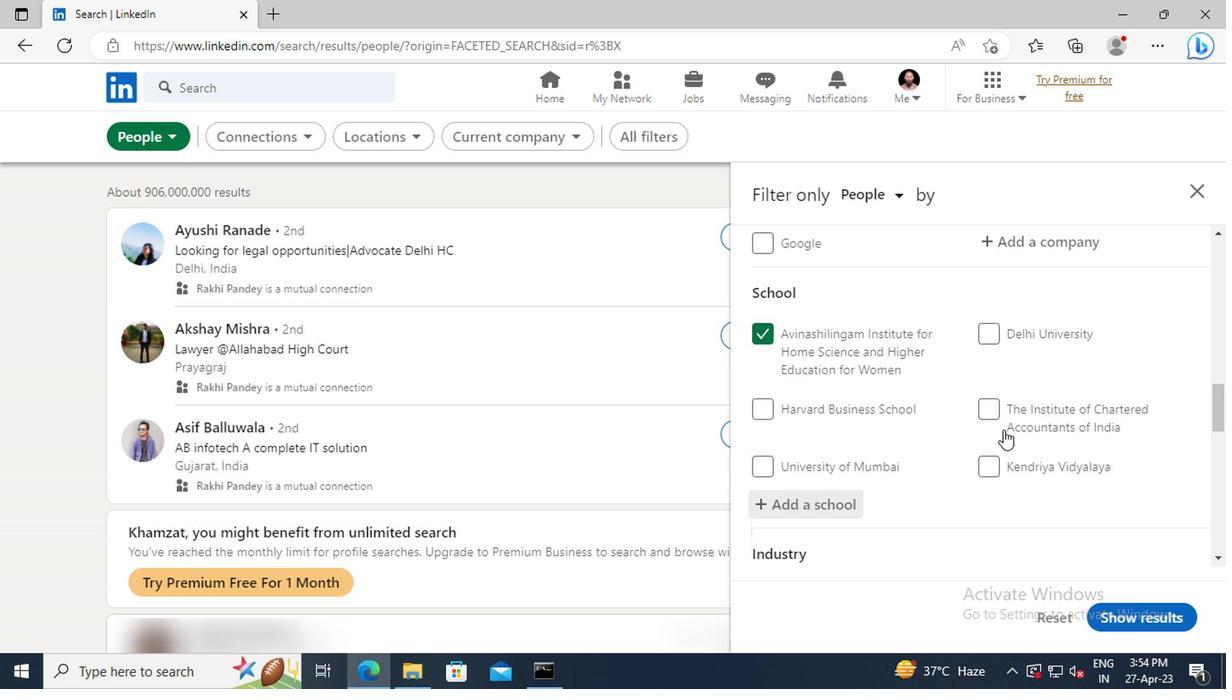 
Action: Mouse scrolled (1002, 418) with delta (0, -1)
Screenshot: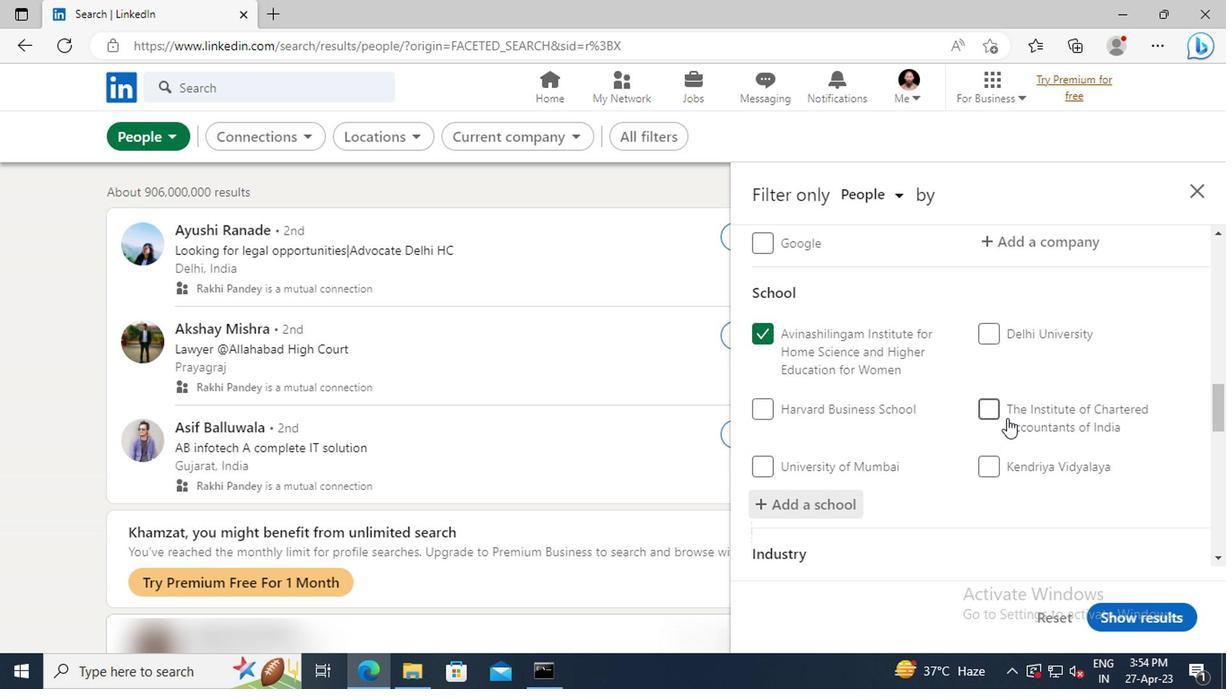 
Action: Mouse scrolled (1002, 418) with delta (0, -1)
Screenshot: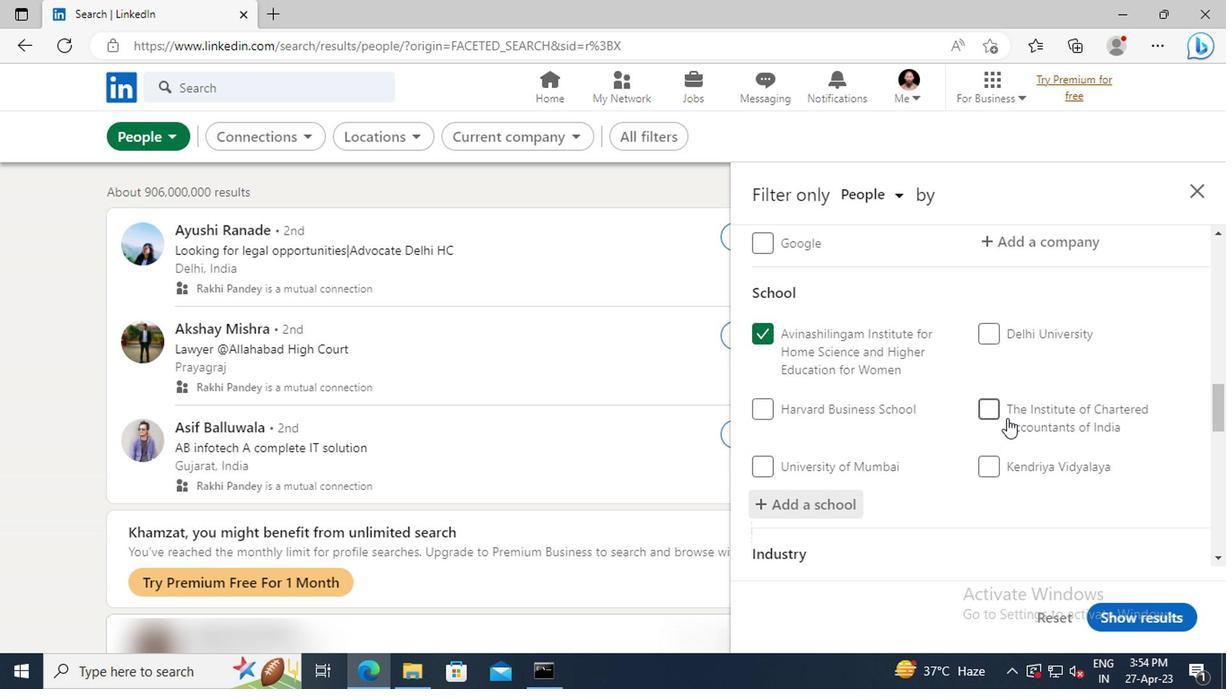 
Action: Mouse scrolled (1002, 418) with delta (0, -1)
Screenshot: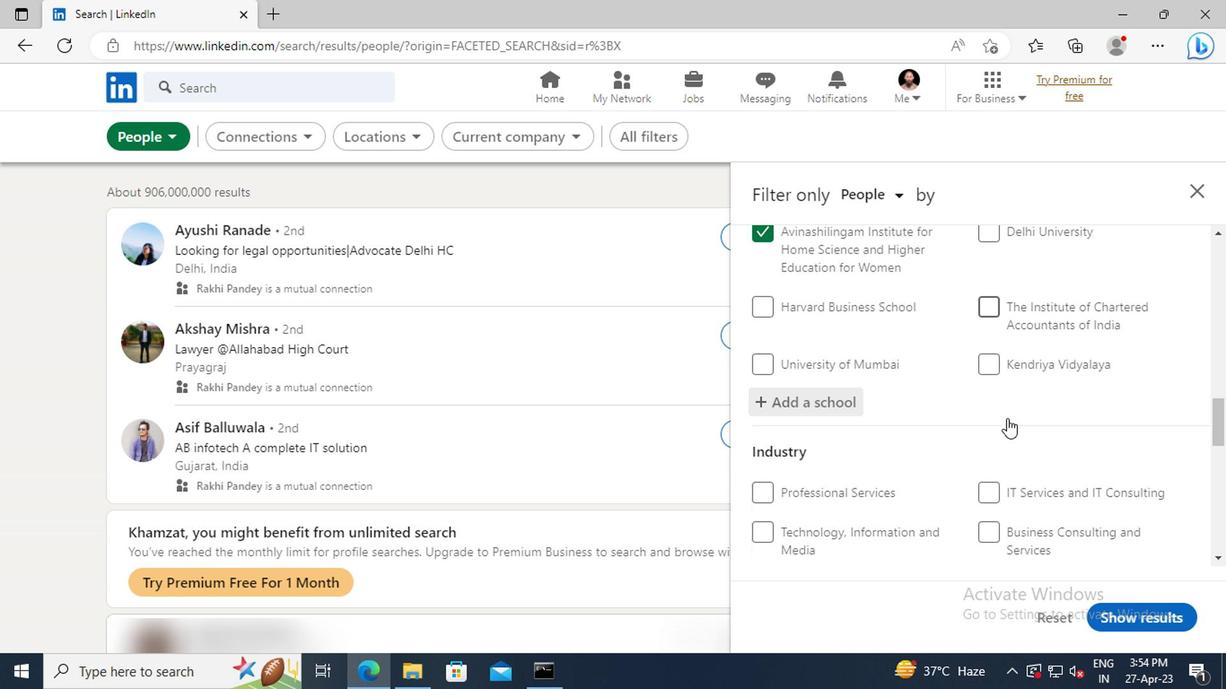 
Action: Mouse scrolled (1002, 418) with delta (0, -1)
Screenshot: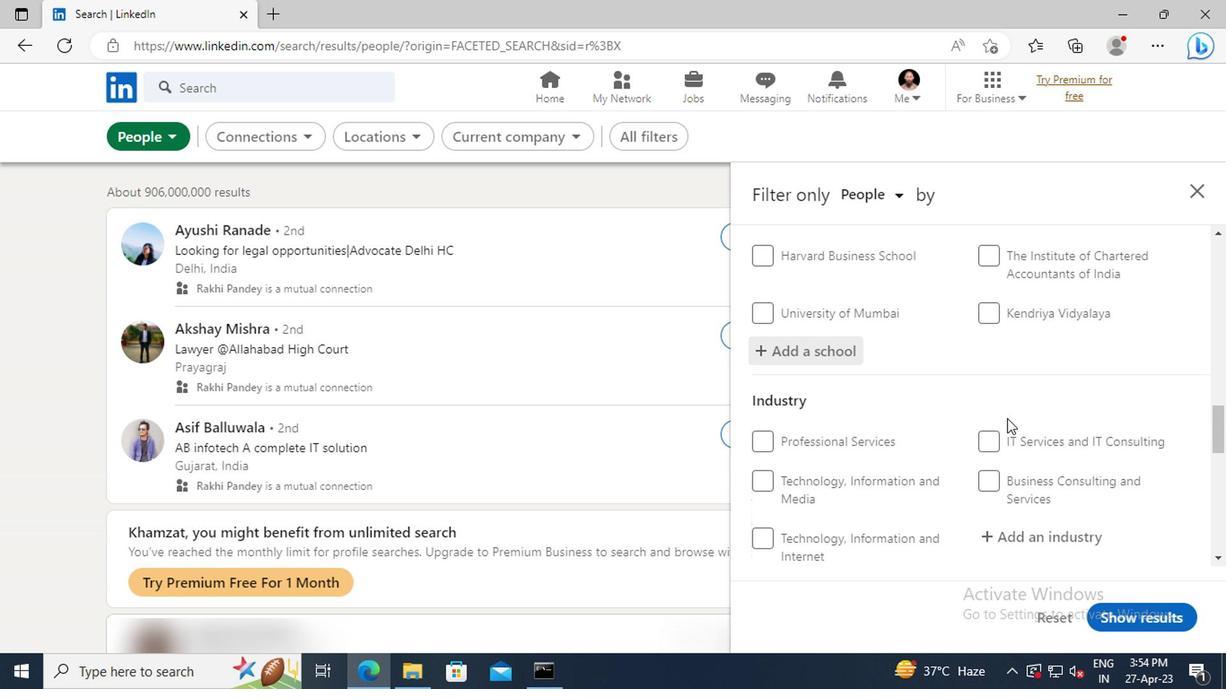 
Action: Mouse scrolled (1002, 418) with delta (0, -1)
Screenshot: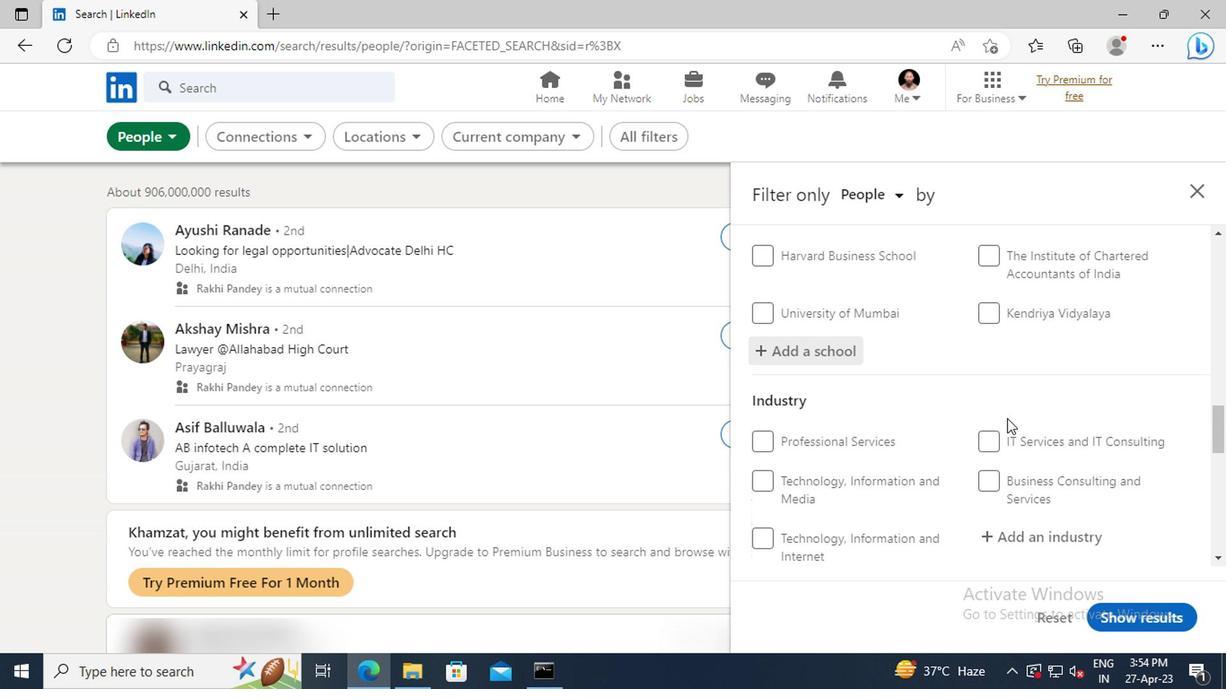 
Action: Mouse moved to (1007, 438)
Screenshot: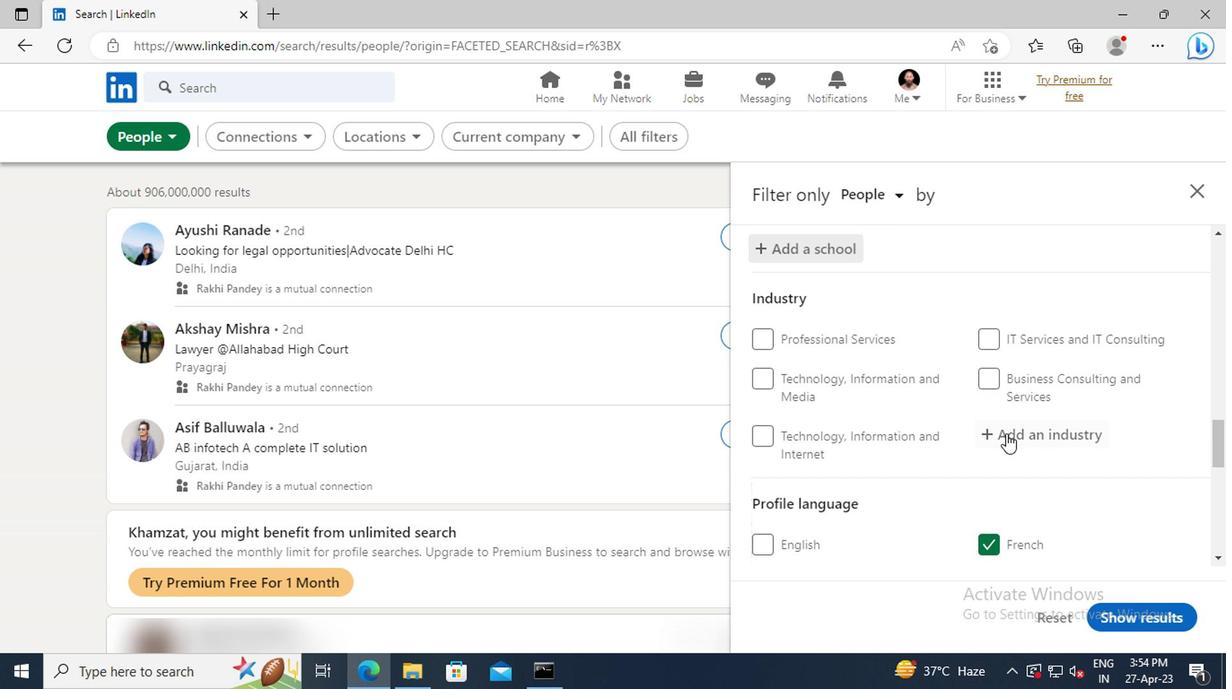 
Action: Mouse pressed left at (1007, 438)
Screenshot: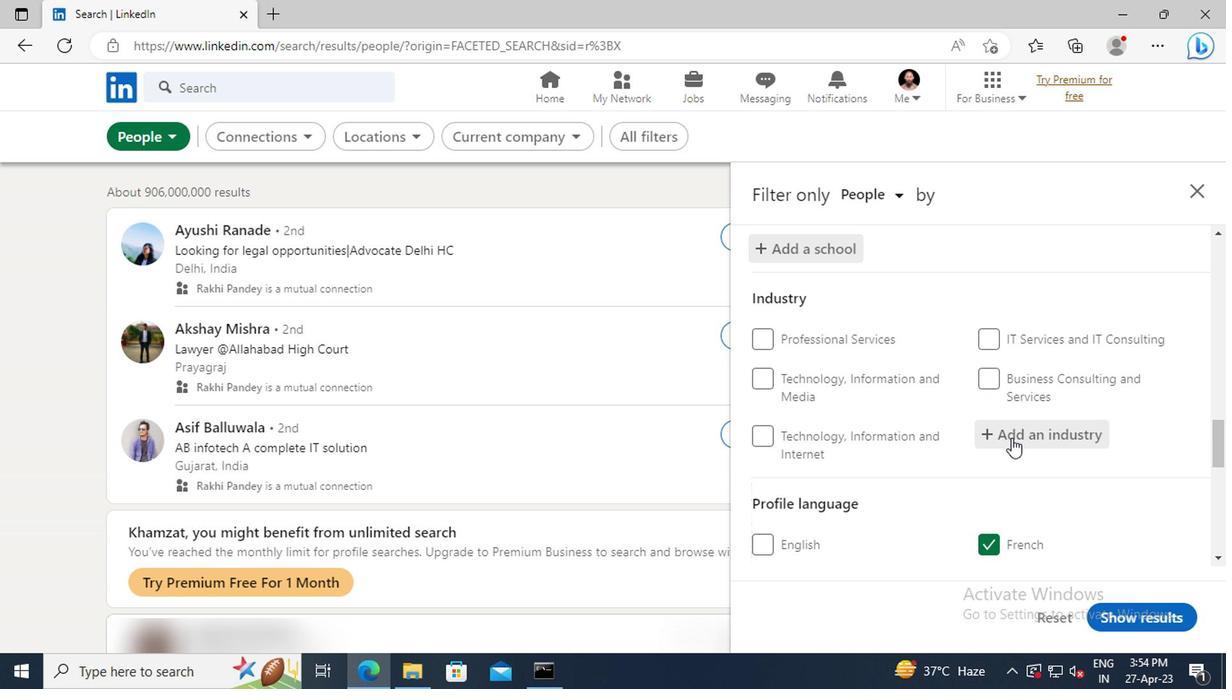 
Action: Key pressed <Key.shift>DATA<Key.space><Key.shift>SECURITY
Screenshot: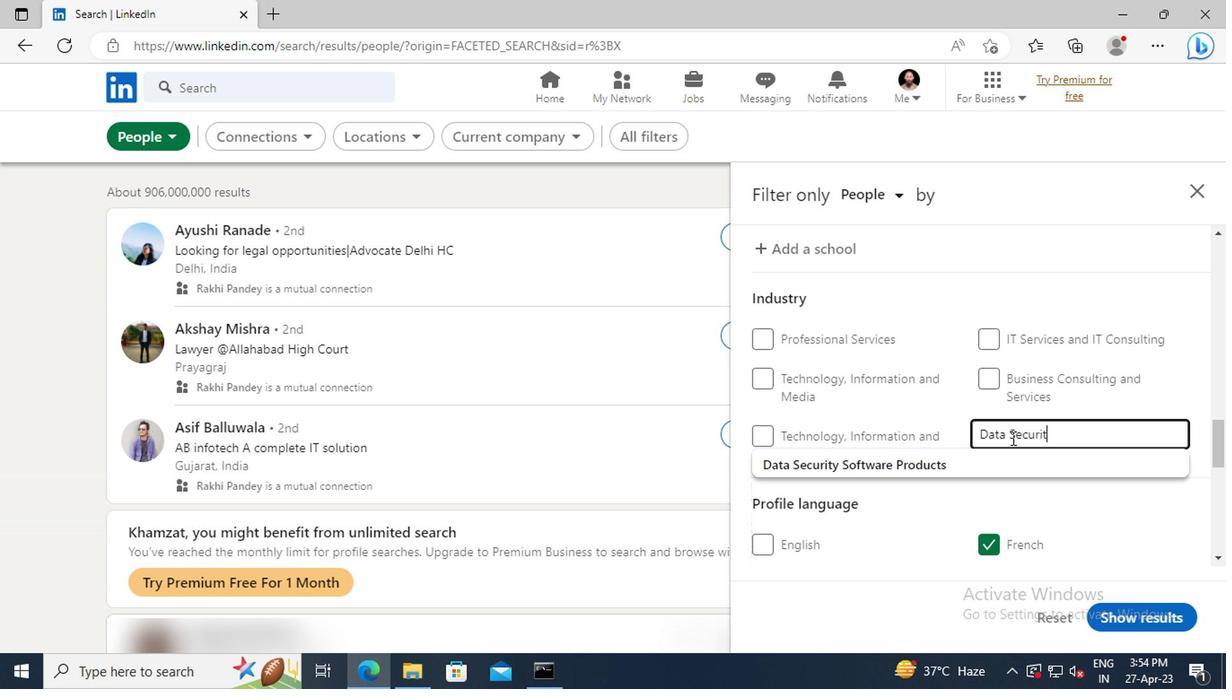 
Action: Mouse moved to (1007, 459)
Screenshot: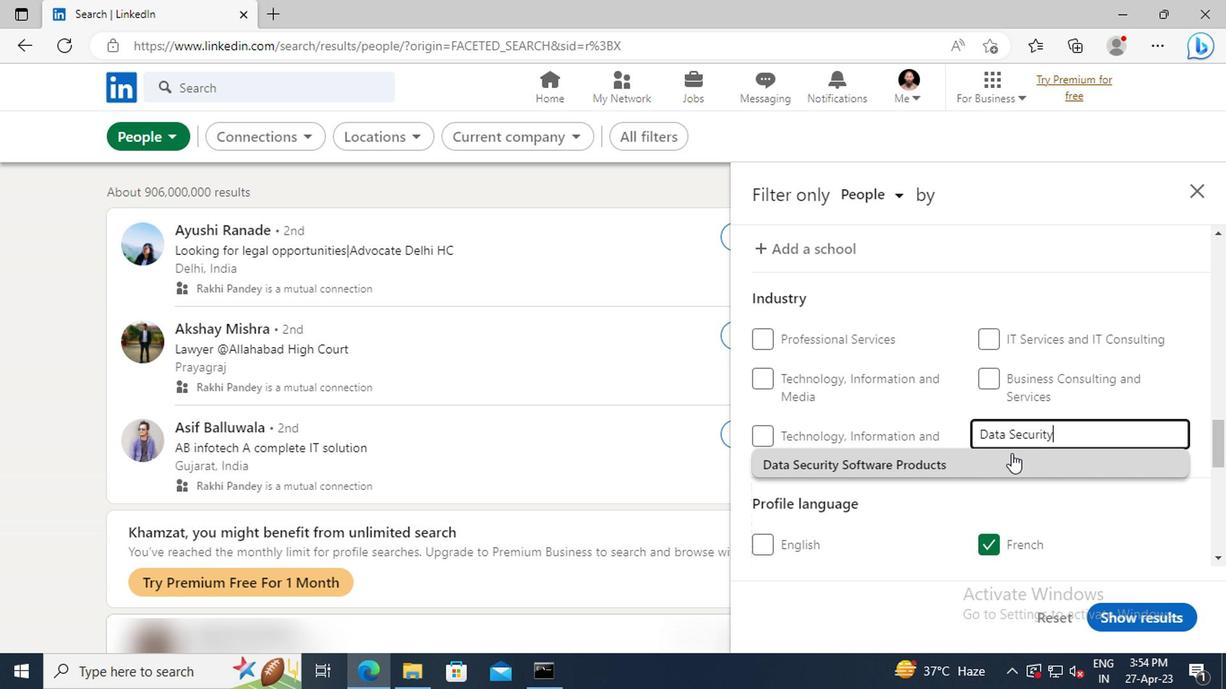 
Action: Mouse pressed left at (1007, 459)
Screenshot: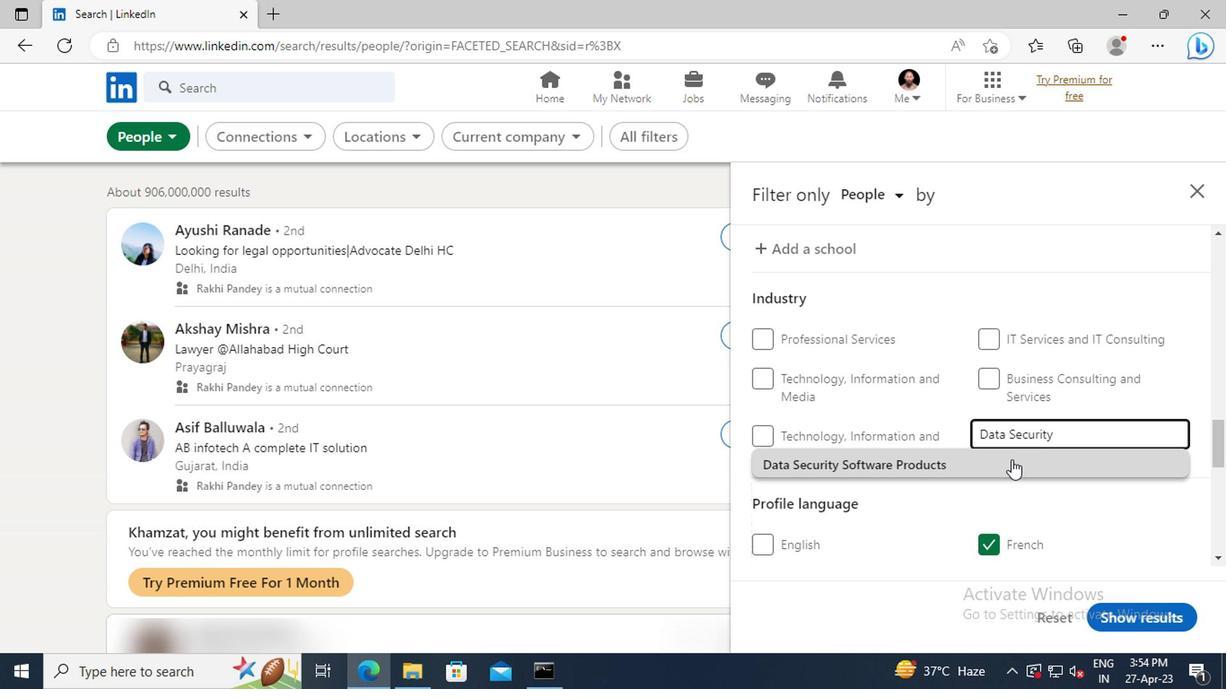 
Action: Mouse moved to (1002, 439)
Screenshot: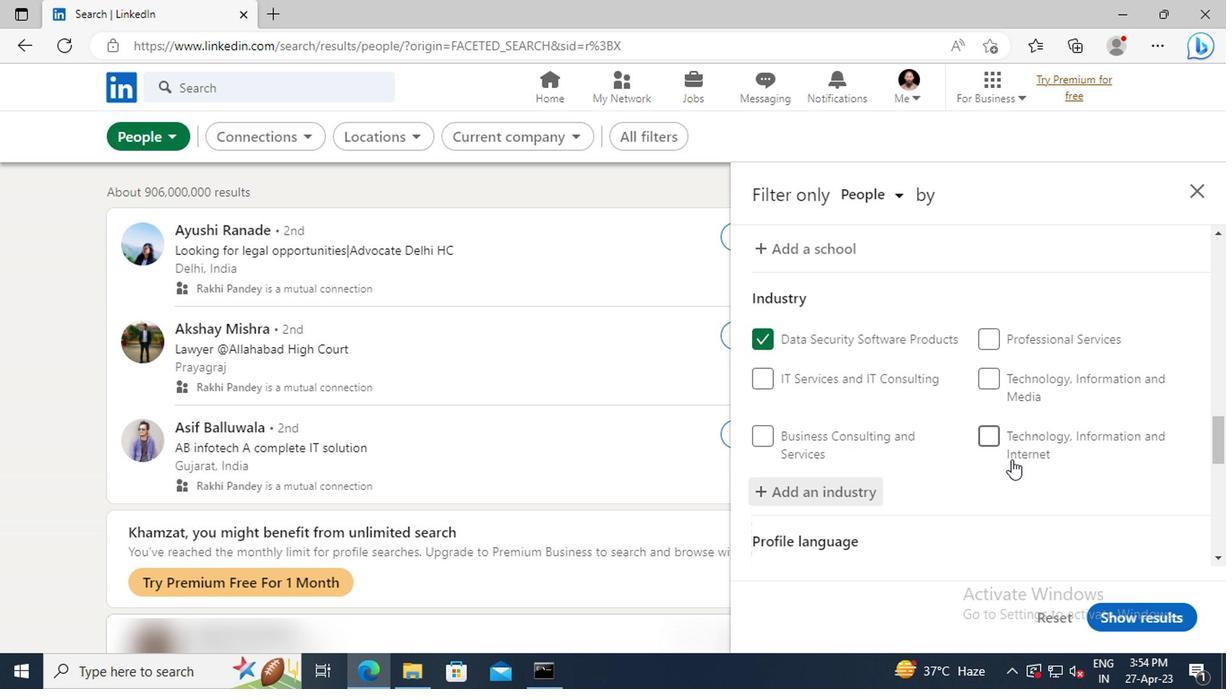 
Action: Mouse scrolled (1002, 438) with delta (0, 0)
Screenshot: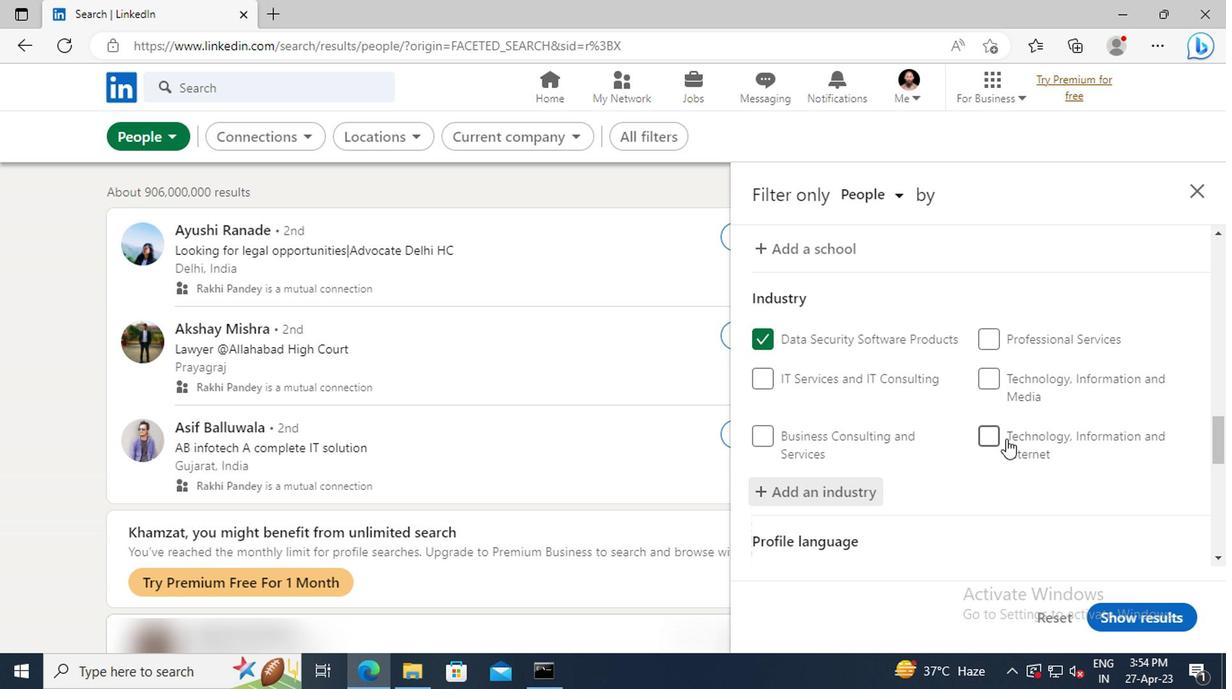 
Action: Mouse scrolled (1002, 438) with delta (0, 0)
Screenshot: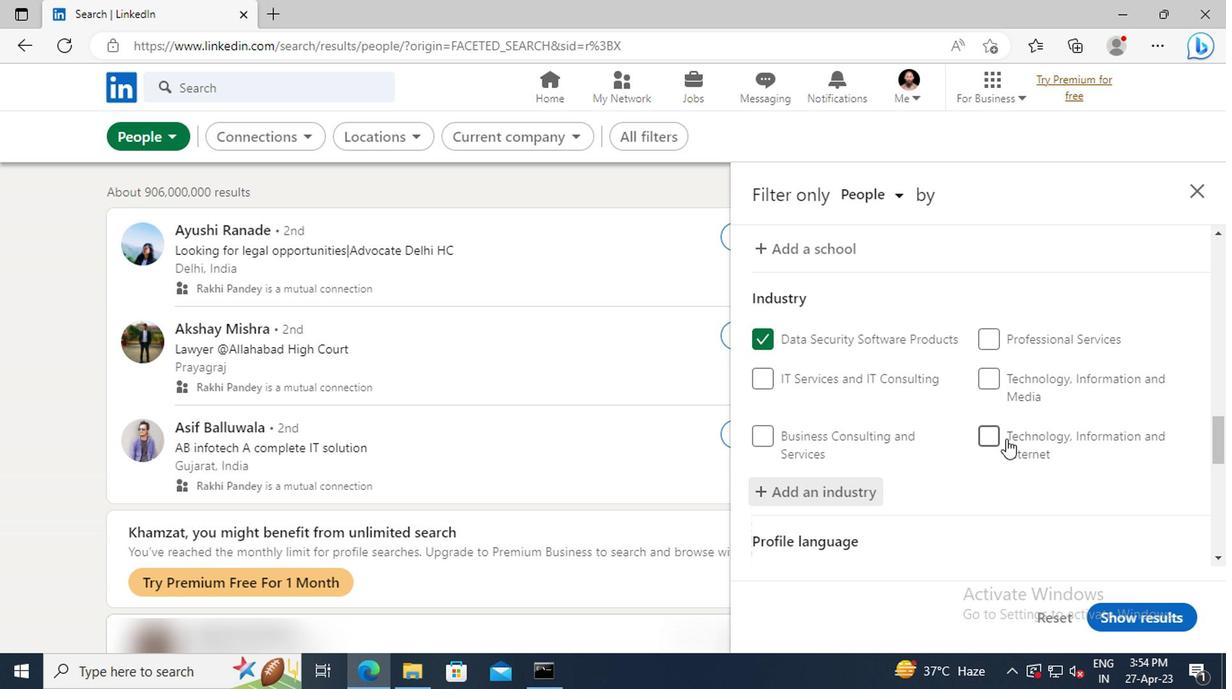 
Action: Mouse scrolled (1002, 438) with delta (0, 0)
Screenshot: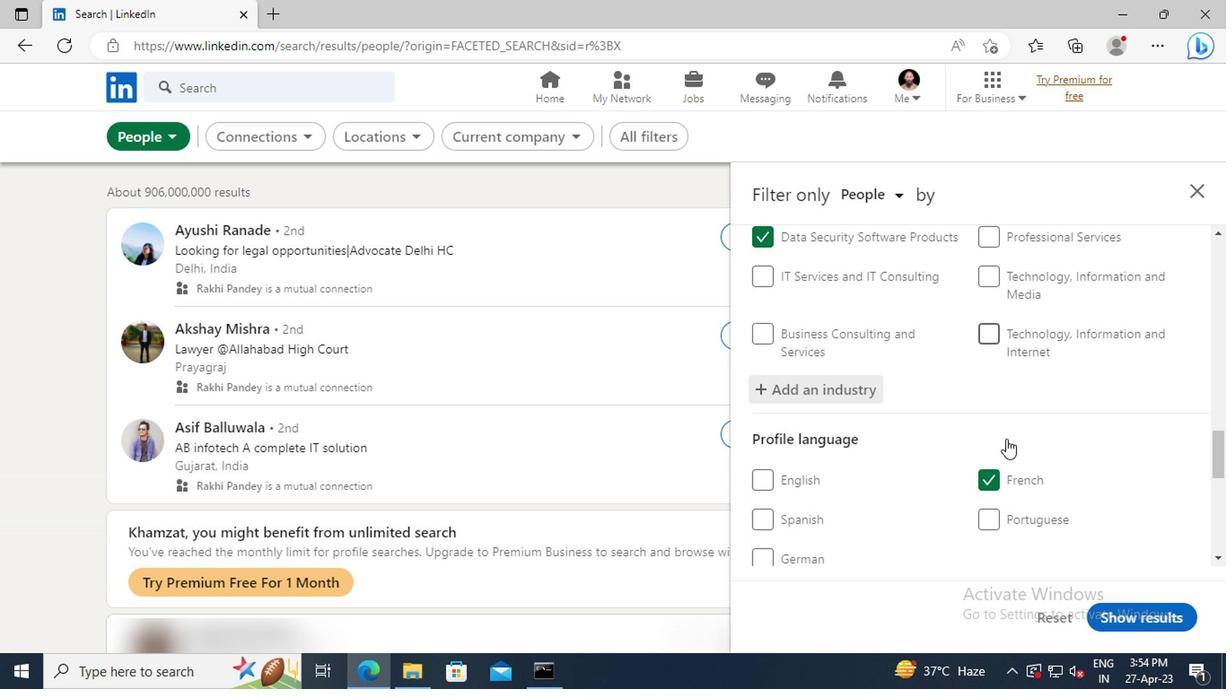 
Action: Mouse scrolled (1002, 438) with delta (0, 0)
Screenshot: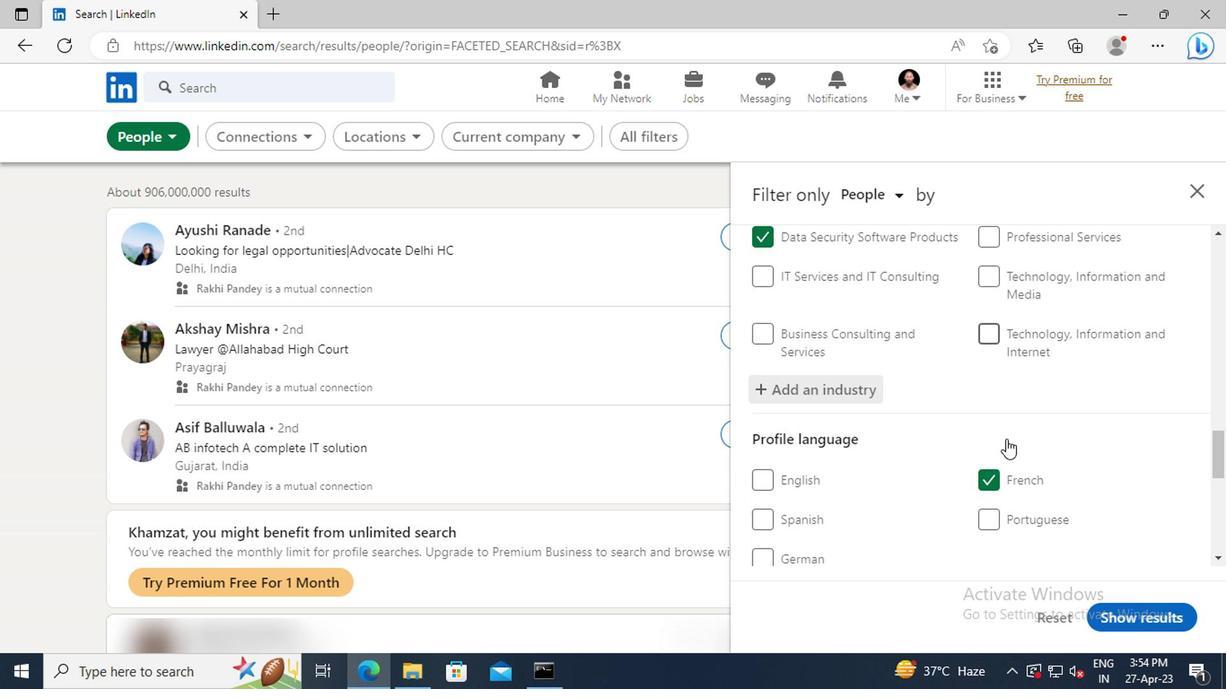 
Action: Mouse scrolled (1002, 438) with delta (0, 0)
Screenshot: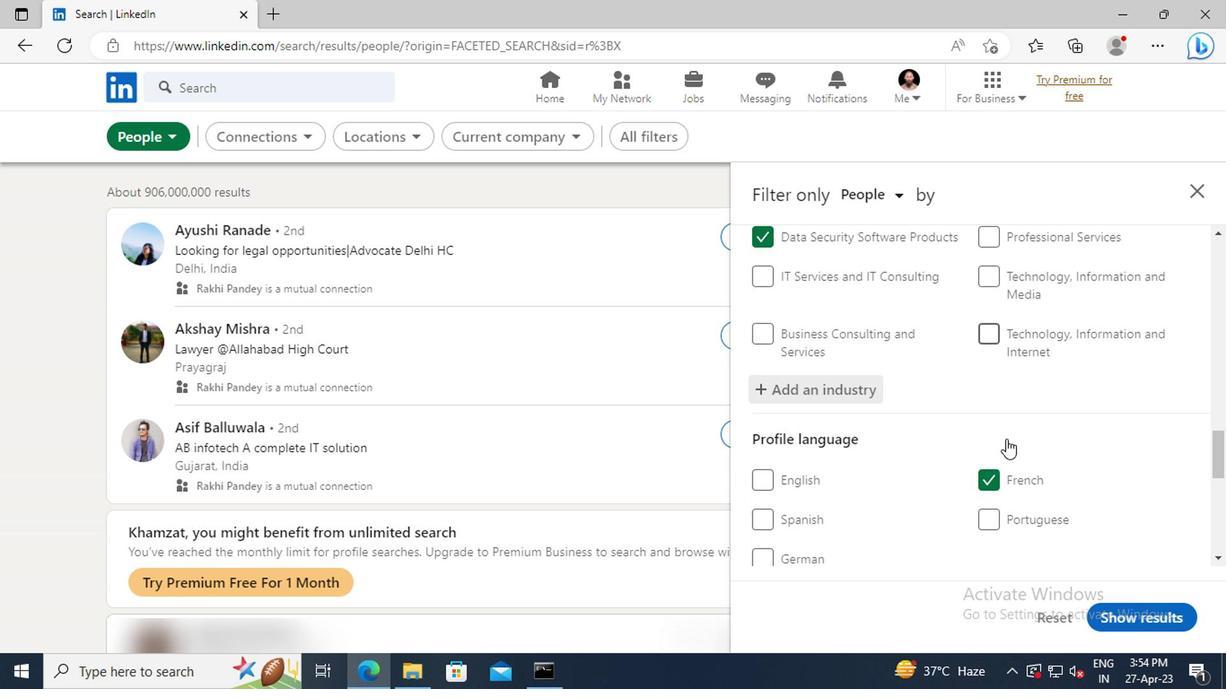 
Action: Mouse scrolled (1002, 438) with delta (0, 0)
Screenshot: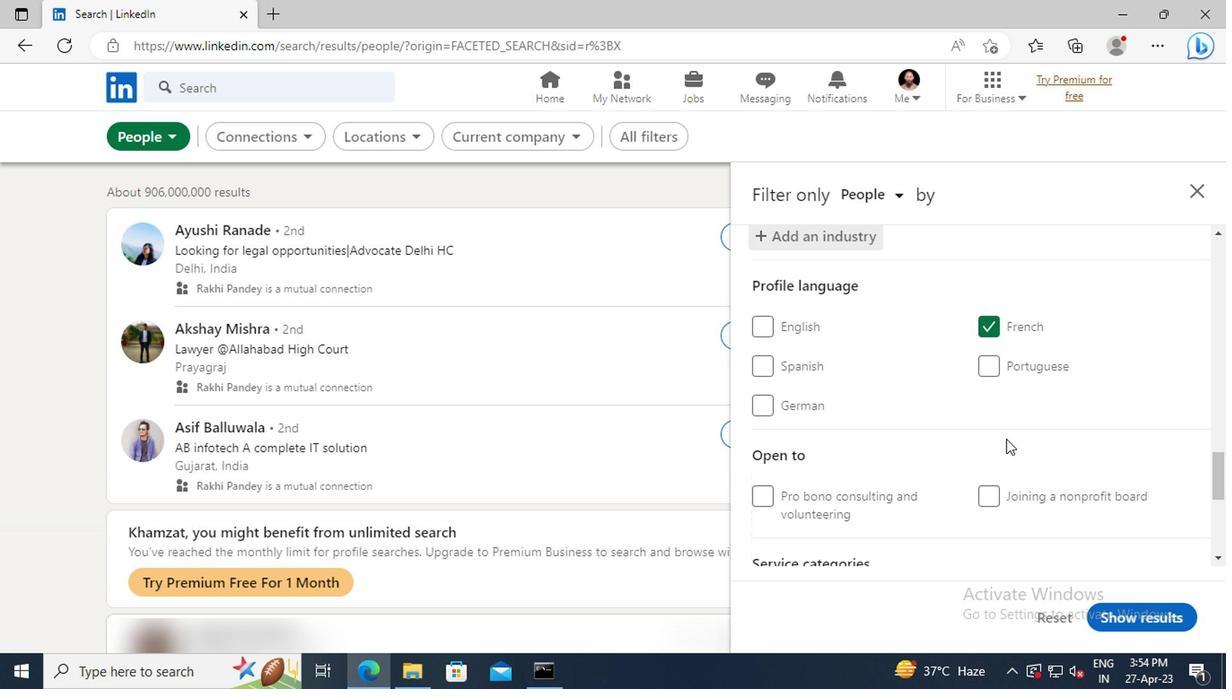 
Action: Mouse scrolled (1002, 438) with delta (0, 0)
Screenshot: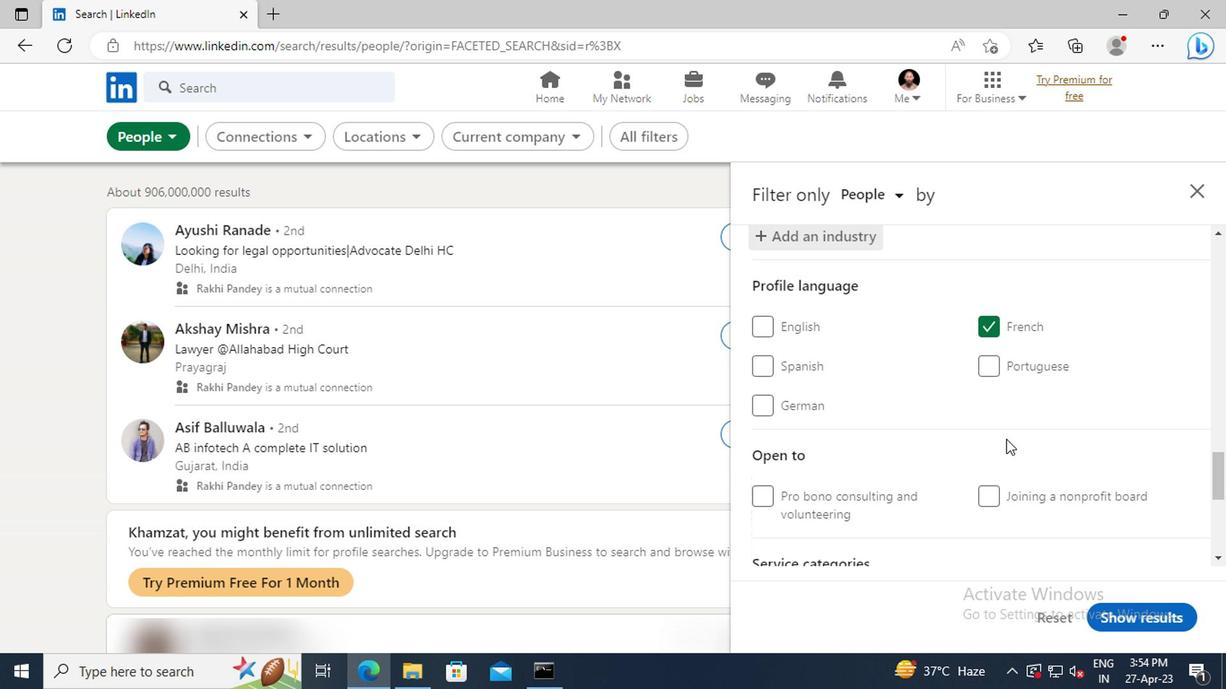 
Action: Mouse scrolled (1002, 438) with delta (0, 0)
Screenshot: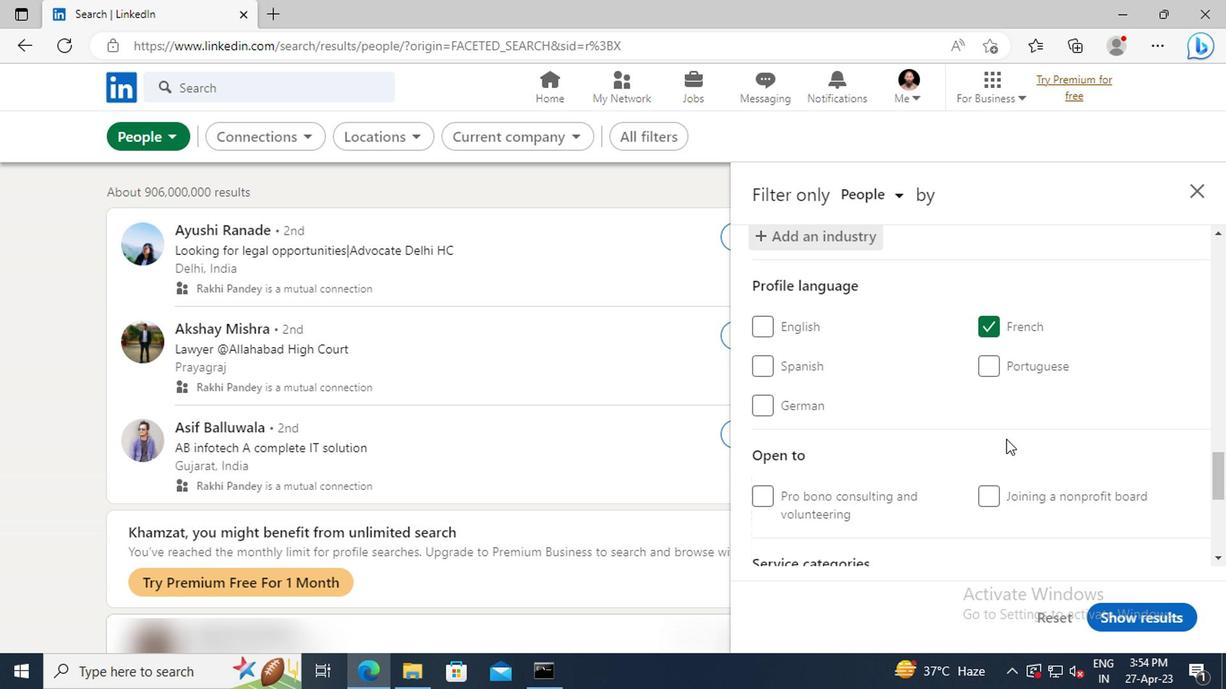
Action: Mouse scrolled (1002, 438) with delta (0, 0)
Screenshot: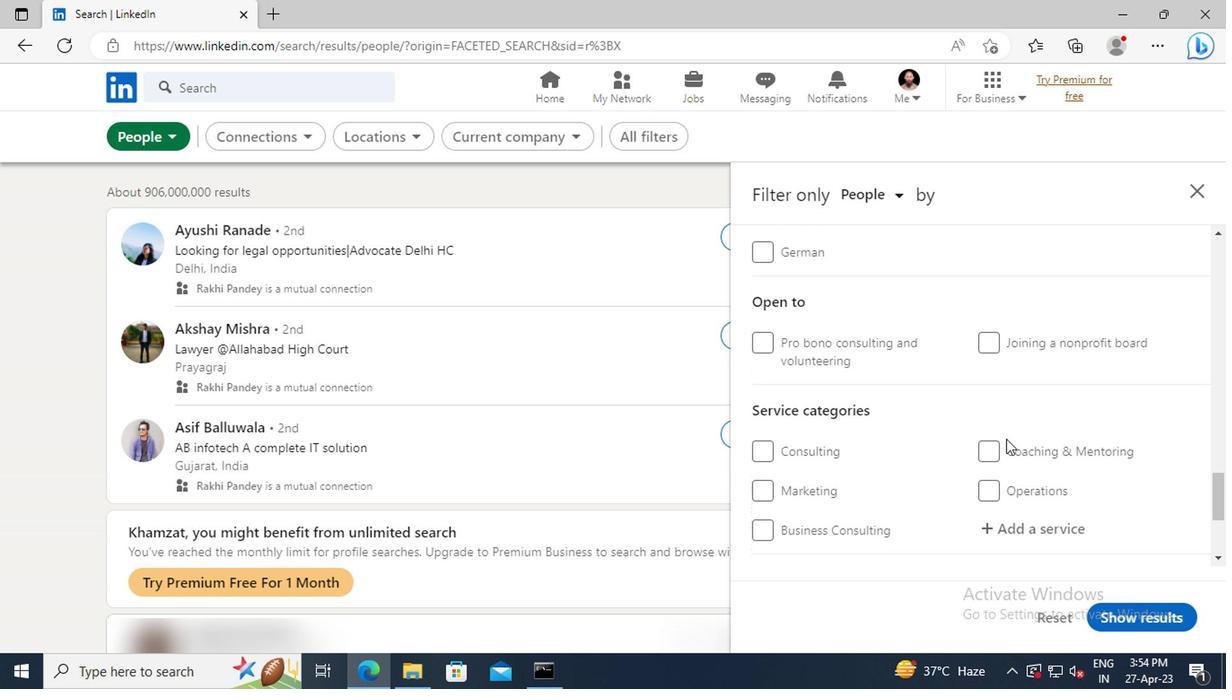 
Action: Mouse scrolled (1002, 438) with delta (0, 0)
Screenshot: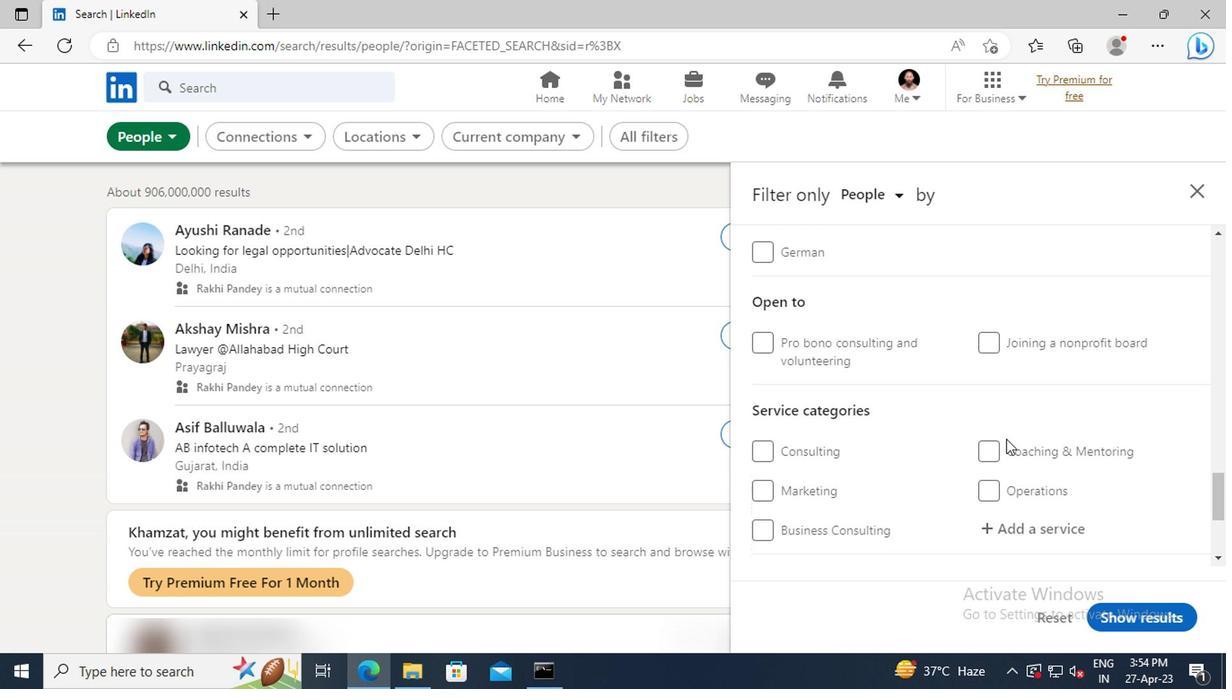 
Action: Mouse moved to (1011, 431)
Screenshot: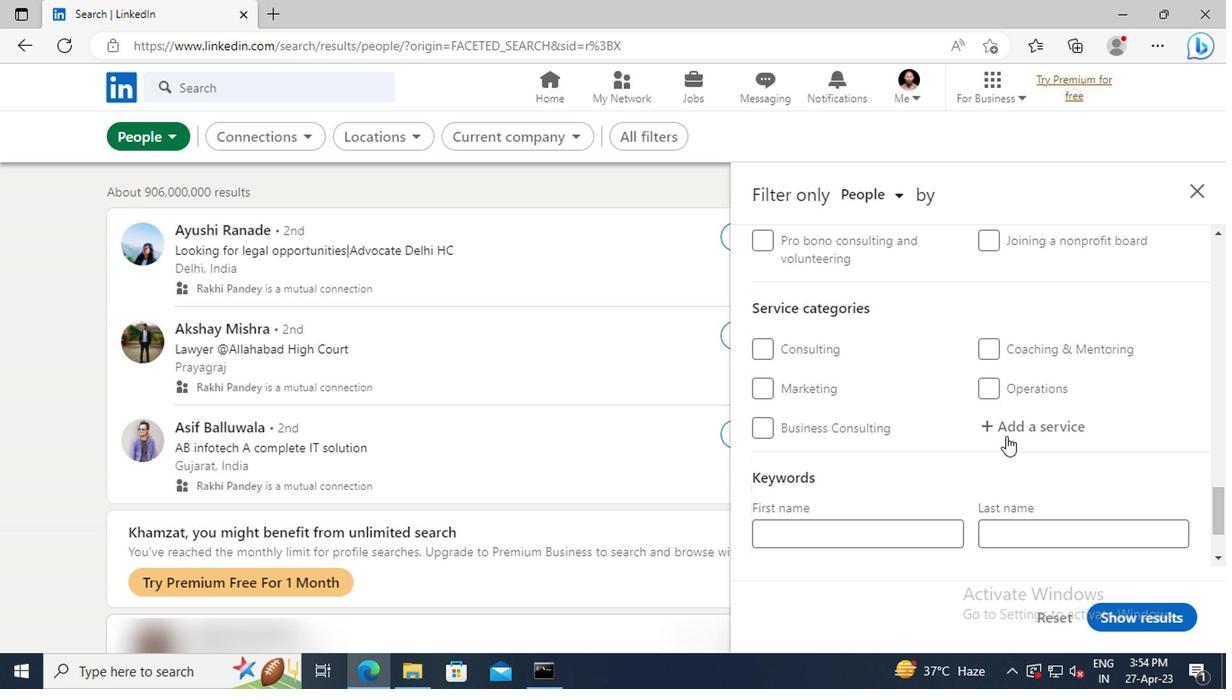 
Action: Mouse pressed left at (1011, 431)
Screenshot: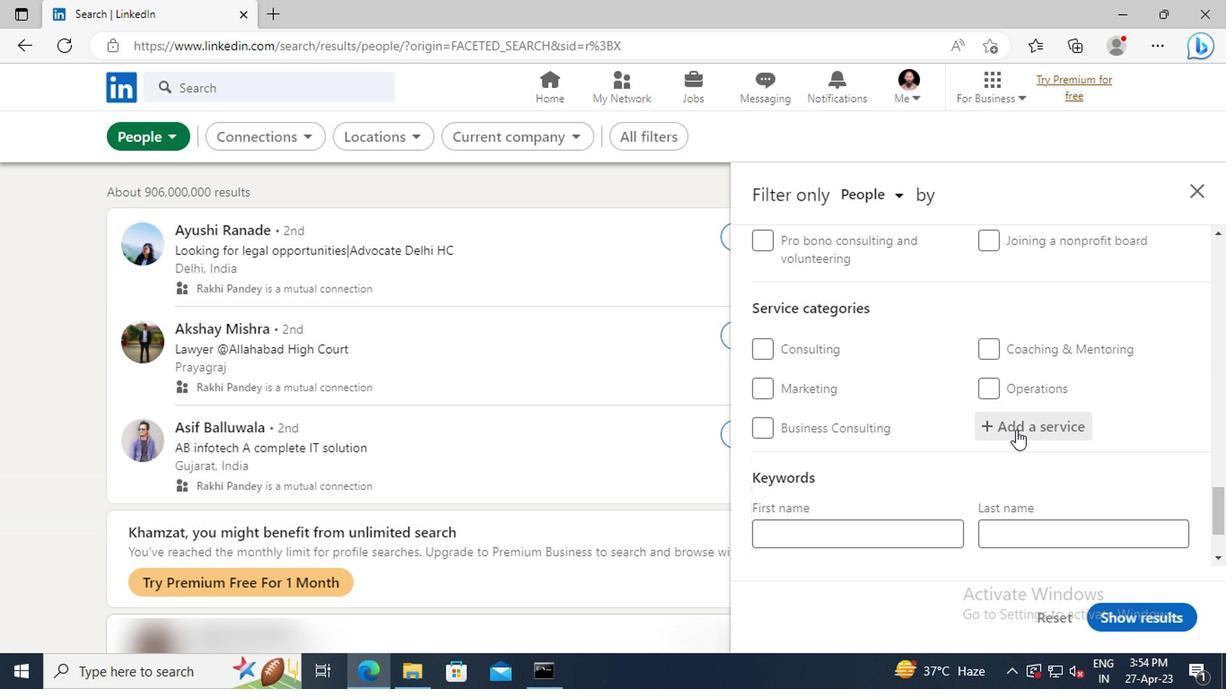 
Action: Key pressed I<Key.shift>OS<Key.space><Key.shift>DEVE
Screenshot: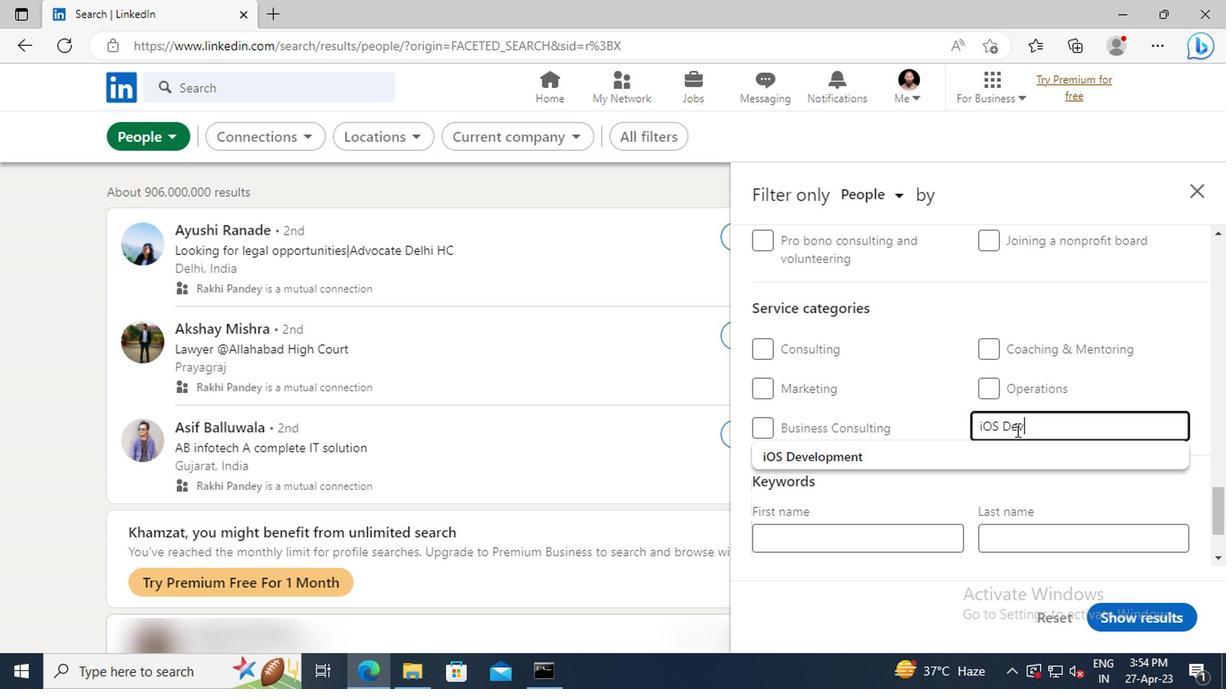 
Action: Mouse moved to (981, 456)
Screenshot: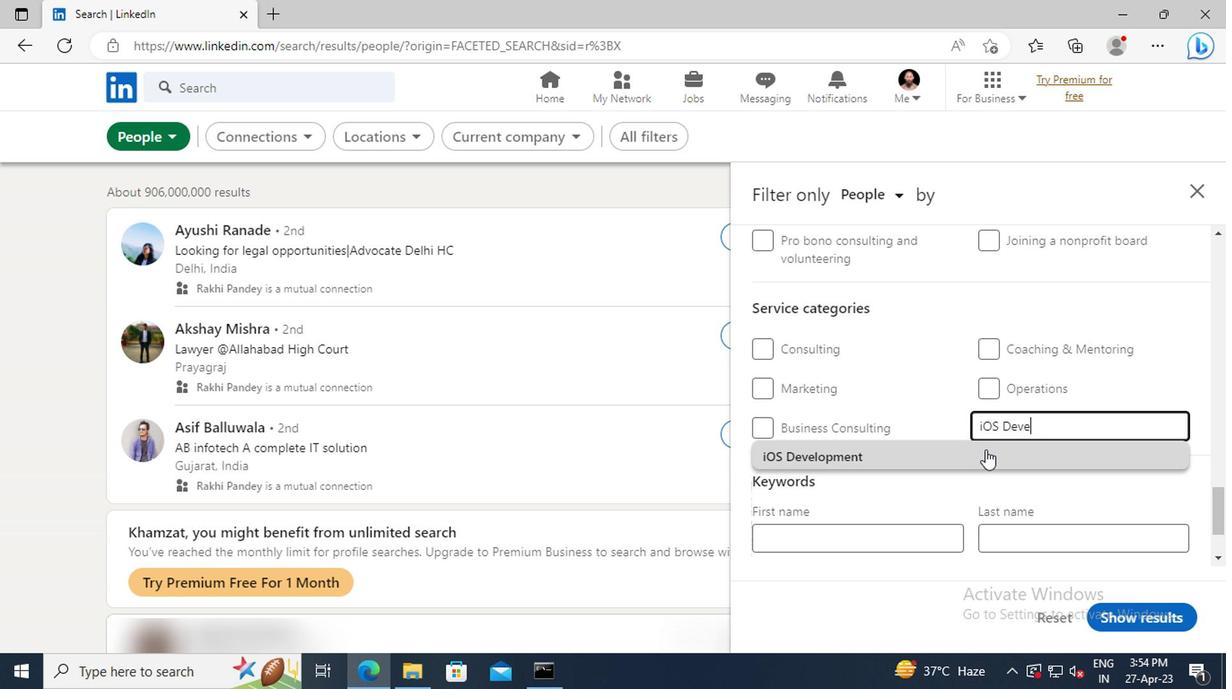 
Action: Mouse pressed left at (981, 456)
Screenshot: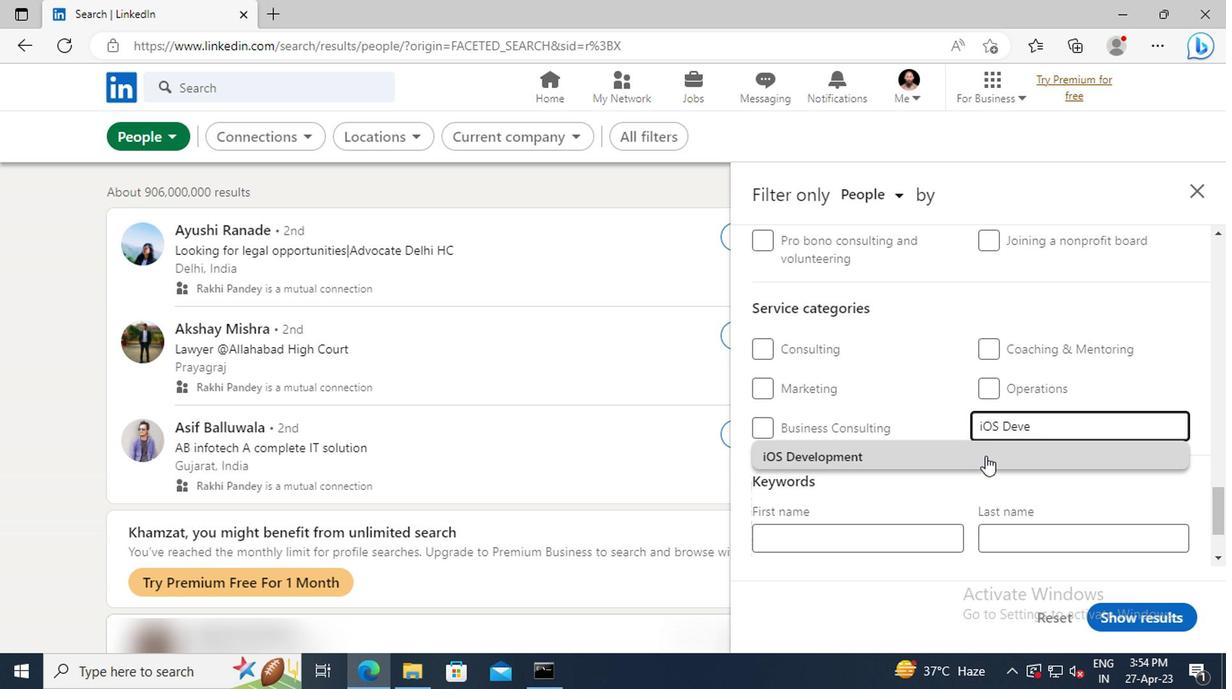 
Action: Mouse moved to (956, 434)
Screenshot: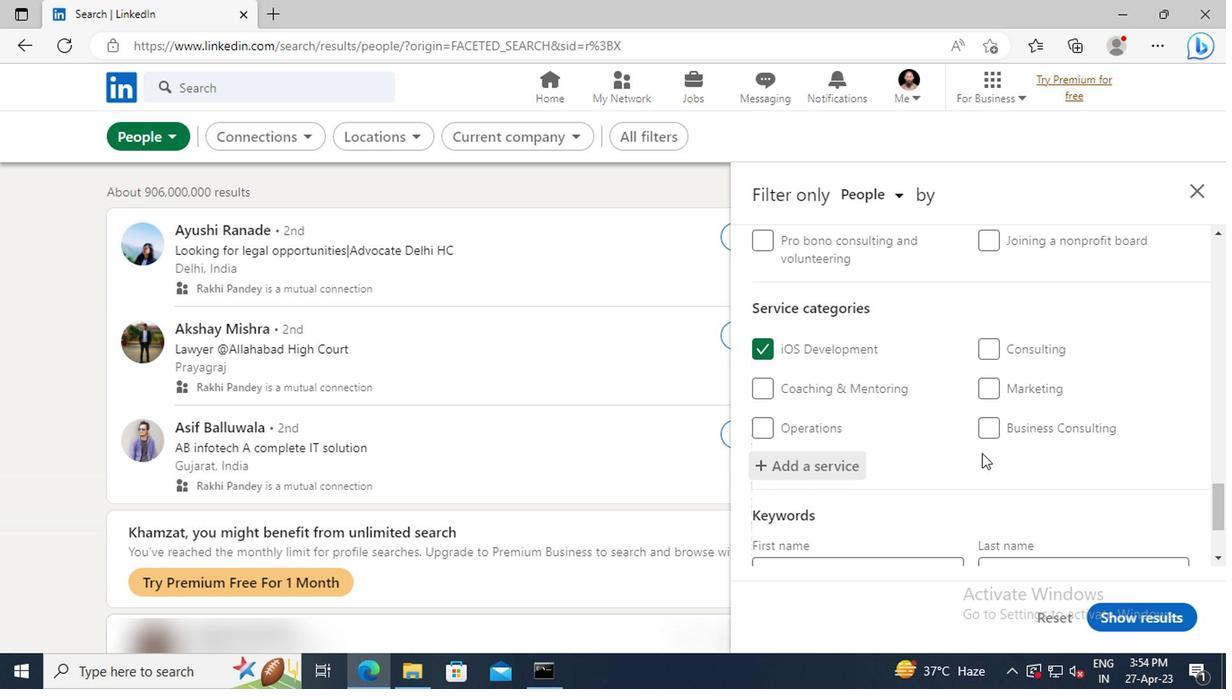
Action: Mouse scrolled (956, 434) with delta (0, 0)
Screenshot: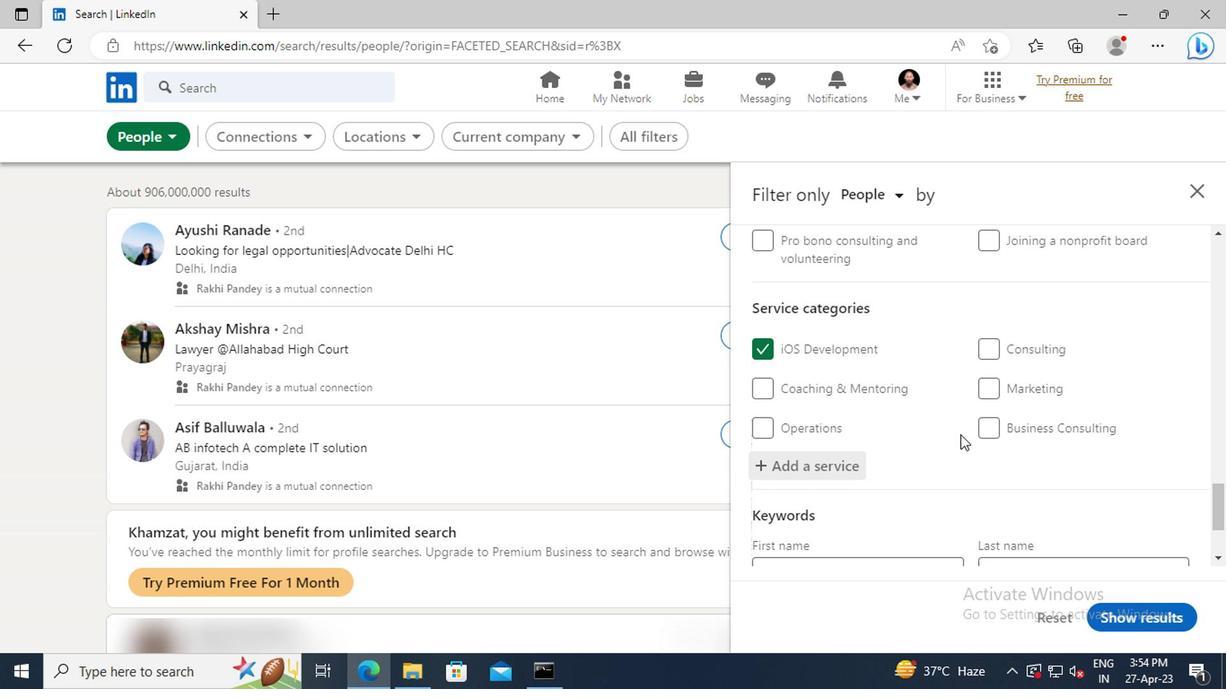 
Action: Mouse scrolled (956, 434) with delta (0, 0)
Screenshot: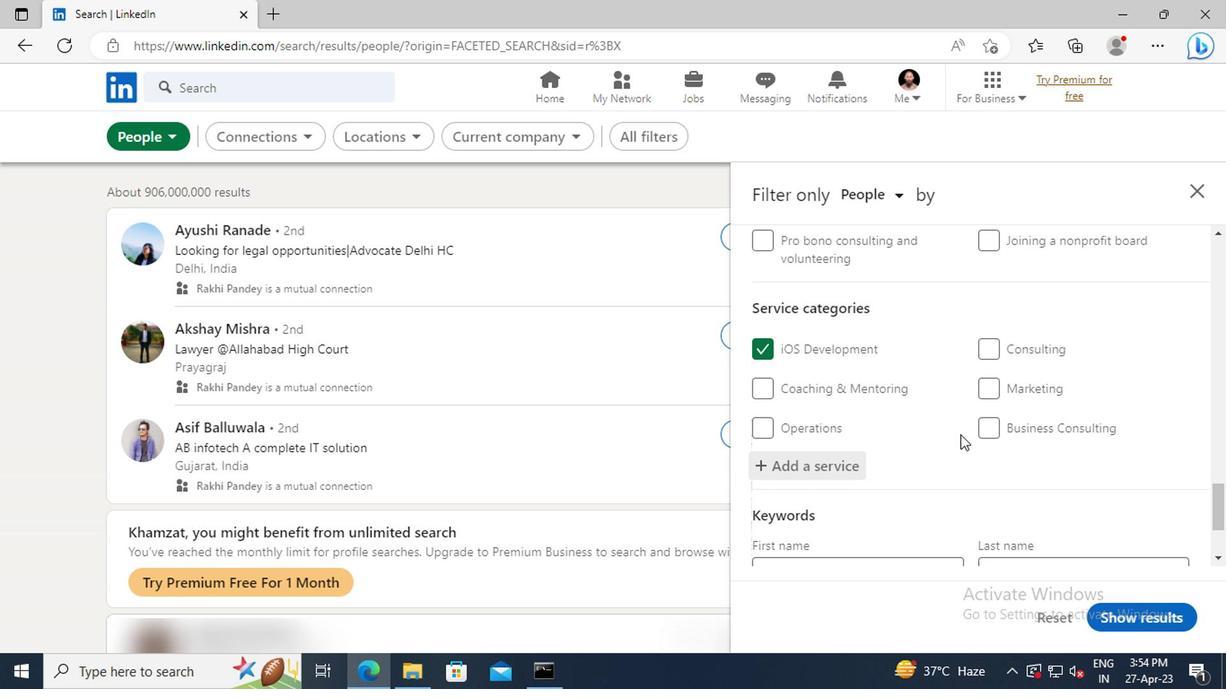
Action: Mouse scrolled (956, 434) with delta (0, 0)
Screenshot: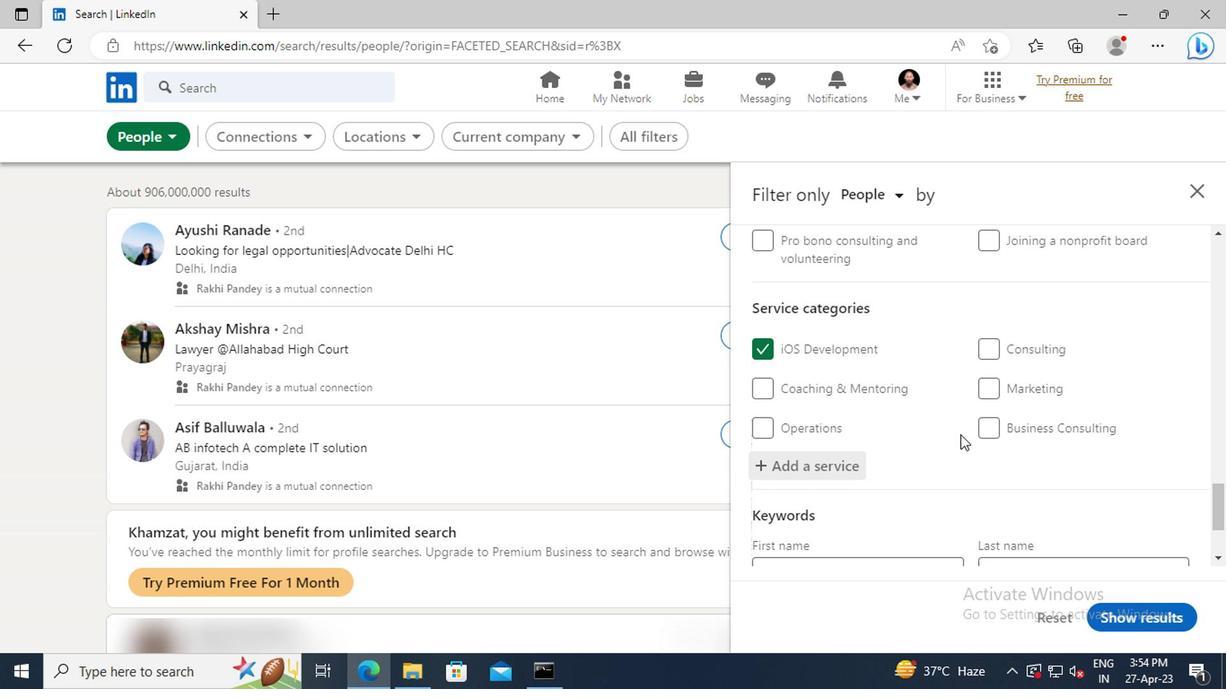 
Action: Mouse moved to (859, 480)
Screenshot: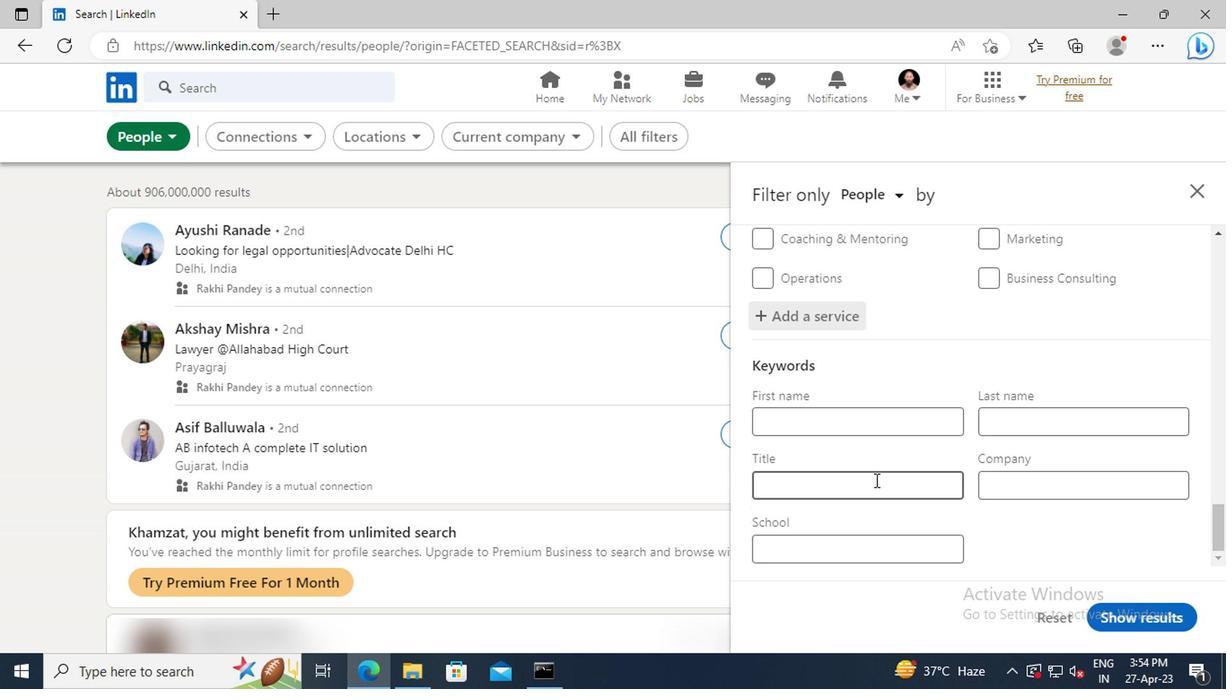 
Action: Mouse pressed left at (859, 480)
Screenshot: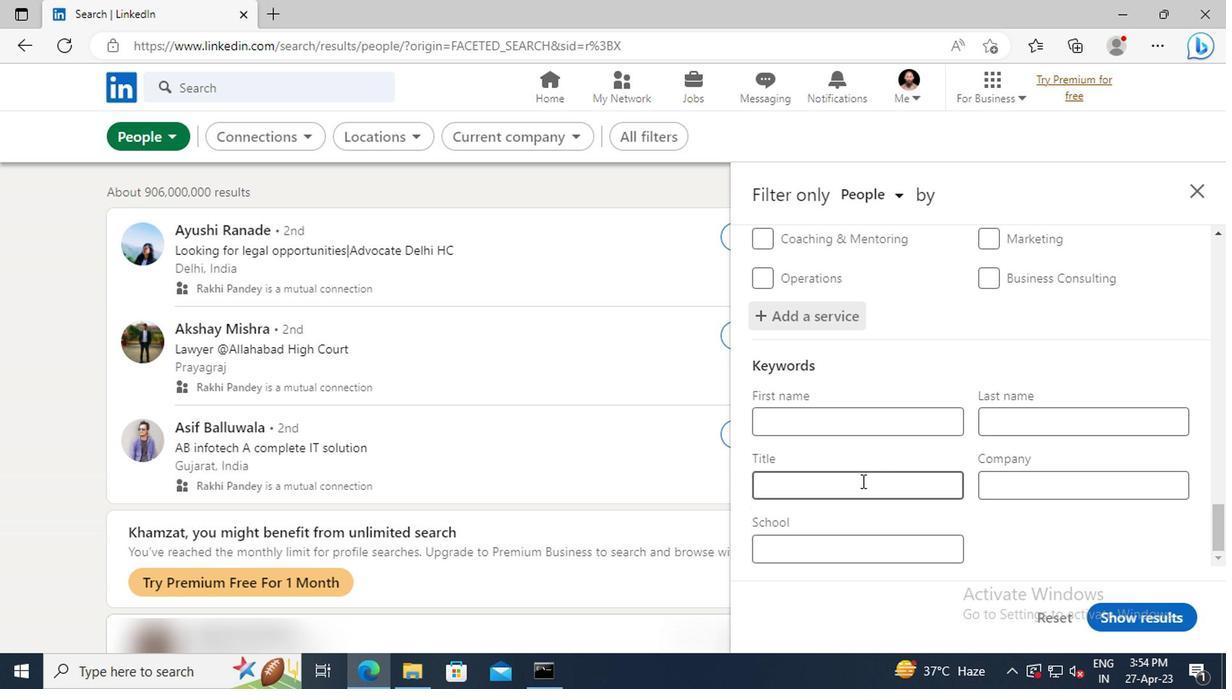 
Action: Key pressed <Key.shift>BARISTA<Key.enter>
Screenshot: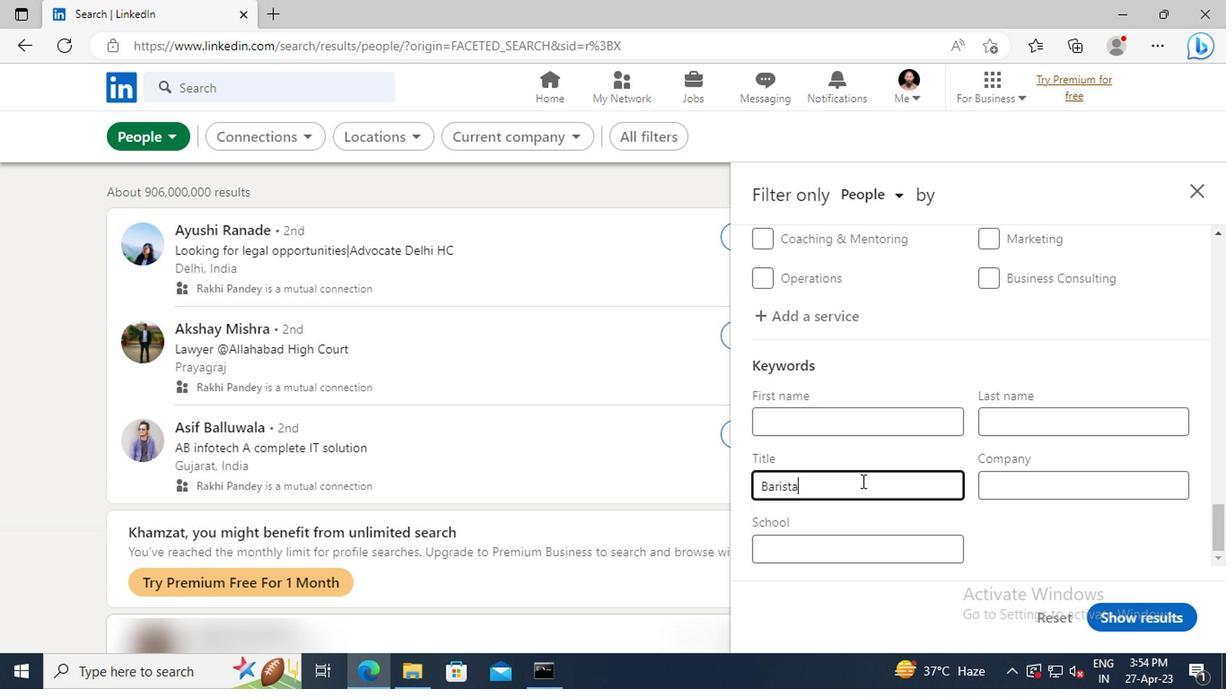 
Action: Mouse moved to (1114, 611)
Screenshot: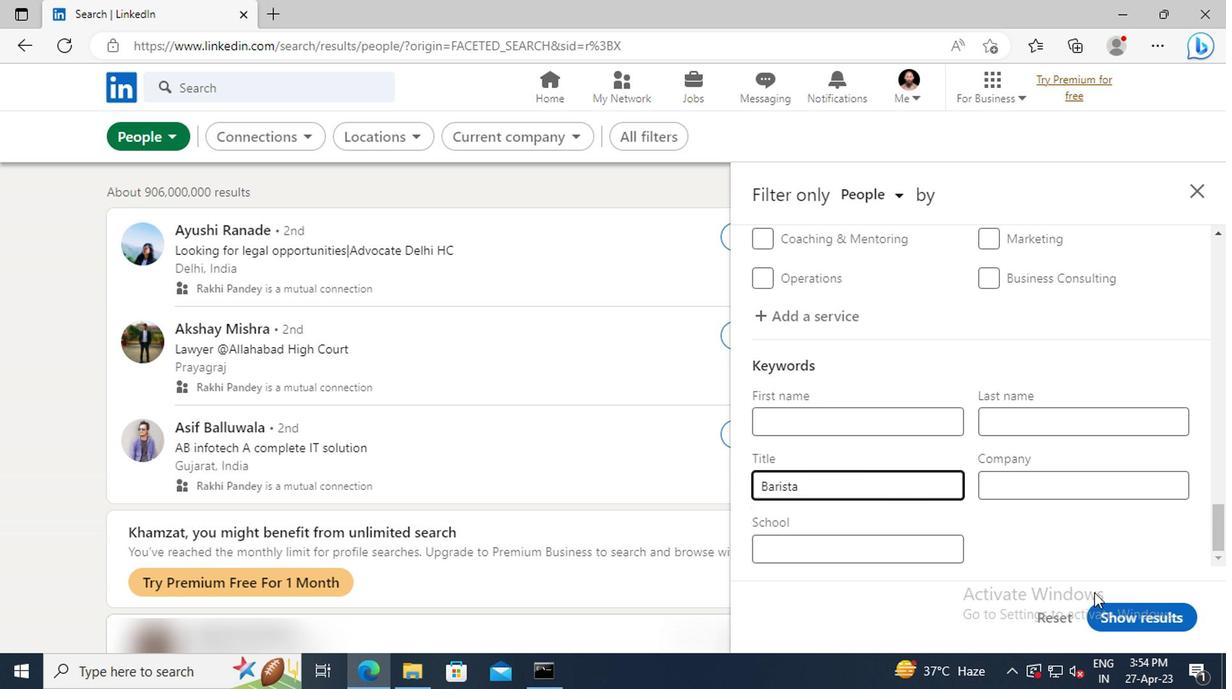 
Action: Mouse pressed left at (1114, 611)
Screenshot: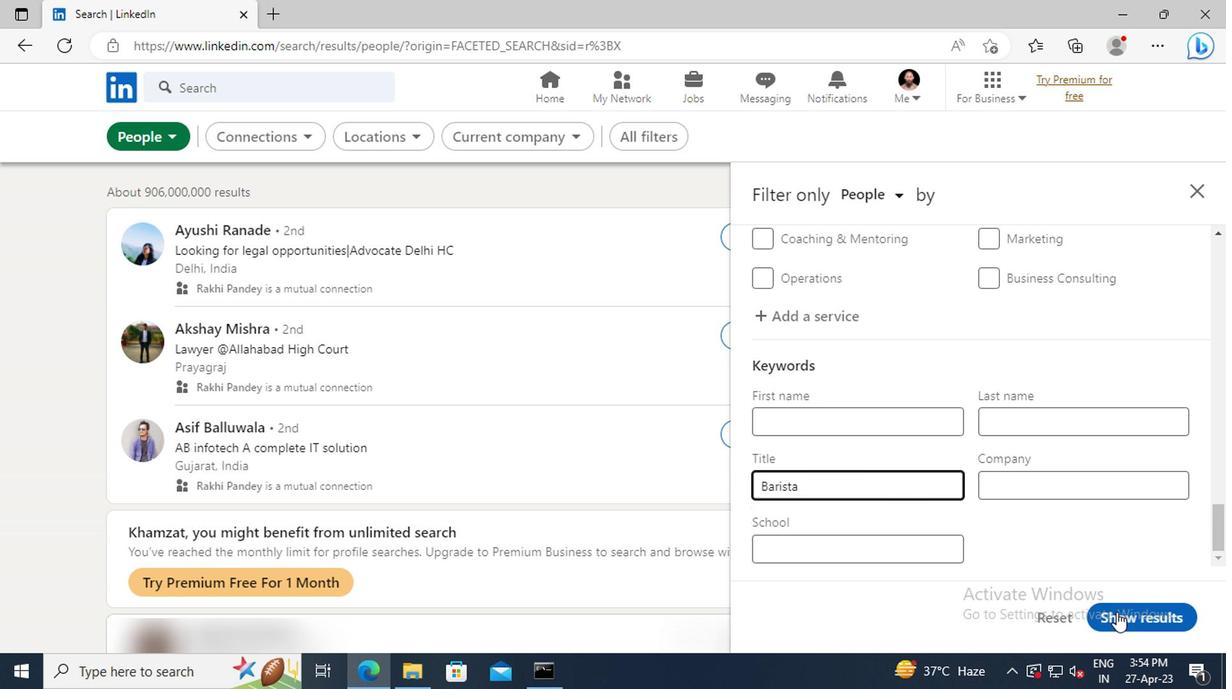 
